 Task: Search one way flight ticket for 1 adult, 6 children, 1 infant in seat and 1 infant on lap in business from Palm Springs: Palm Springs International Airport to New Bern: Coastal Carolina Regional Airport (was Craven County Regional) on 5-4-2023. Choice of flights is Westjet. Number of bags: 2 carry on bags. Price is upto 90000. Outbound departure time preference is 23:00.
Action: Mouse moved to (349, 325)
Screenshot: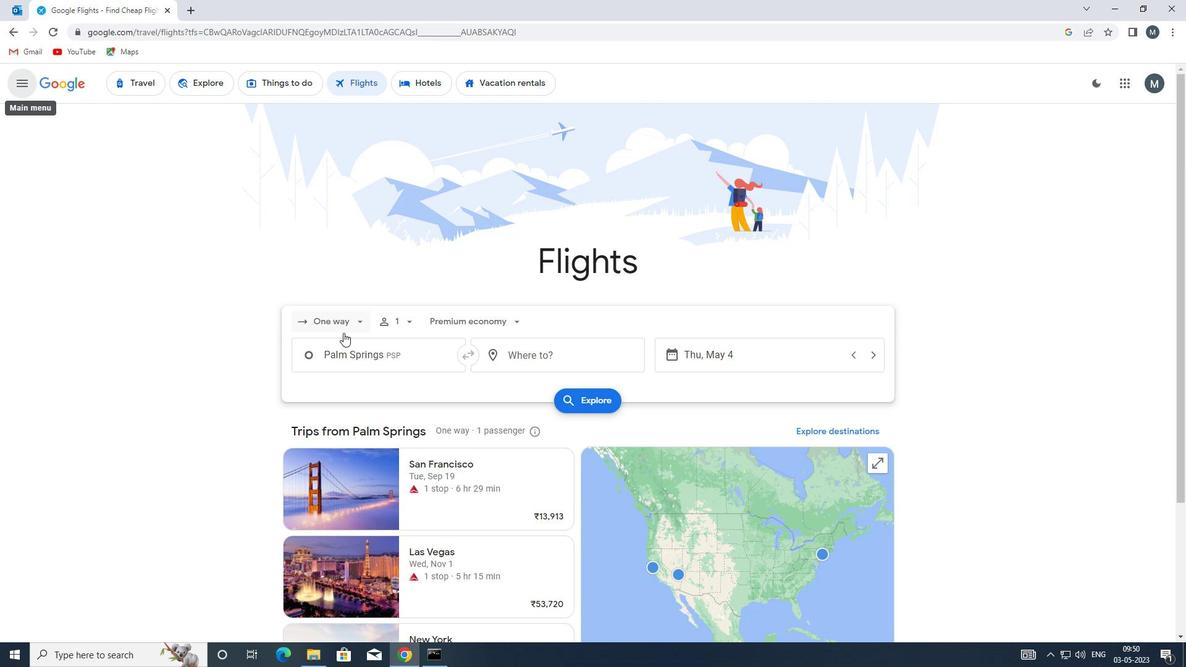 
Action: Mouse pressed left at (349, 325)
Screenshot: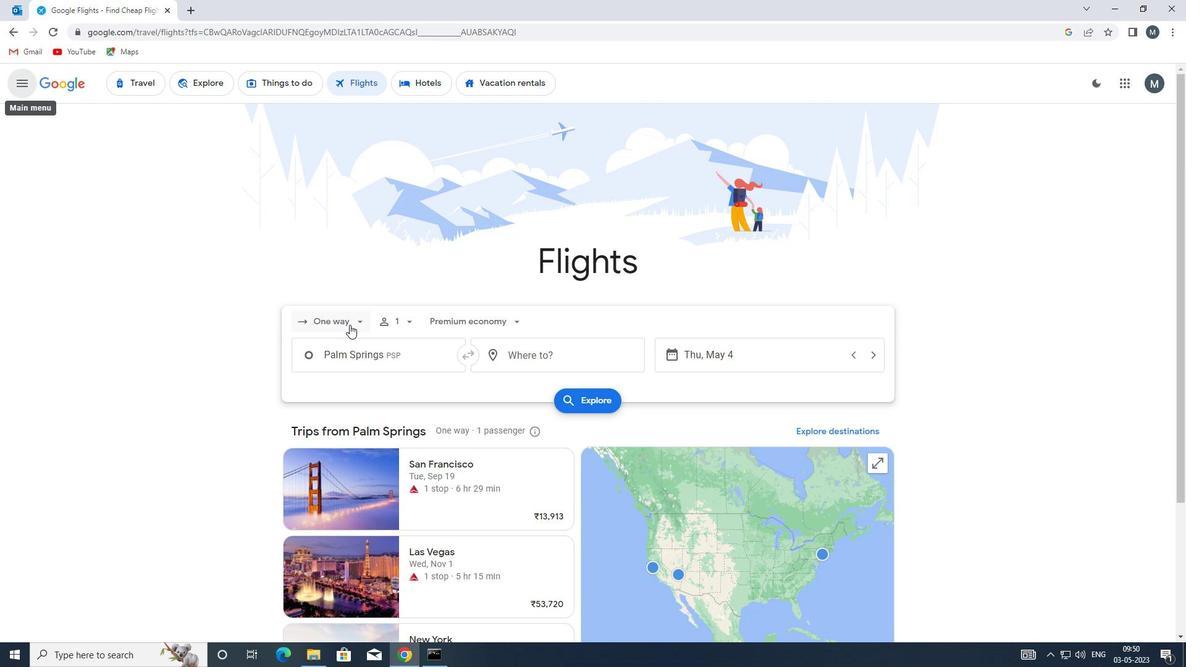 
Action: Mouse moved to (359, 378)
Screenshot: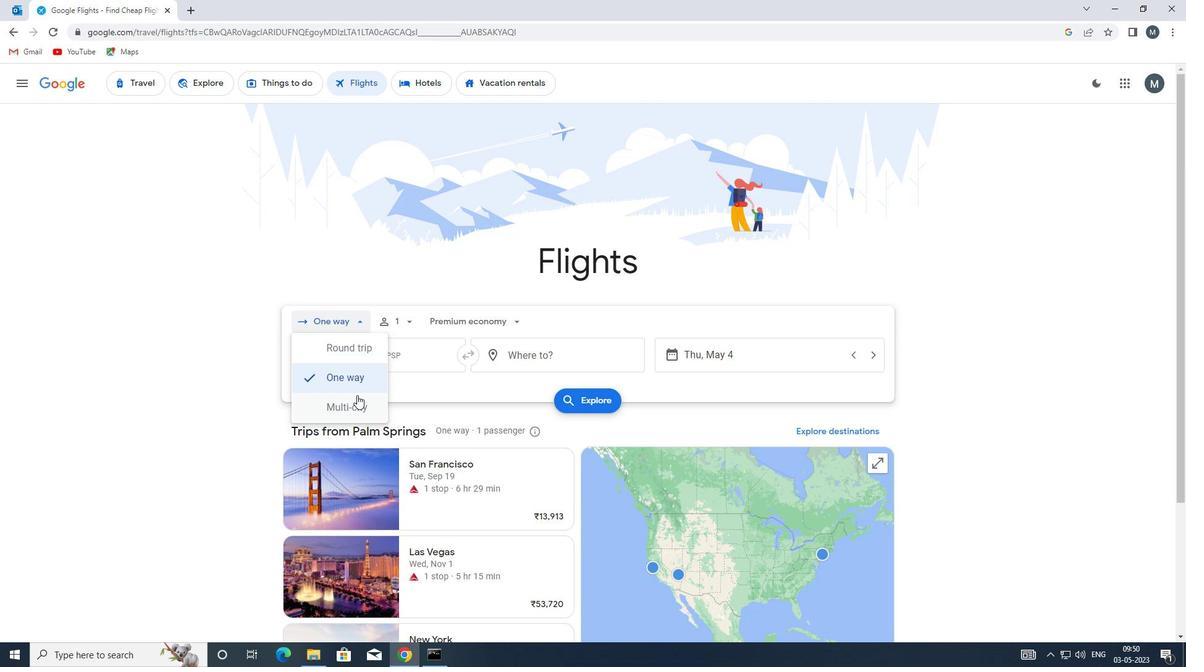 
Action: Mouse pressed left at (359, 378)
Screenshot: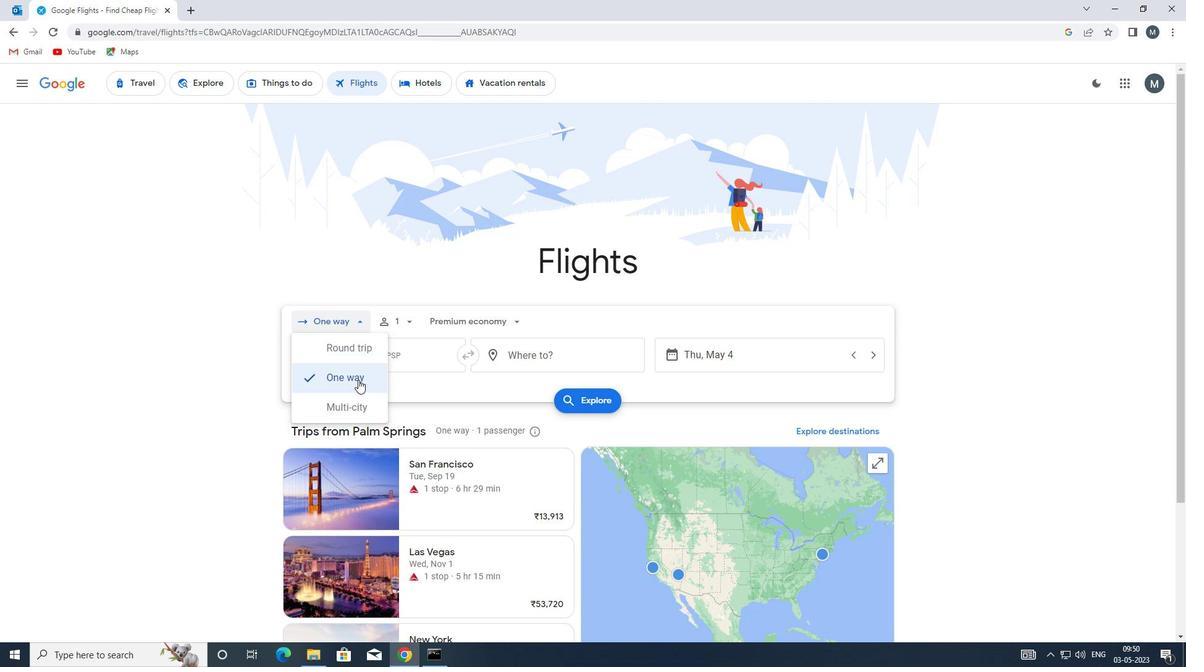 
Action: Mouse moved to (409, 324)
Screenshot: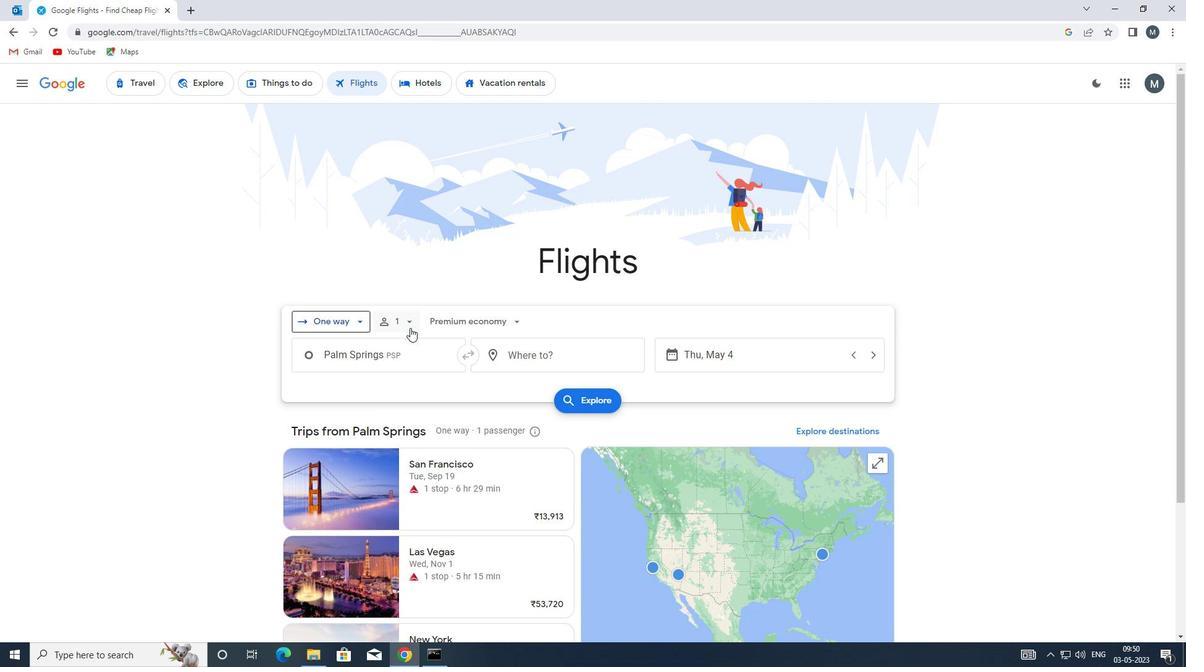 
Action: Mouse pressed left at (409, 324)
Screenshot: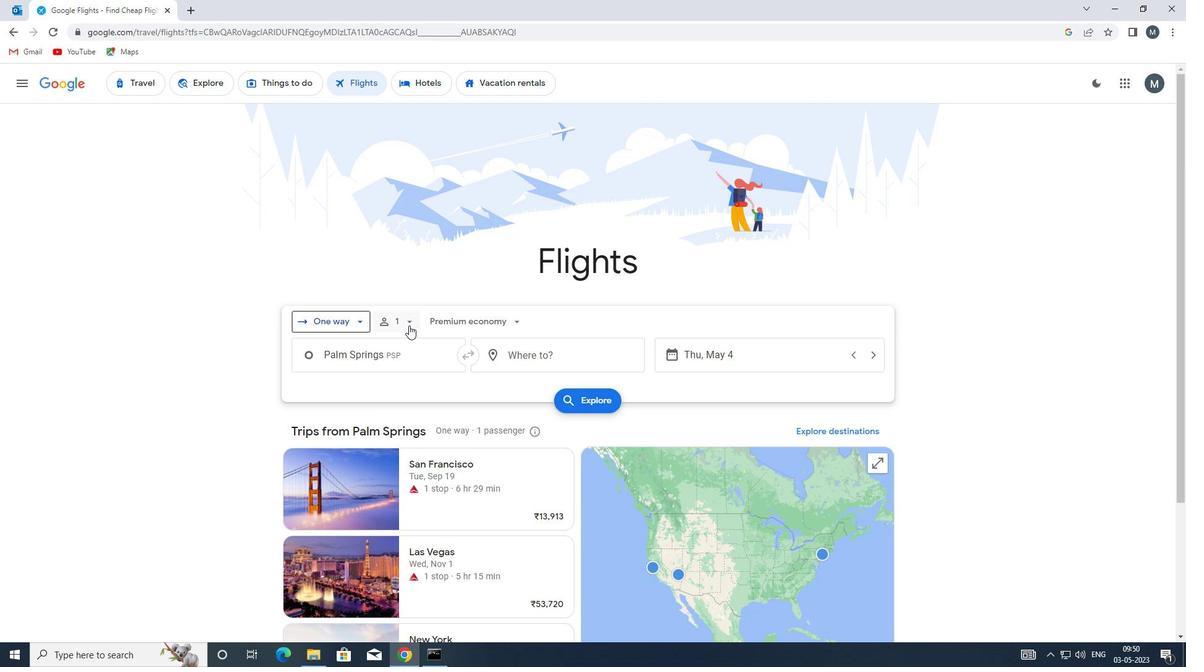 
Action: Mouse moved to (507, 386)
Screenshot: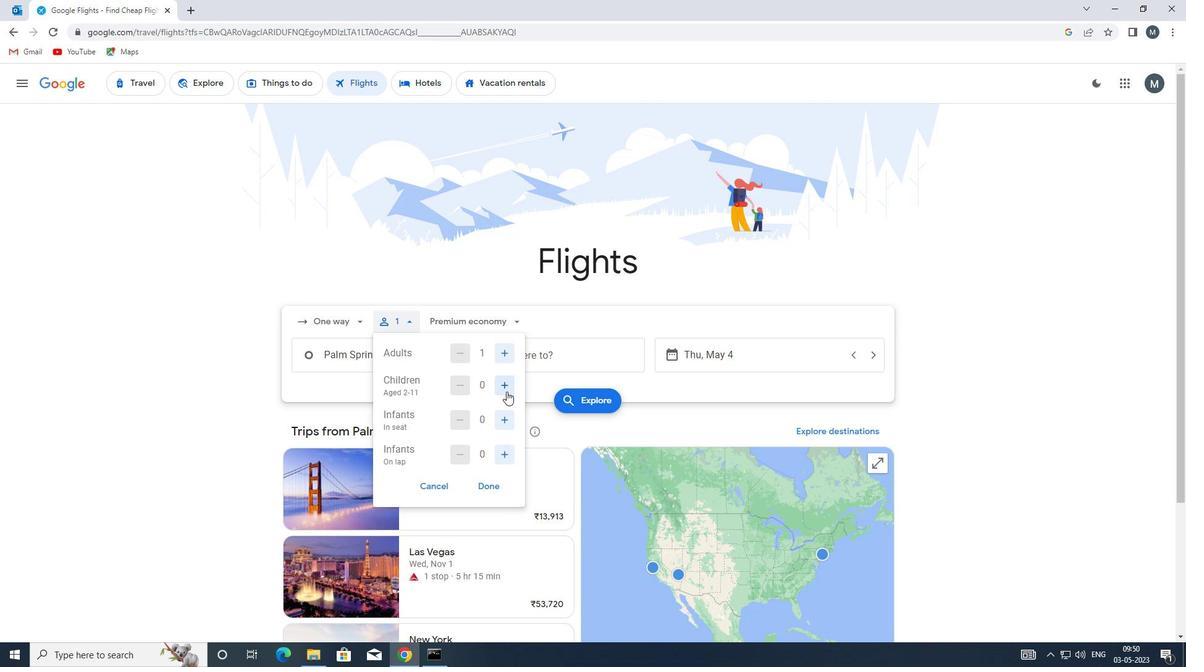 
Action: Mouse pressed left at (507, 386)
Screenshot: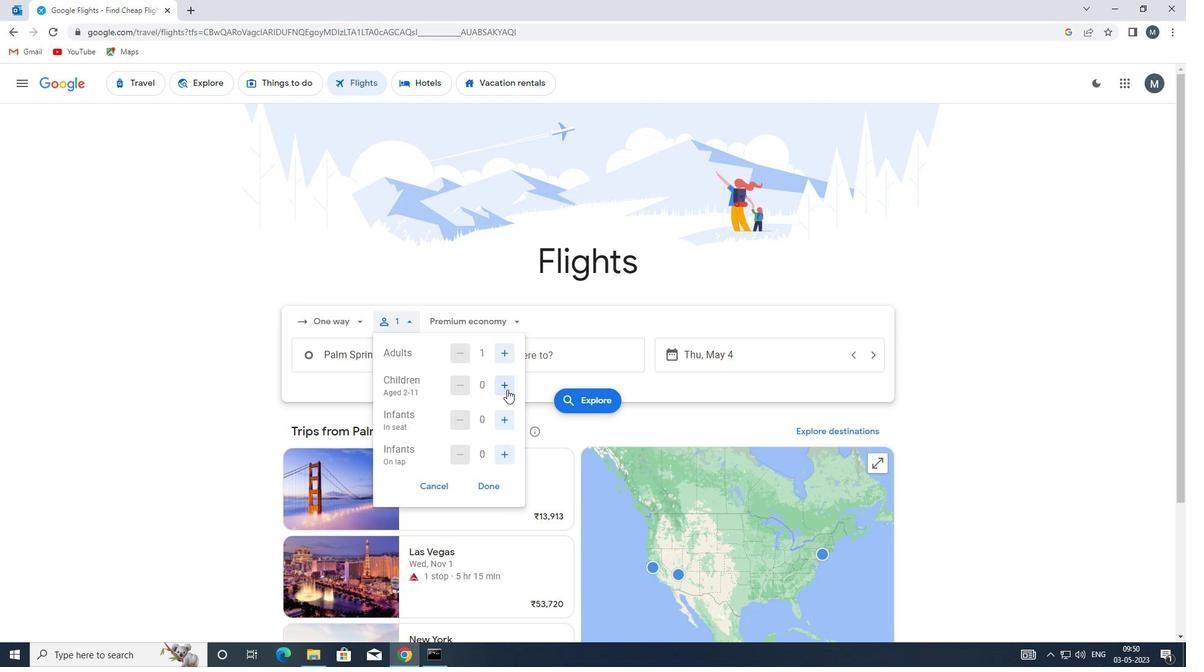
Action: Mouse pressed left at (507, 386)
Screenshot: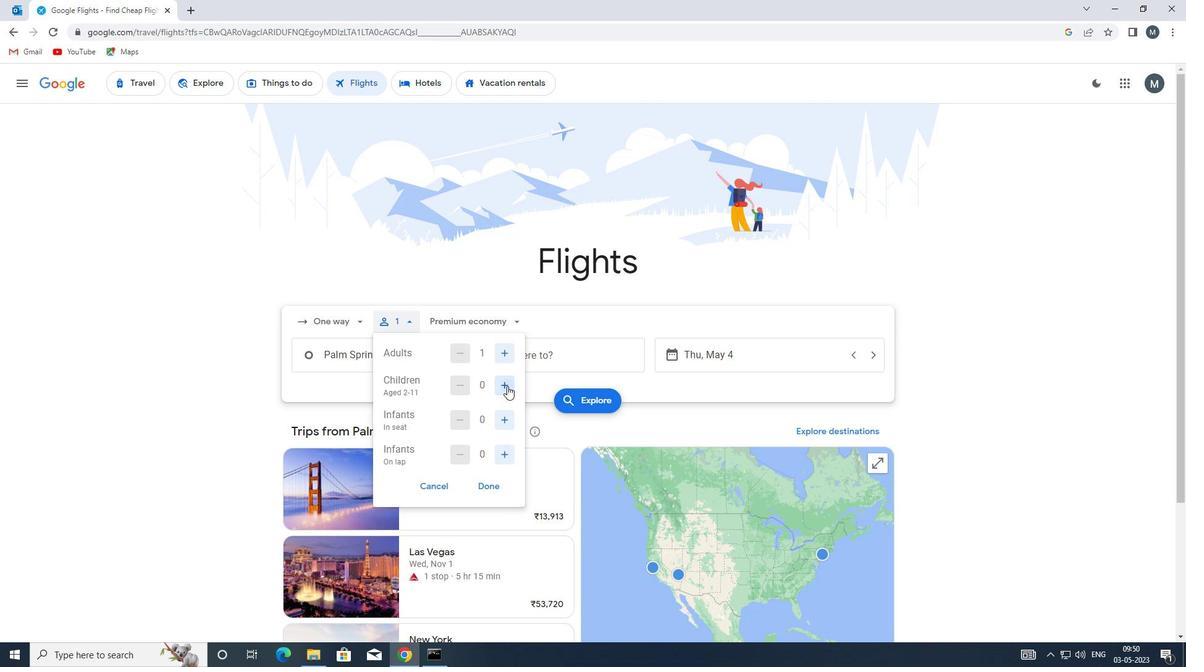 
Action: Mouse pressed left at (507, 386)
Screenshot: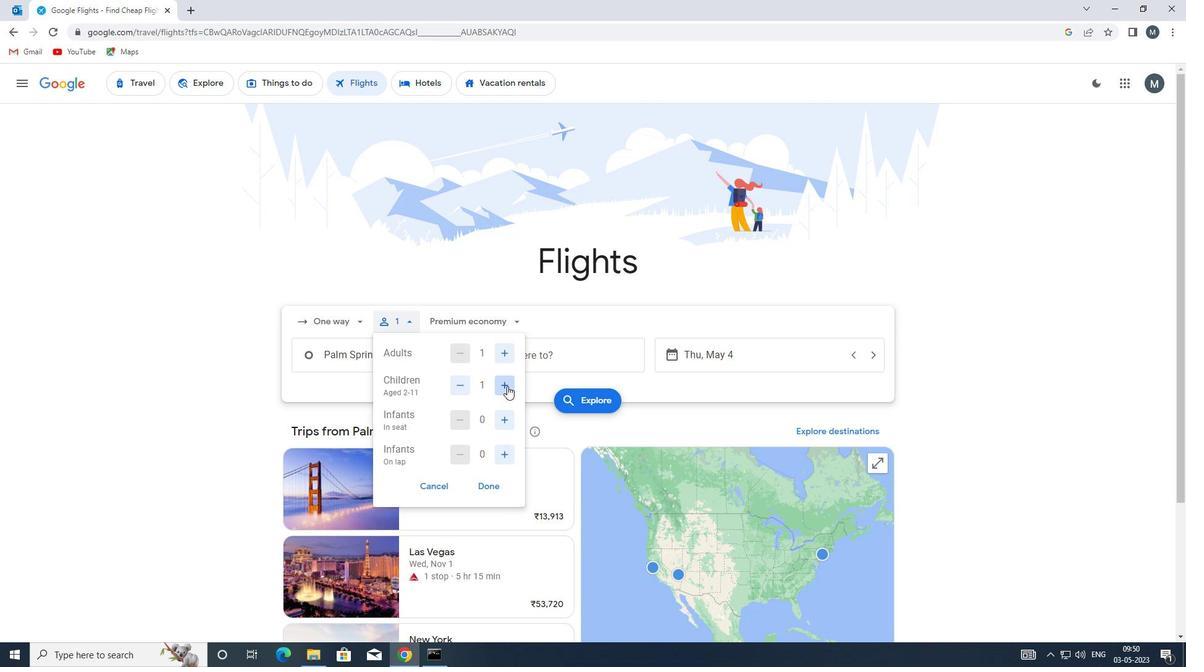 
Action: Mouse pressed left at (507, 386)
Screenshot: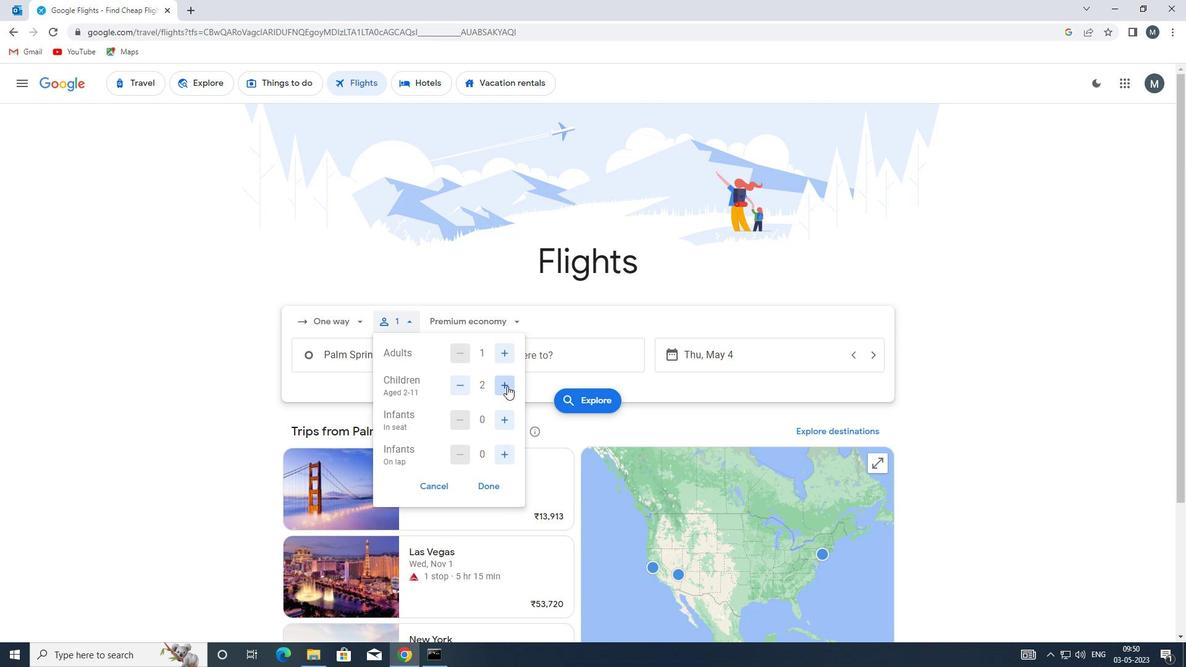 
Action: Mouse pressed left at (507, 386)
Screenshot: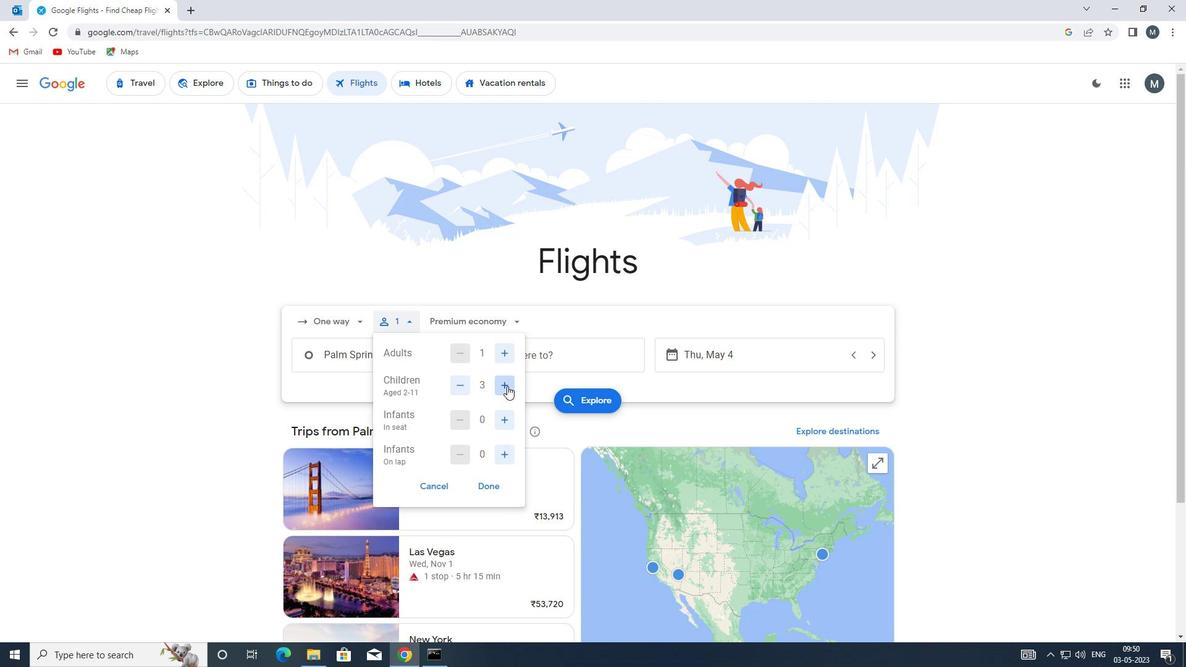 
Action: Mouse pressed left at (507, 386)
Screenshot: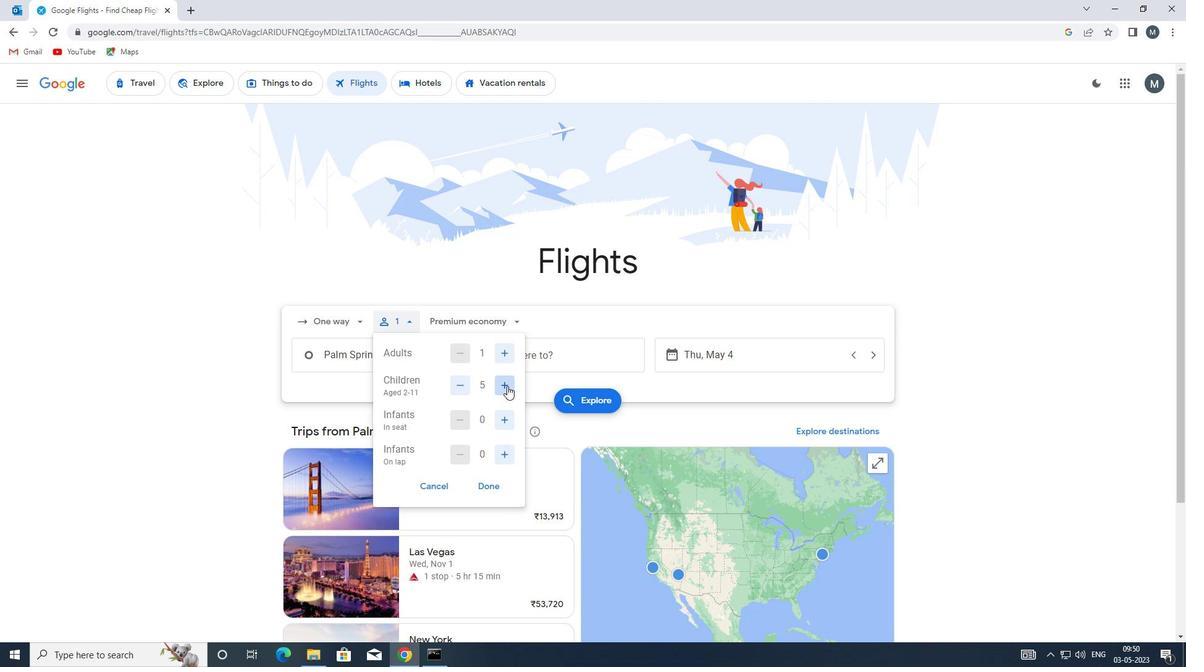 
Action: Mouse moved to (506, 420)
Screenshot: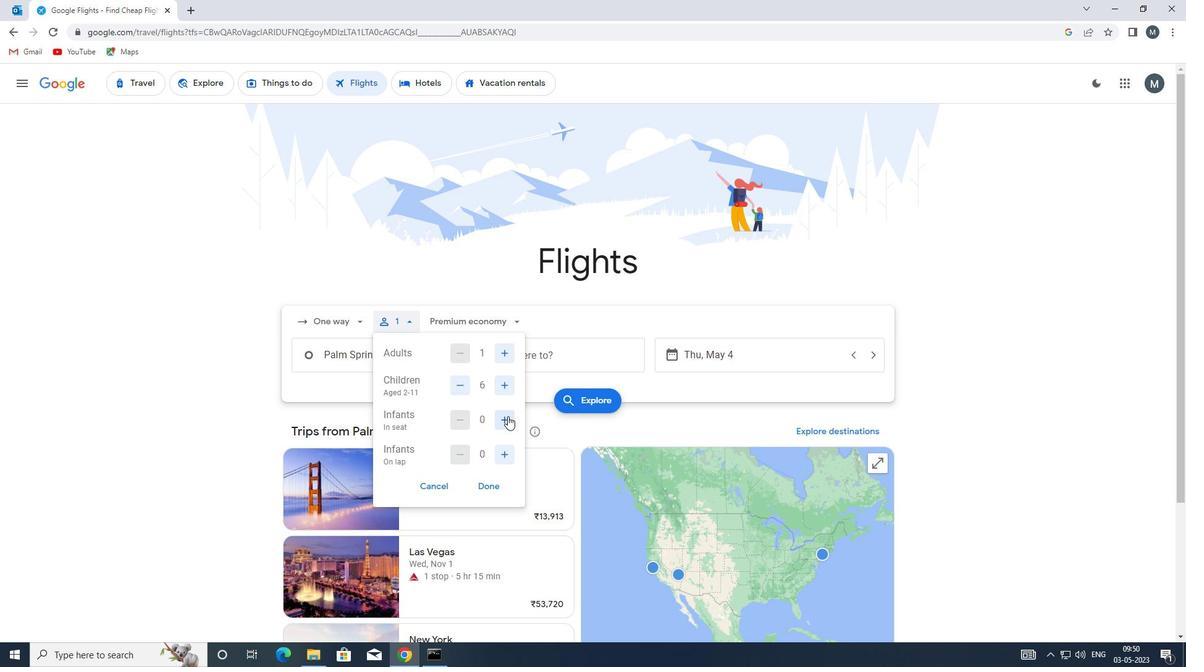 
Action: Mouse pressed left at (506, 420)
Screenshot: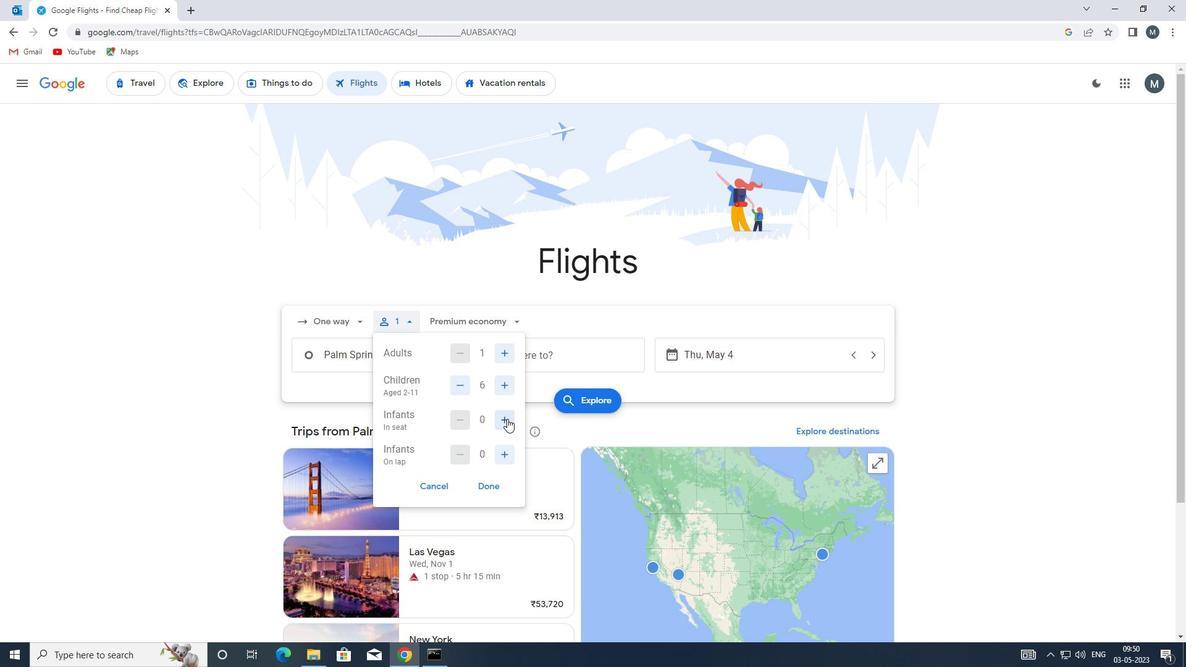 
Action: Mouse moved to (501, 454)
Screenshot: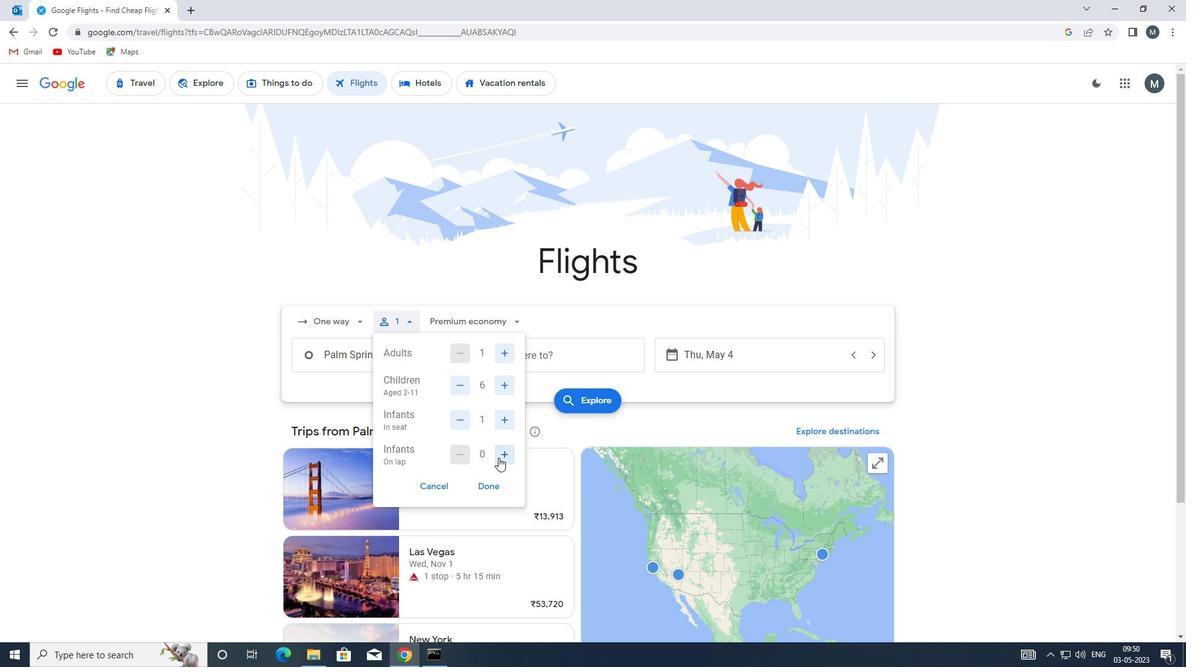 
Action: Mouse pressed left at (501, 454)
Screenshot: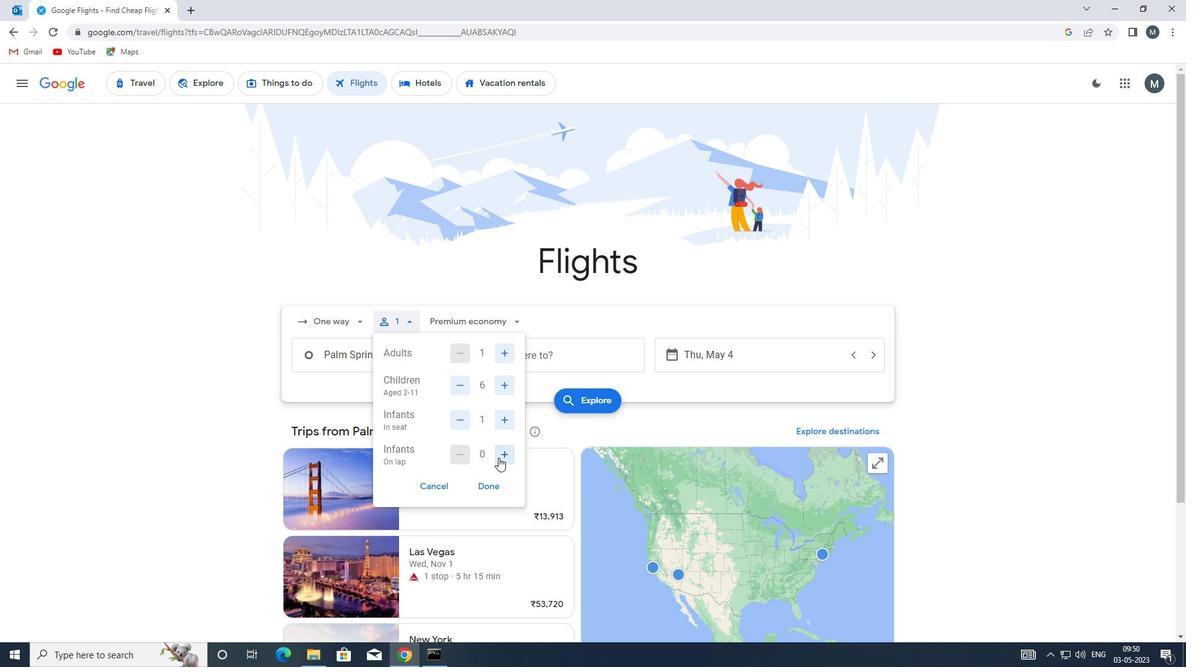 
Action: Mouse moved to (498, 483)
Screenshot: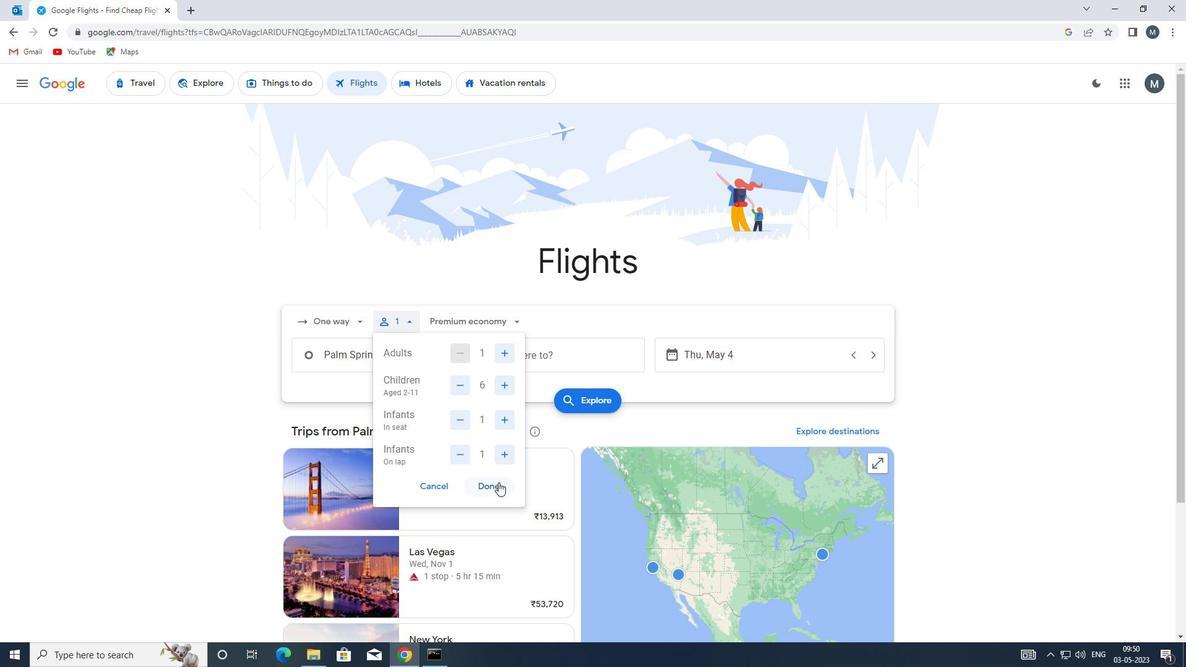 
Action: Mouse pressed left at (498, 483)
Screenshot: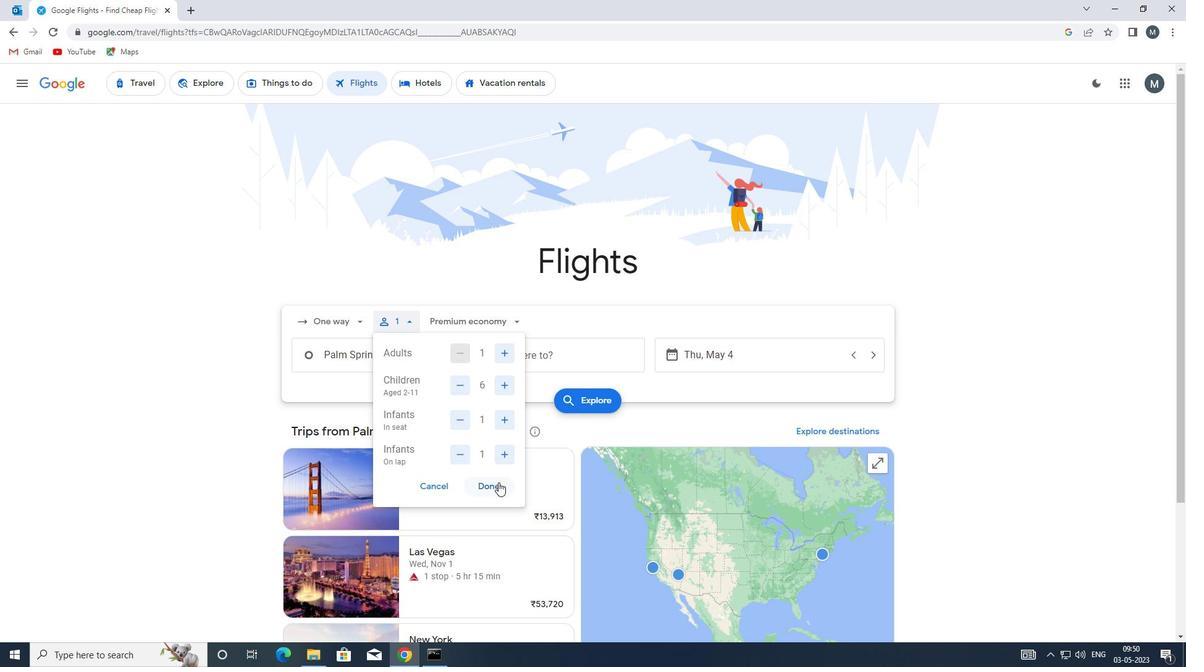 
Action: Mouse moved to (483, 323)
Screenshot: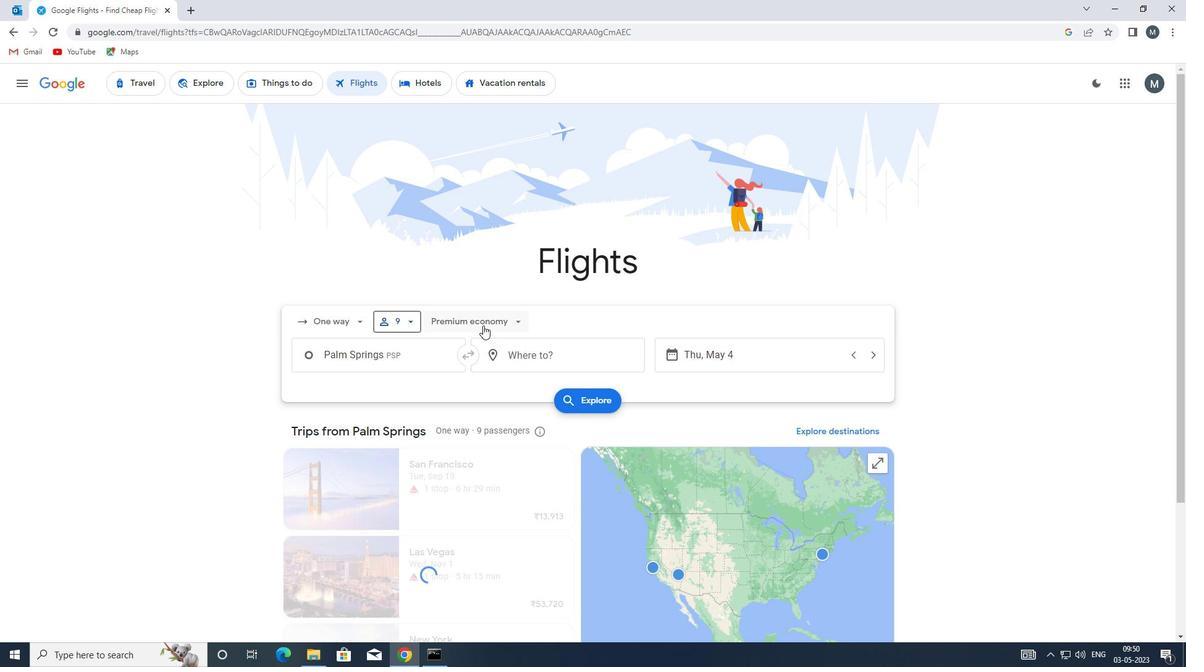 
Action: Mouse pressed left at (483, 323)
Screenshot: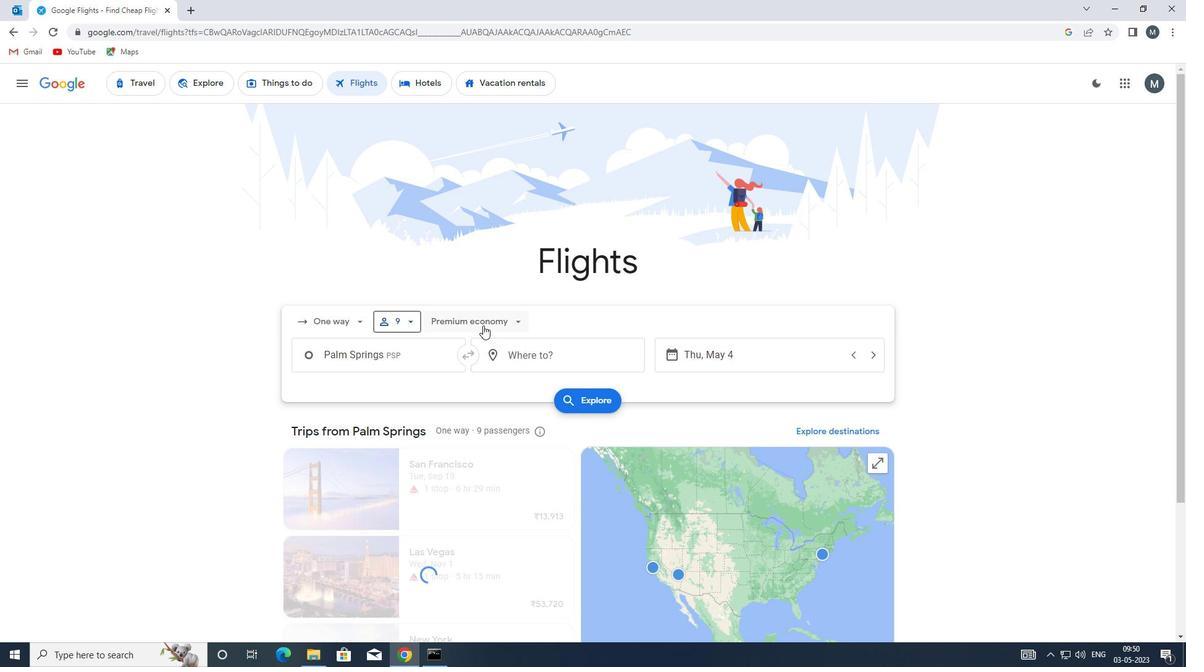 
Action: Mouse moved to (495, 408)
Screenshot: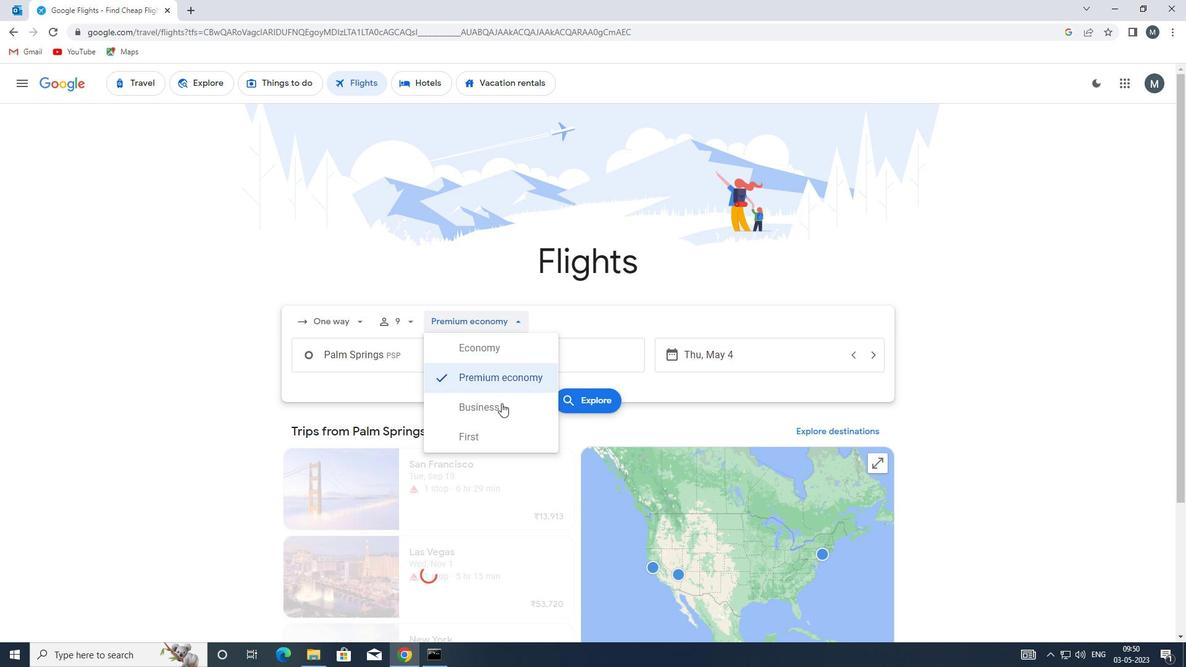 
Action: Mouse pressed left at (495, 408)
Screenshot: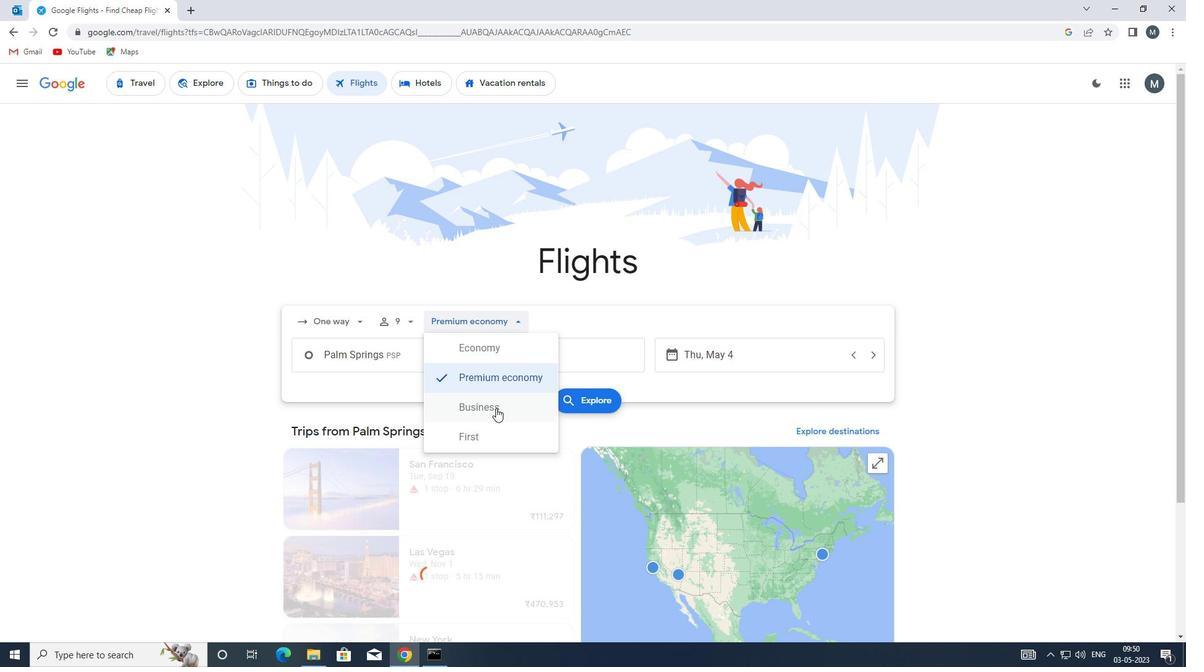 
Action: Mouse moved to (405, 358)
Screenshot: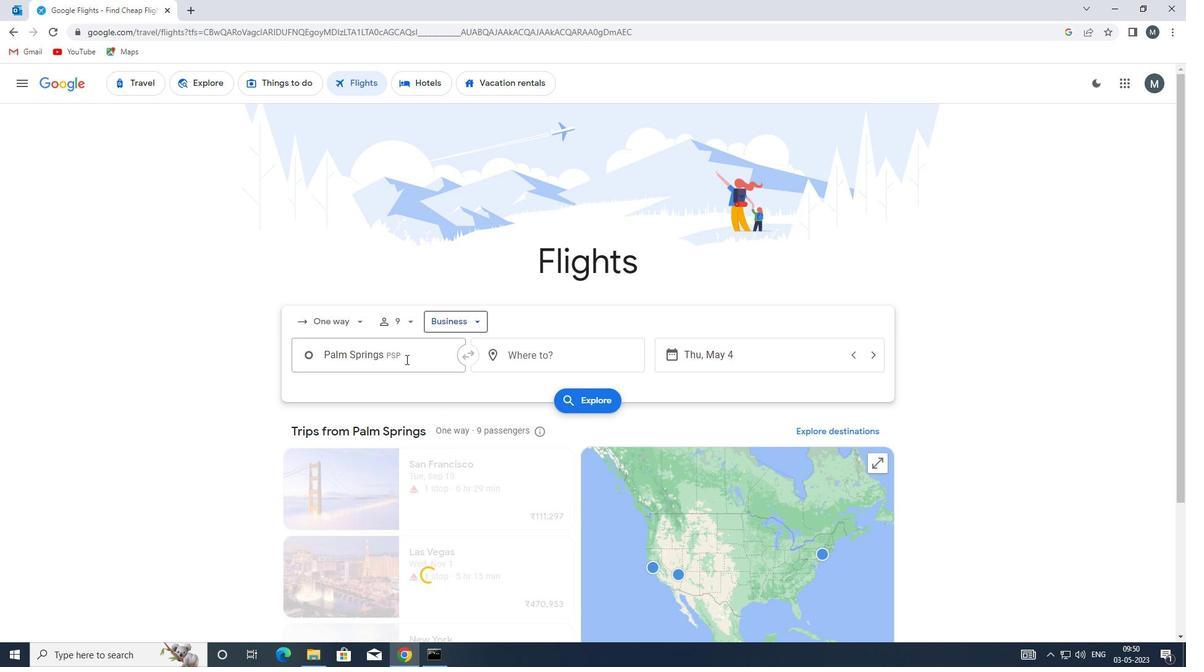 
Action: Mouse pressed left at (405, 358)
Screenshot: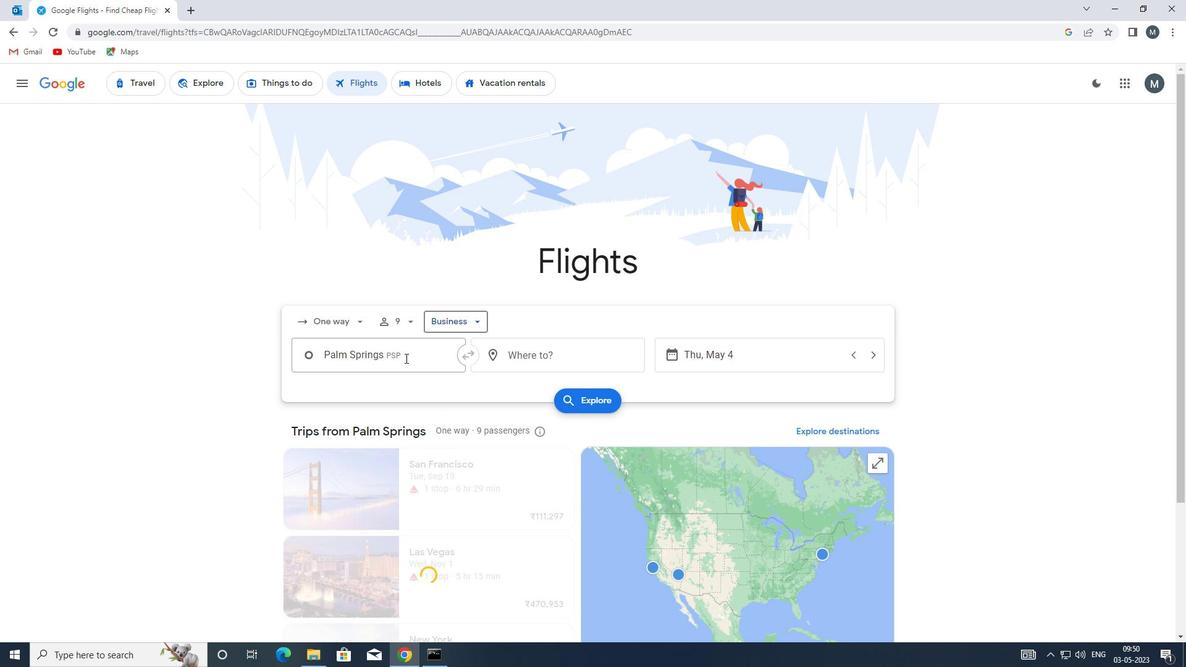 
Action: Mouse moved to (408, 357)
Screenshot: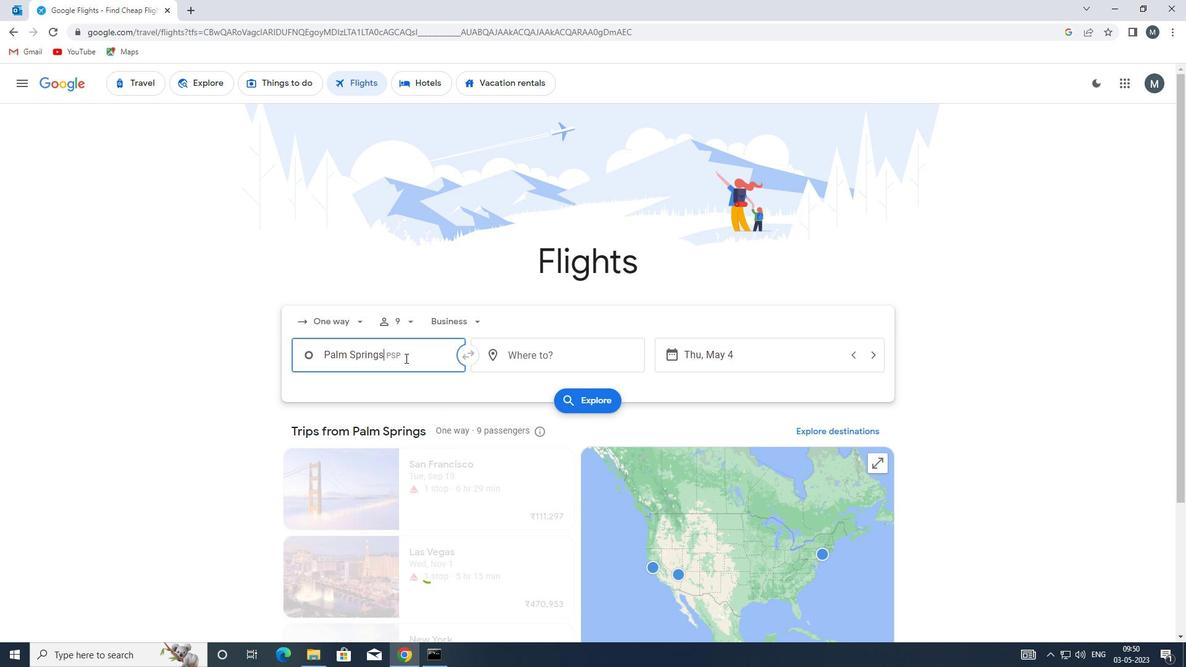 
Action: Key pressed <Key.enter>
Screenshot: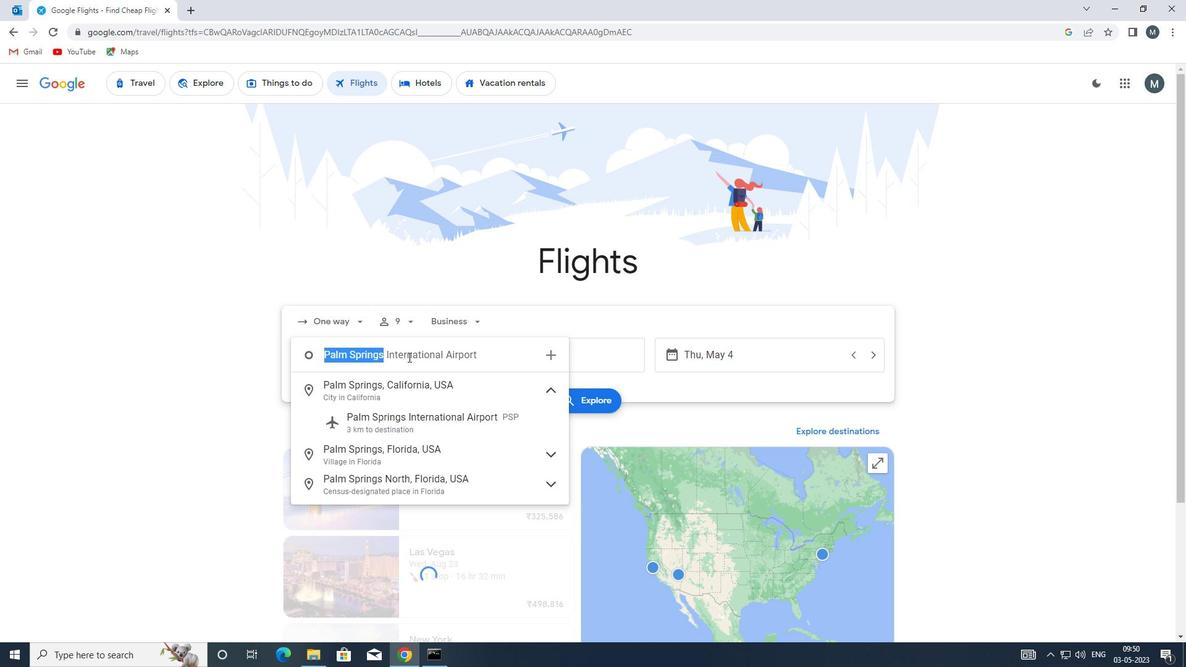 
Action: Mouse moved to (512, 352)
Screenshot: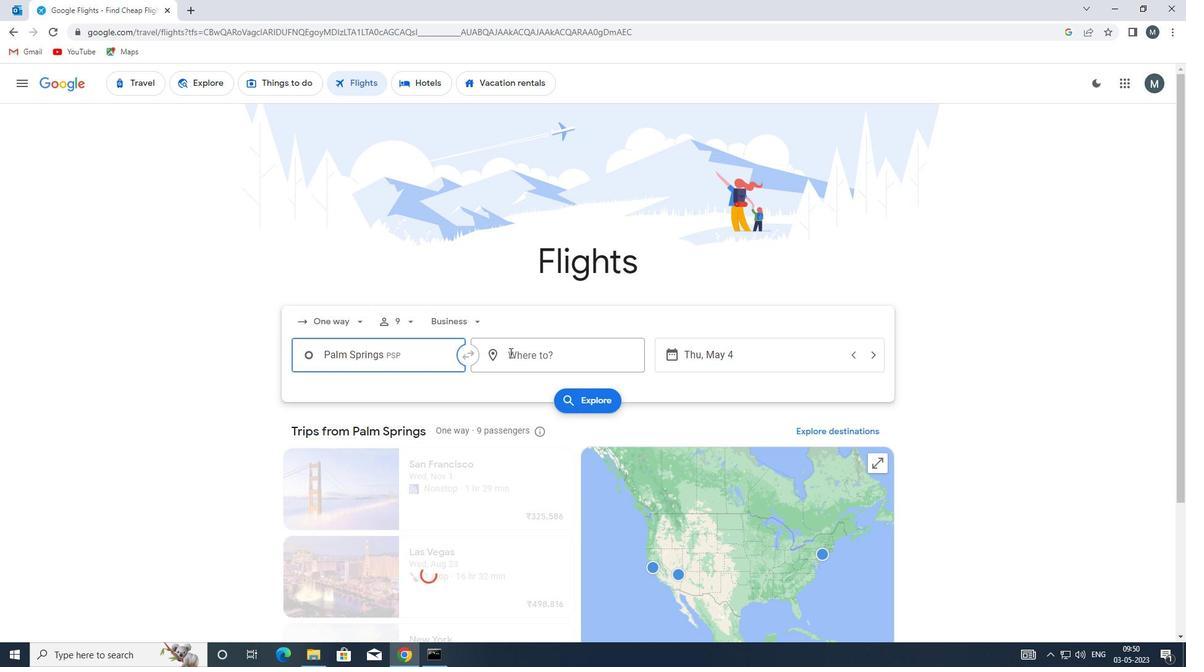 
Action: Mouse pressed left at (512, 352)
Screenshot: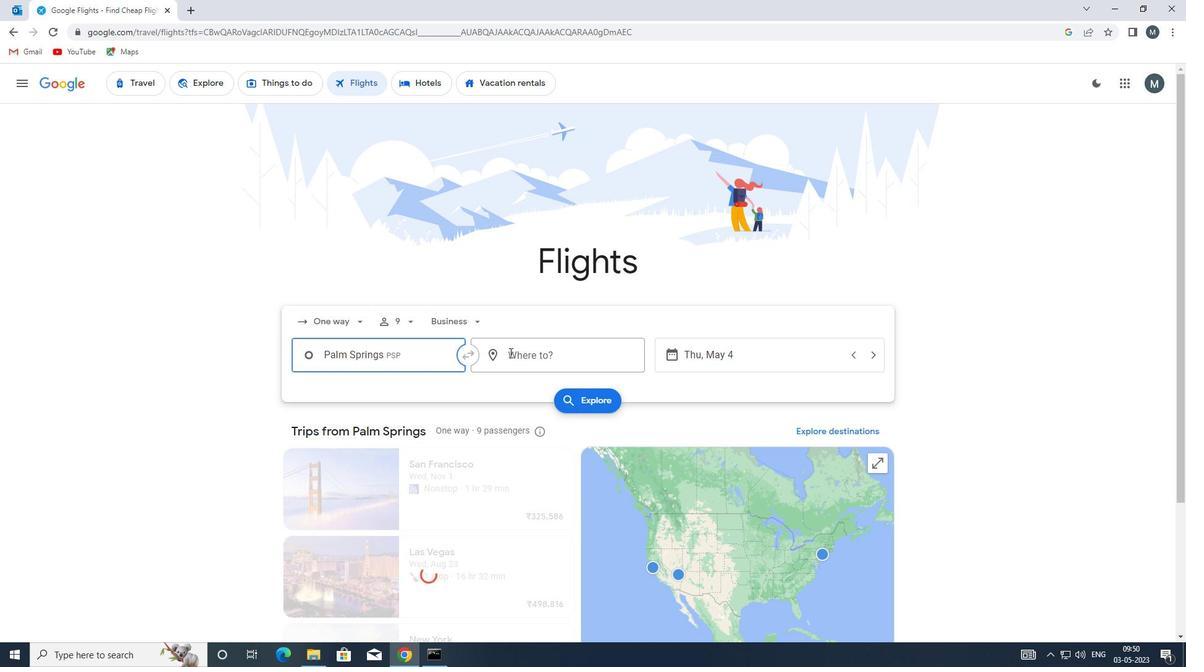 
Action: Mouse moved to (512, 351)
Screenshot: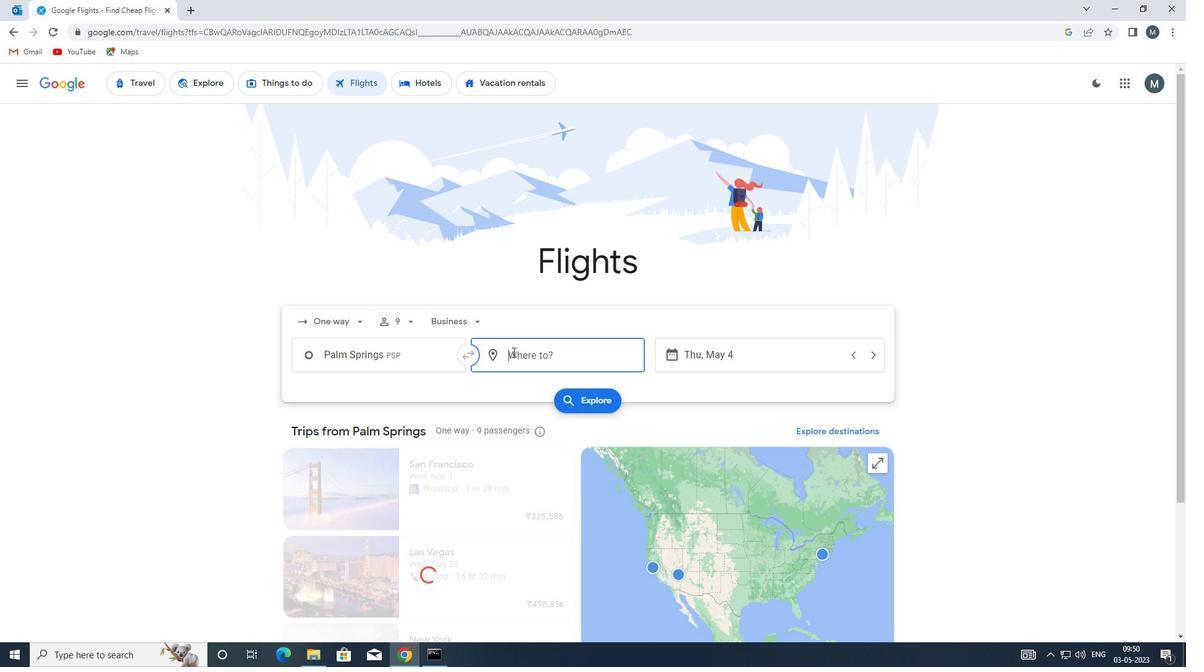 
Action: Key pressed ewn
Screenshot: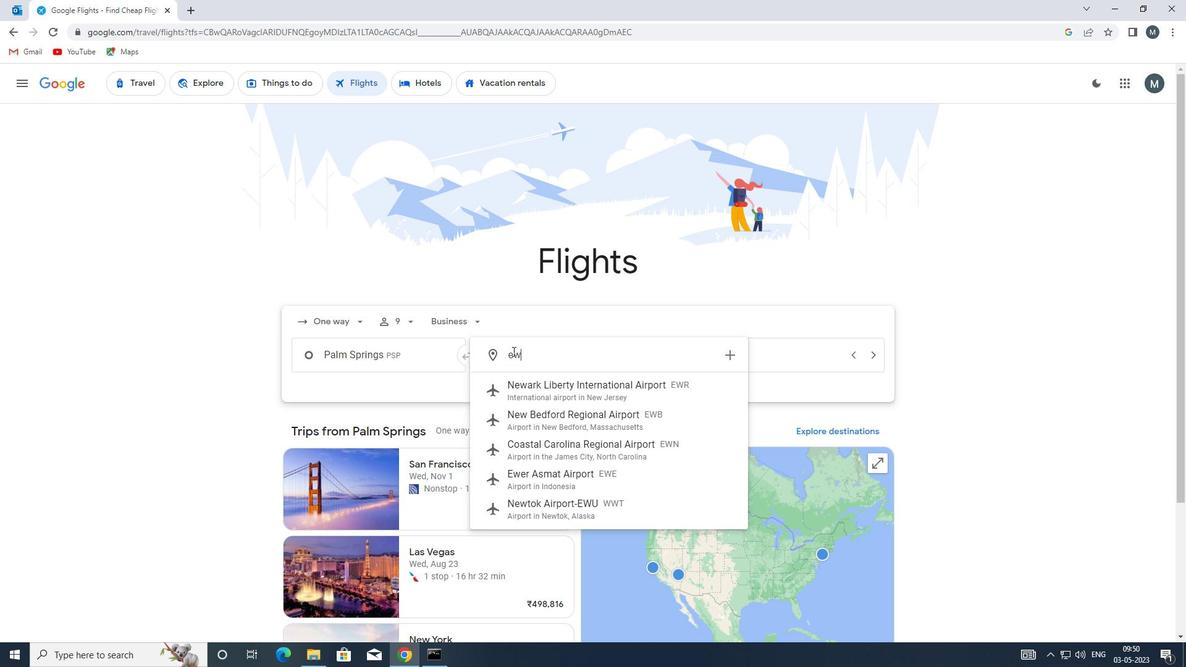 
Action: Mouse moved to (584, 389)
Screenshot: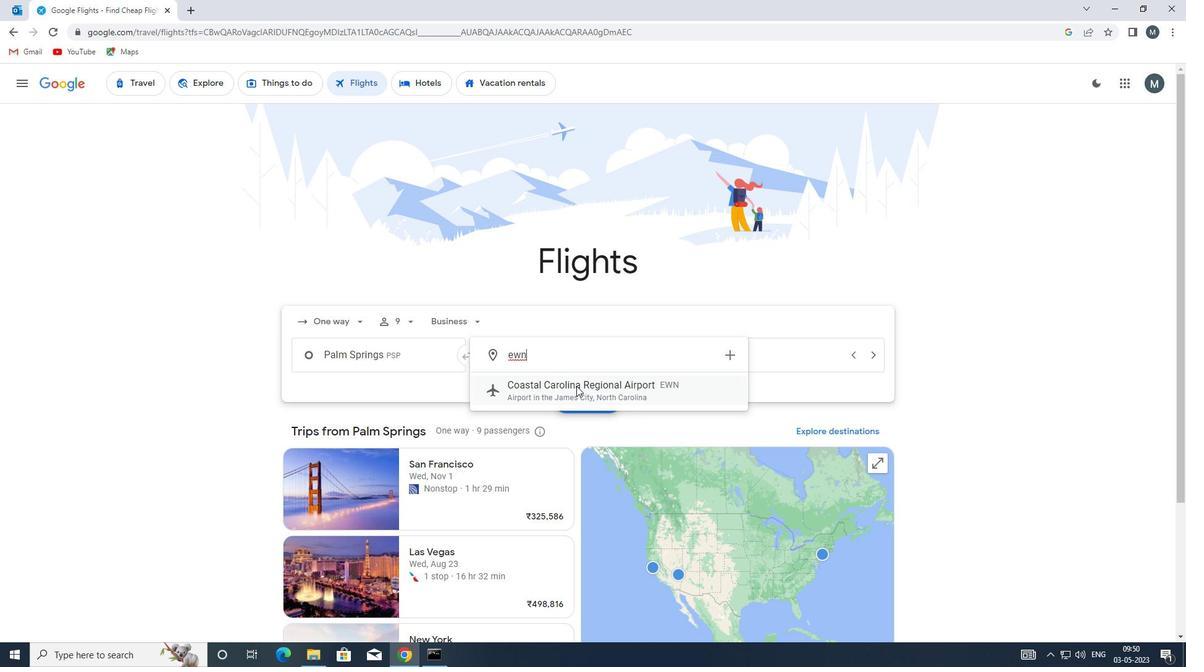 
Action: Mouse pressed left at (584, 389)
Screenshot: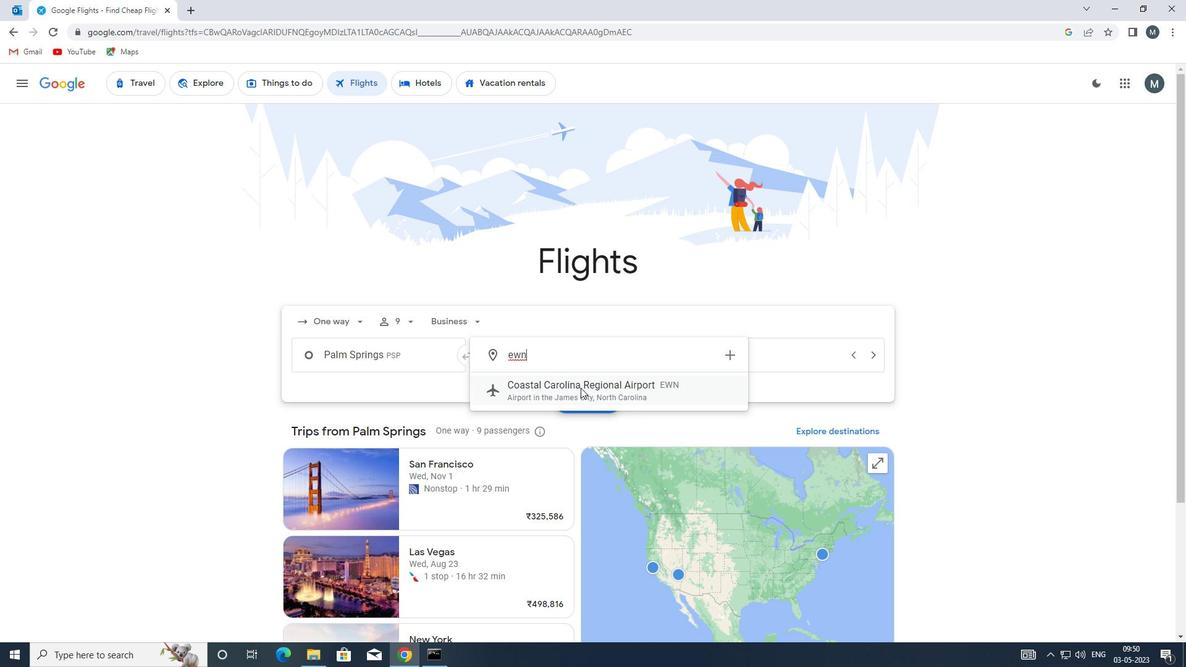 
Action: Mouse moved to (723, 347)
Screenshot: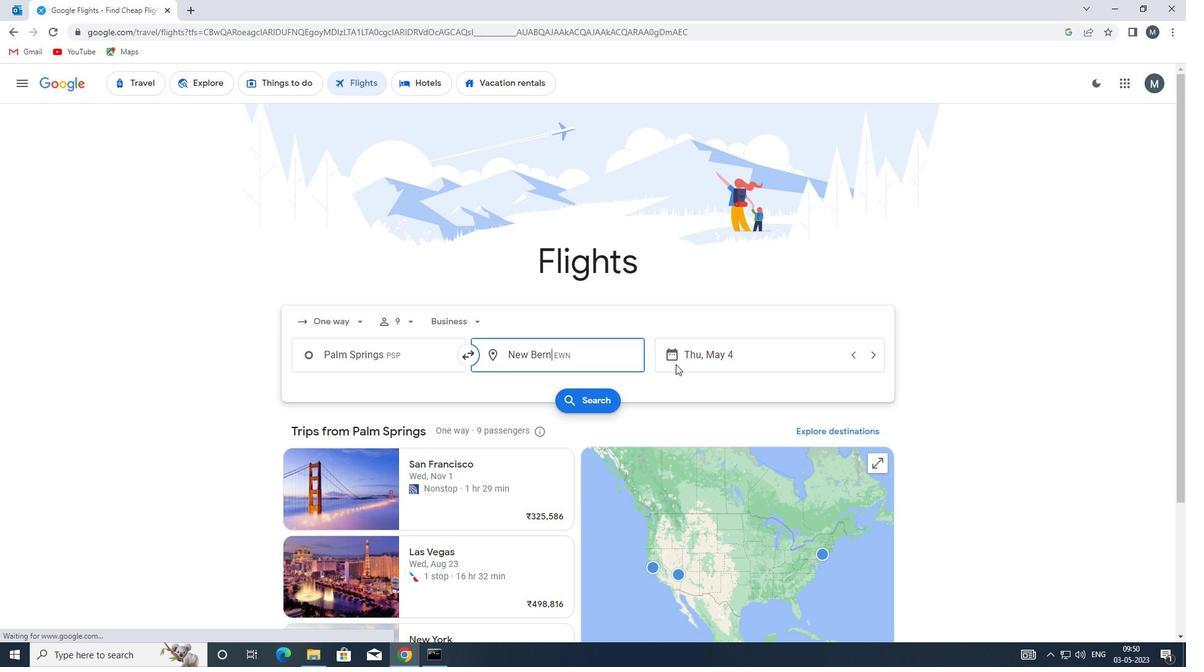 
Action: Mouse pressed left at (723, 347)
Screenshot: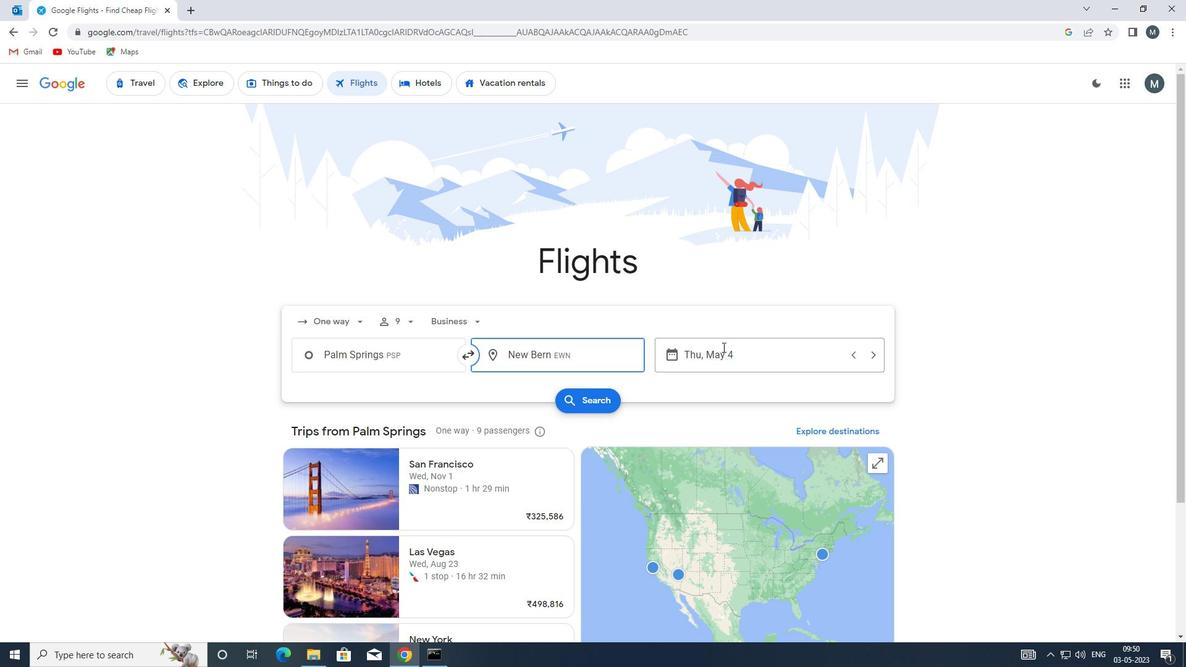 
Action: Mouse moved to (564, 419)
Screenshot: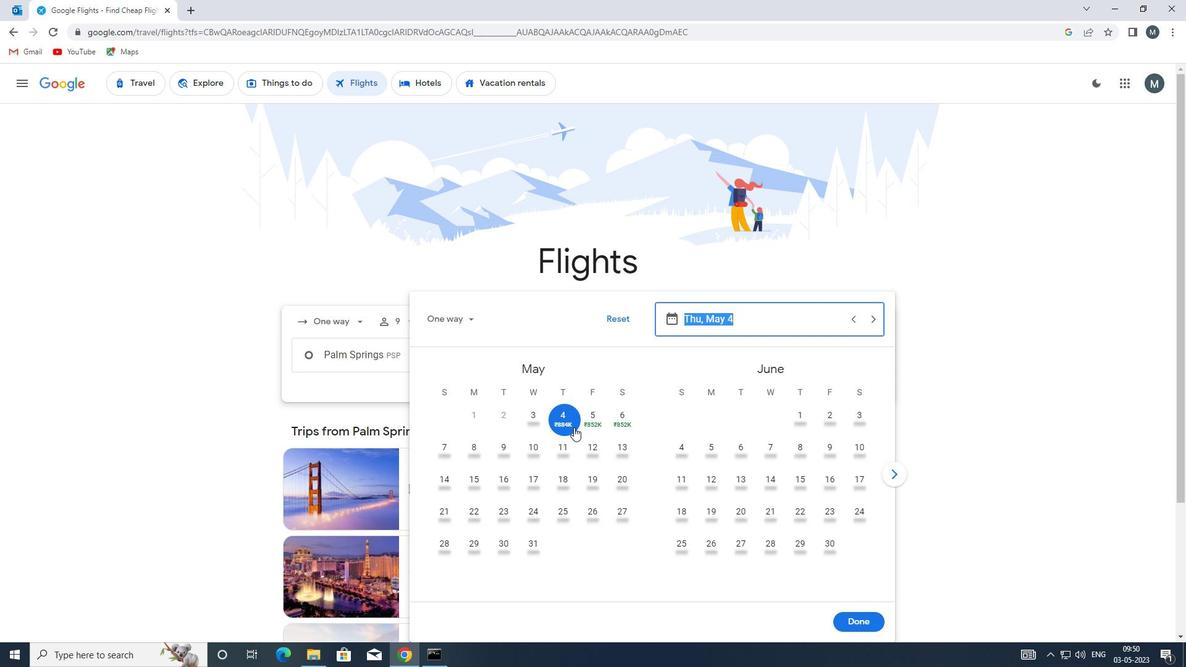 
Action: Mouse pressed left at (564, 419)
Screenshot: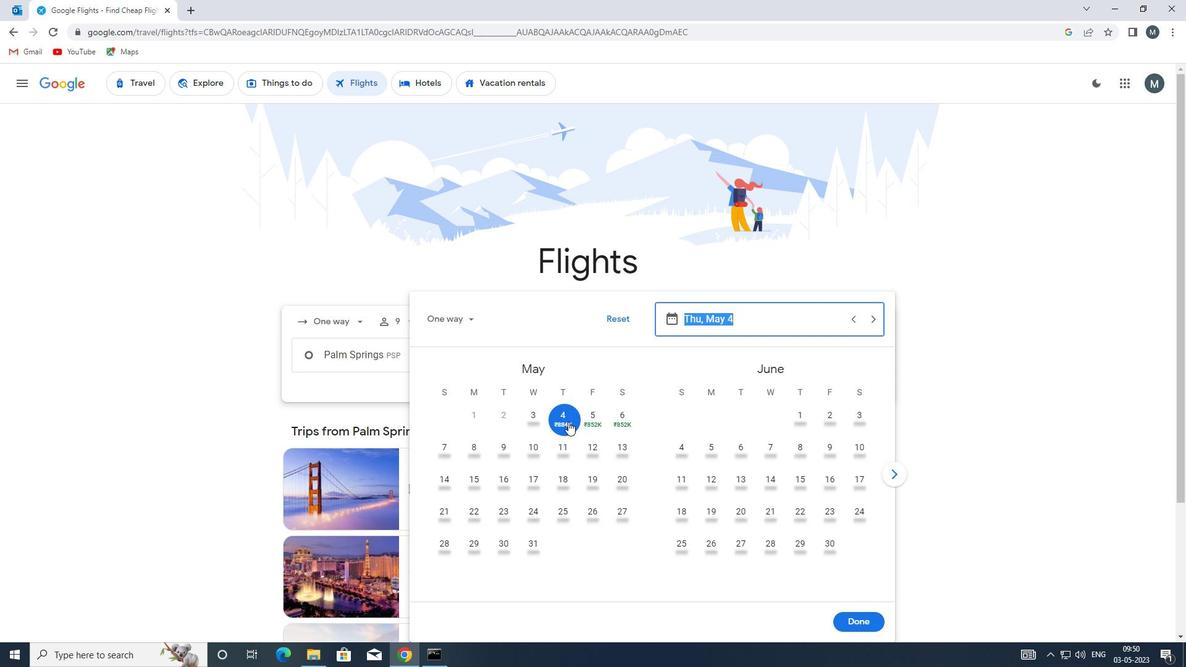 
Action: Mouse moved to (852, 622)
Screenshot: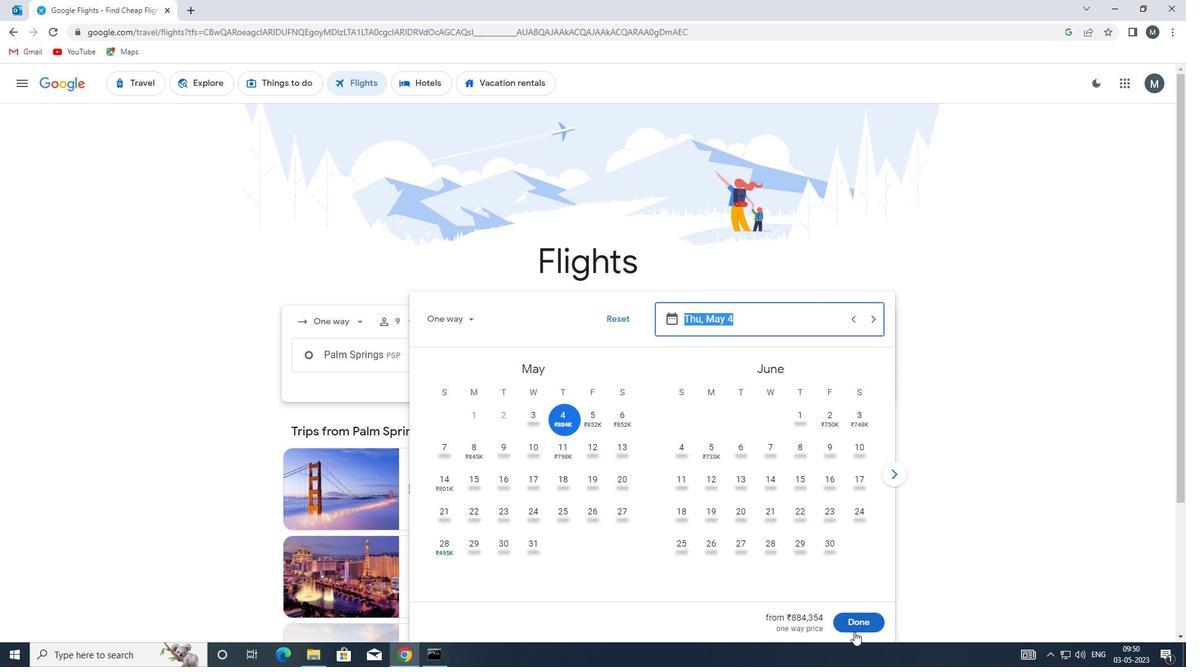 
Action: Mouse pressed left at (852, 622)
Screenshot: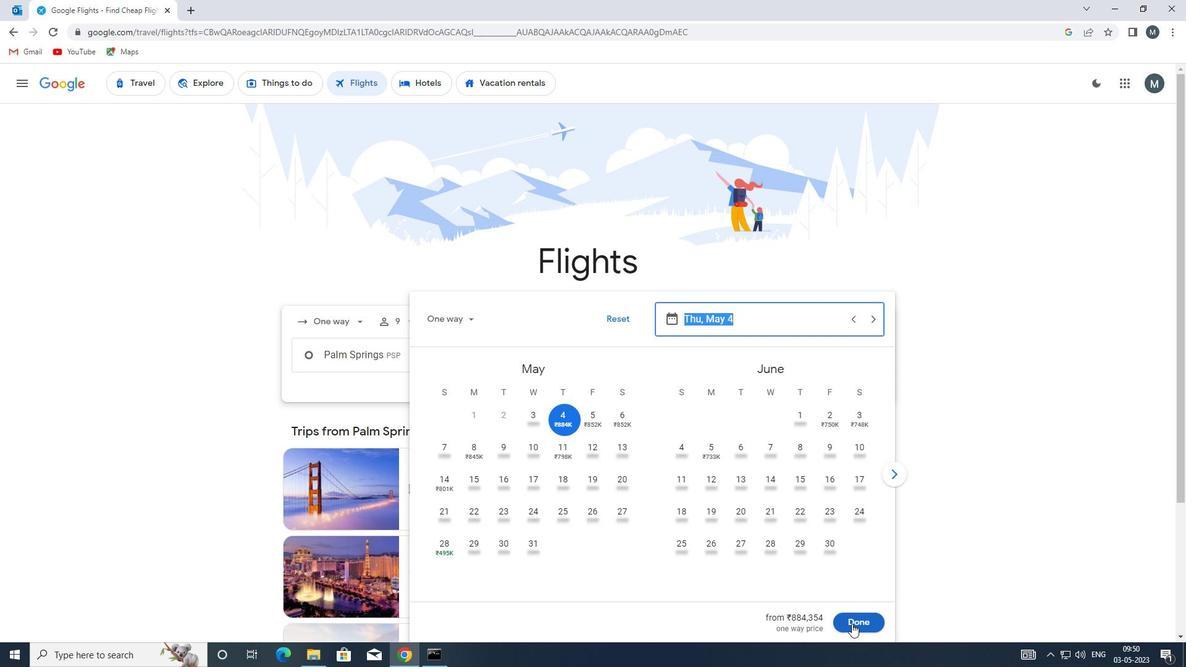 
Action: Mouse moved to (592, 398)
Screenshot: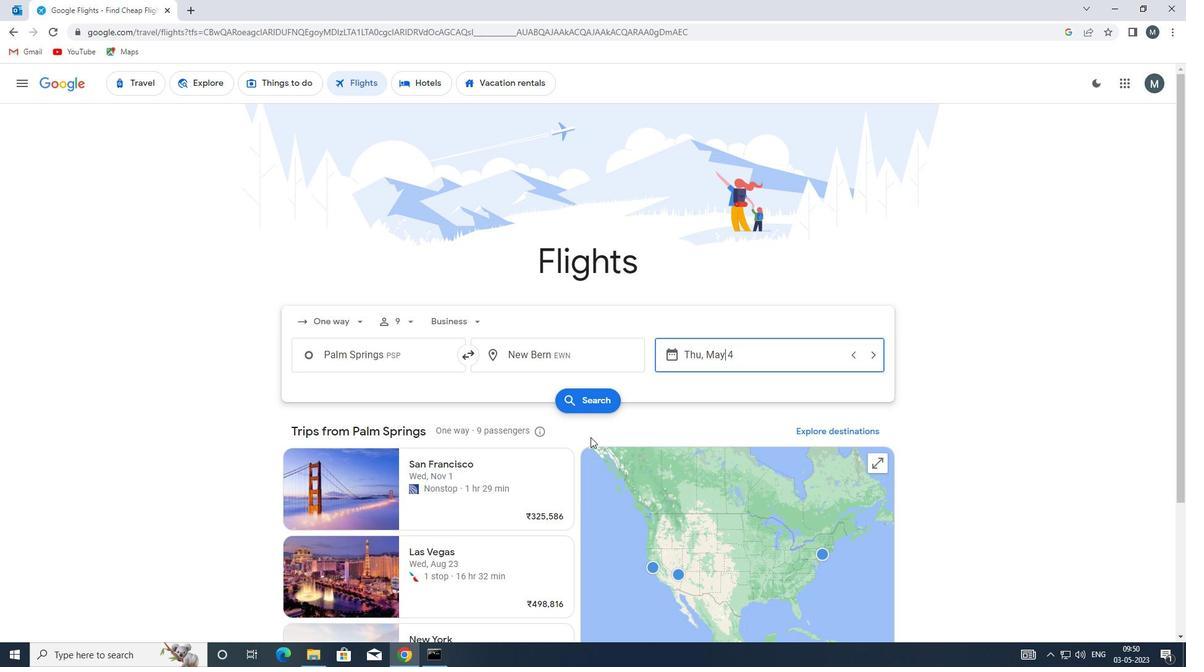 
Action: Mouse pressed left at (592, 398)
Screenshot: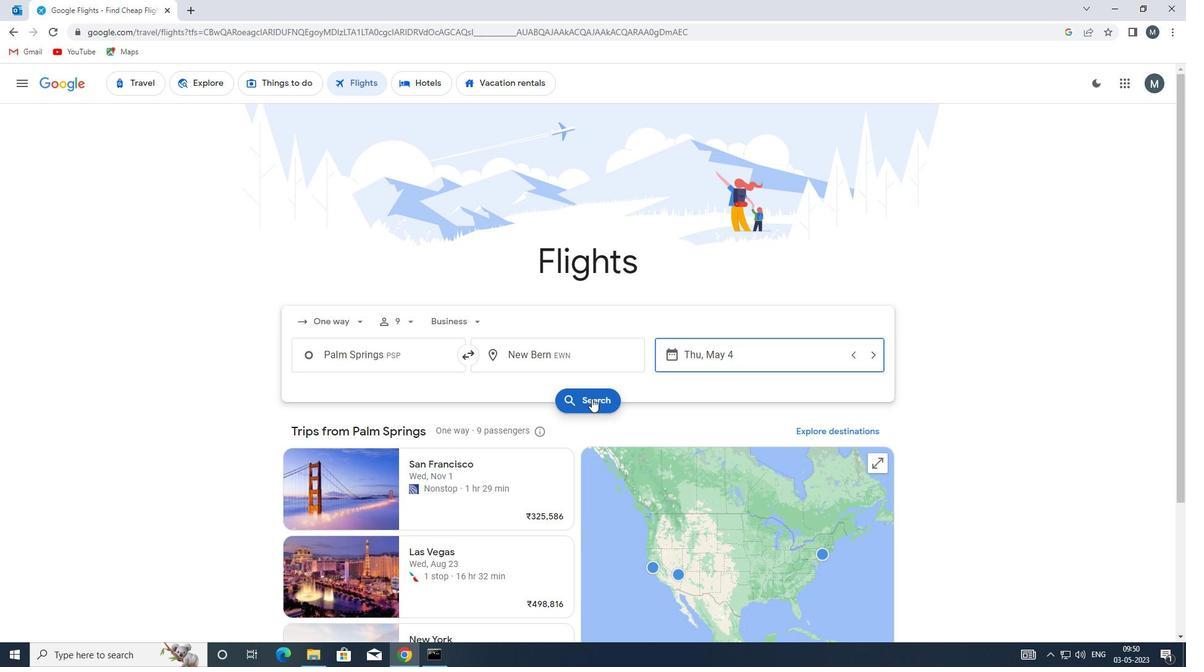 
Action: Mouse moved to (308, 192)
Screenshot: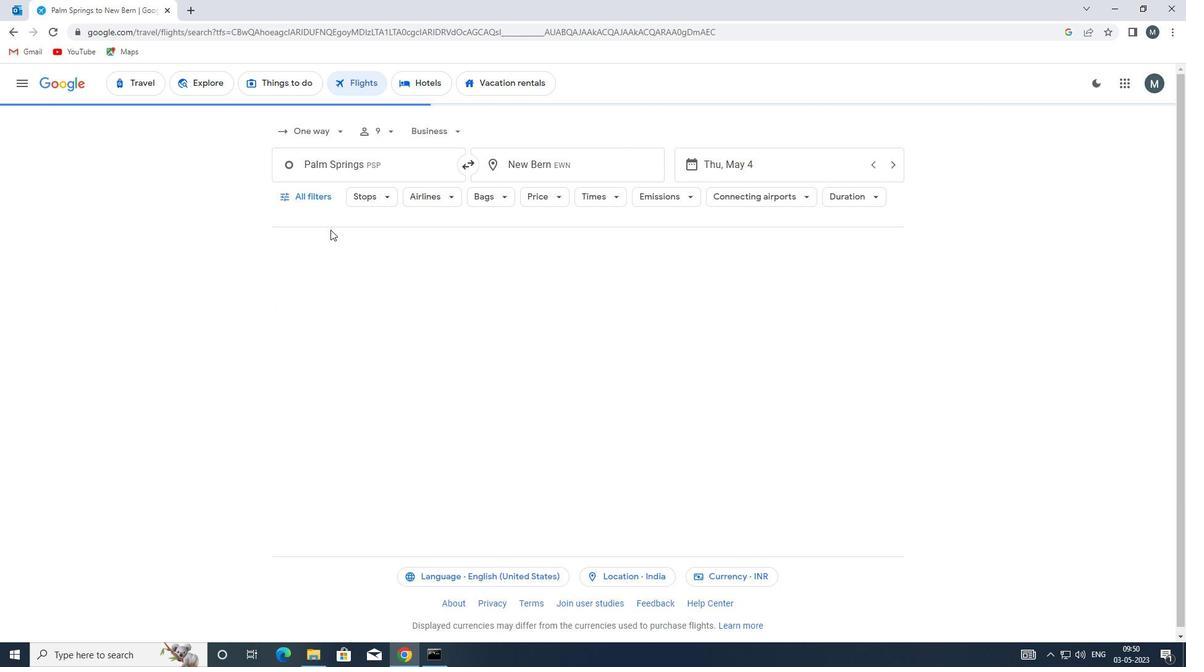 
Action: Mouse pressed left at (308, 192)
Screenshot: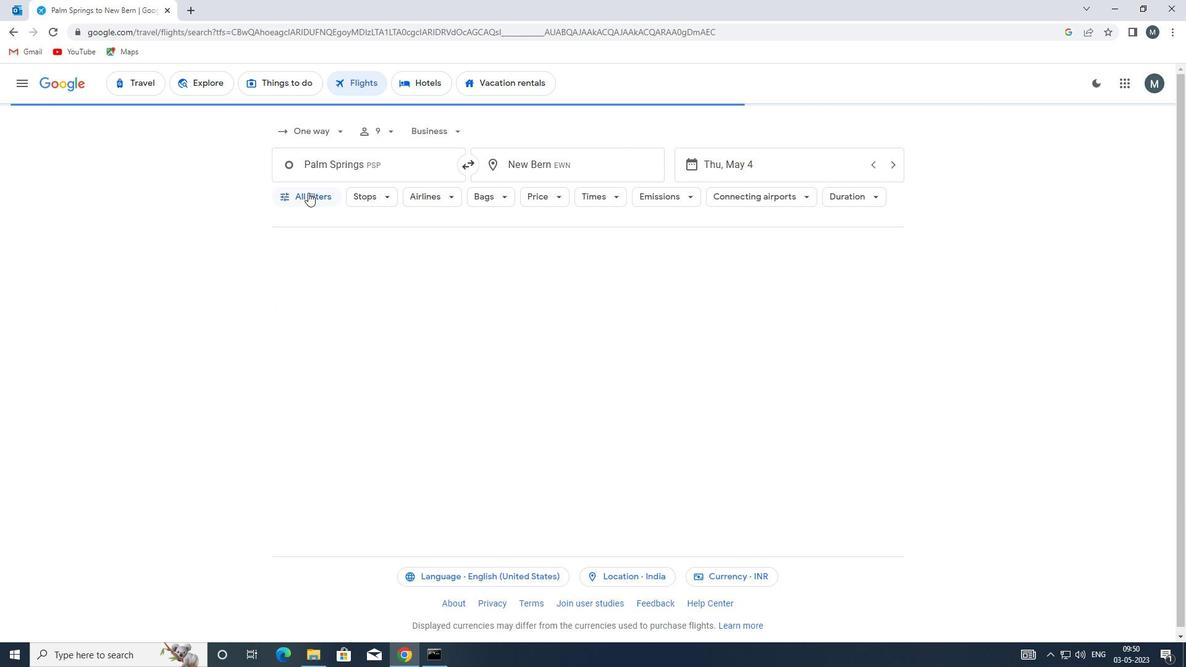 
Action: Mouse moved to (317, 299)
Screenshot: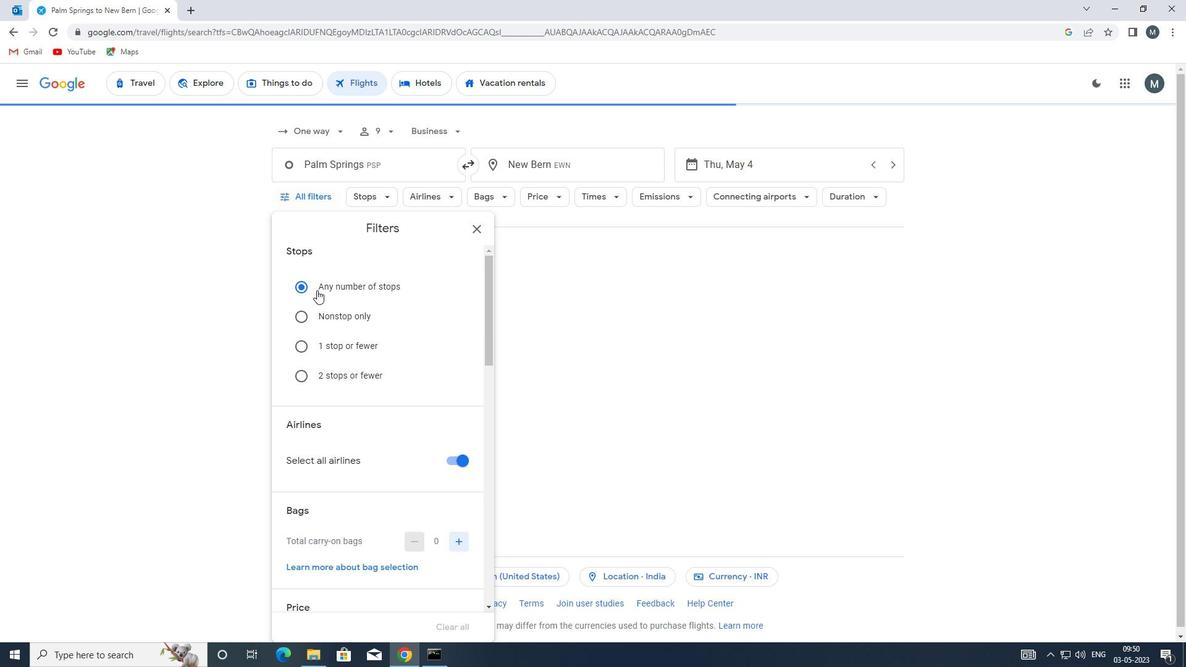 
Action: Mouse scrolled (317, 299) with delta (0, 0)
Screenshot: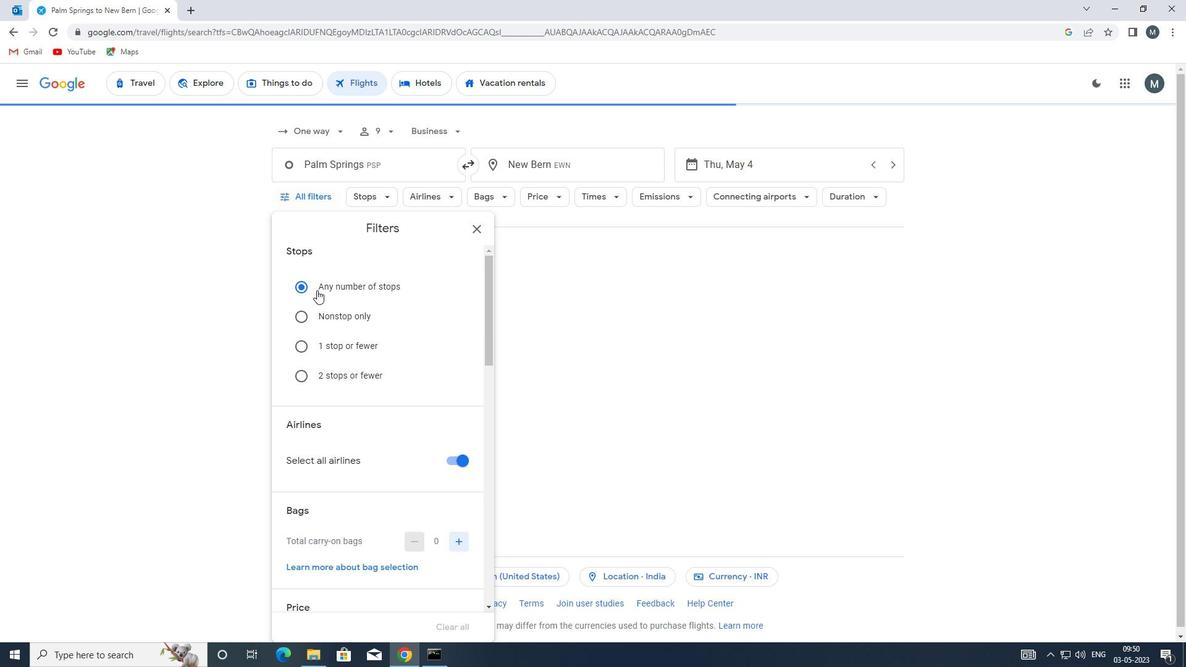 
Action: Mouse moved to (317, 300)
Screenshot: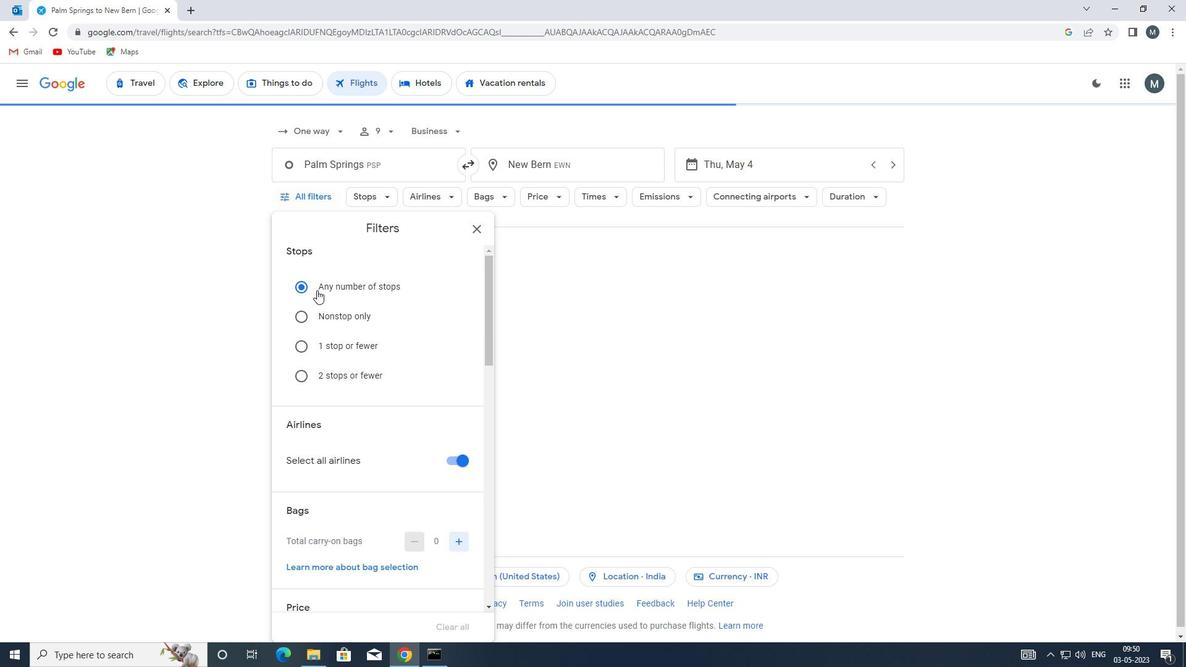 
Action: Mouse scrolled (317, 299) with delta (0, 0)
Screenshot: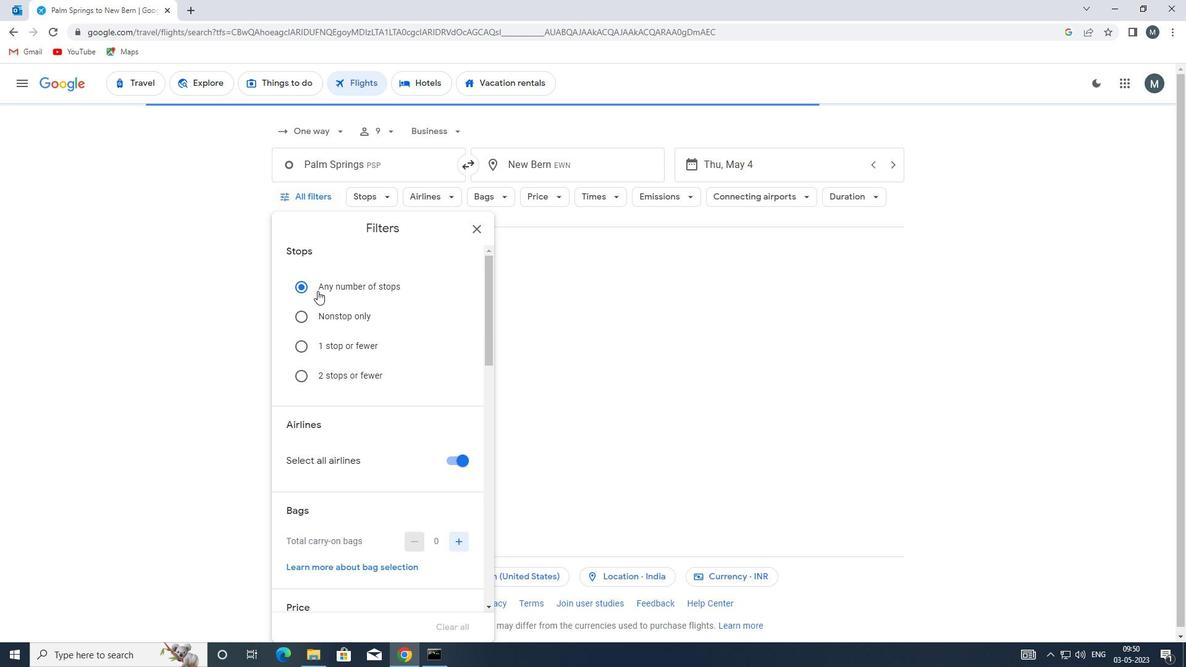
Action: Mouse moved to (459, 336)
Screenshot: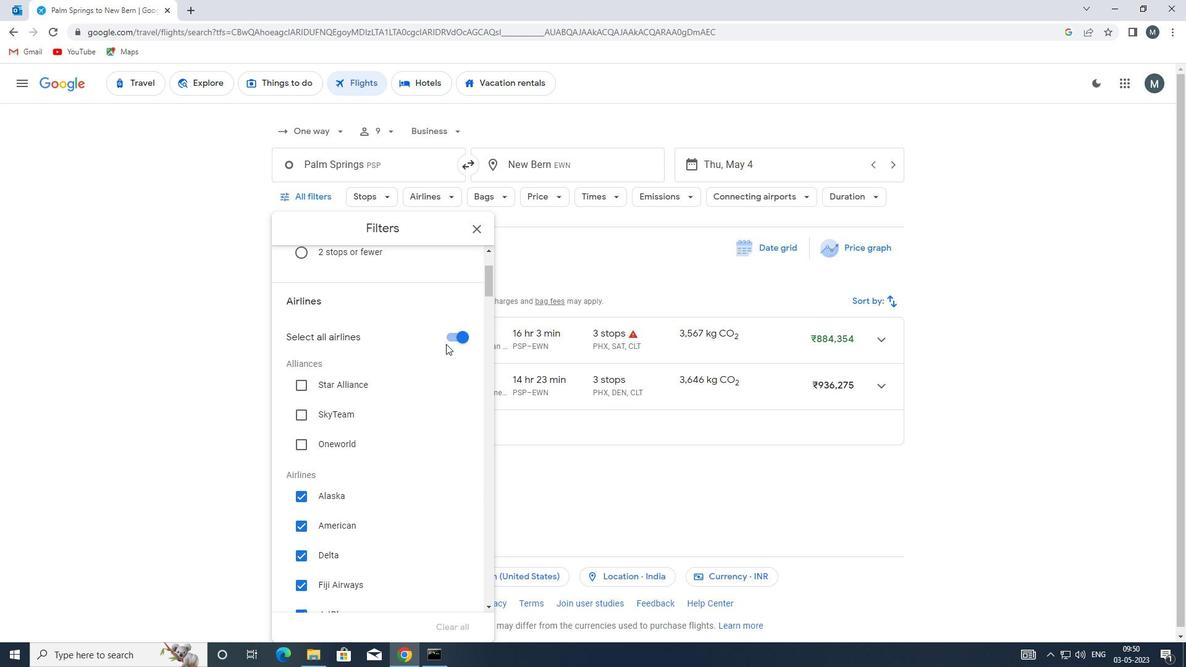 
Action: Mouse pressed left at (459, 336)
Screenshot: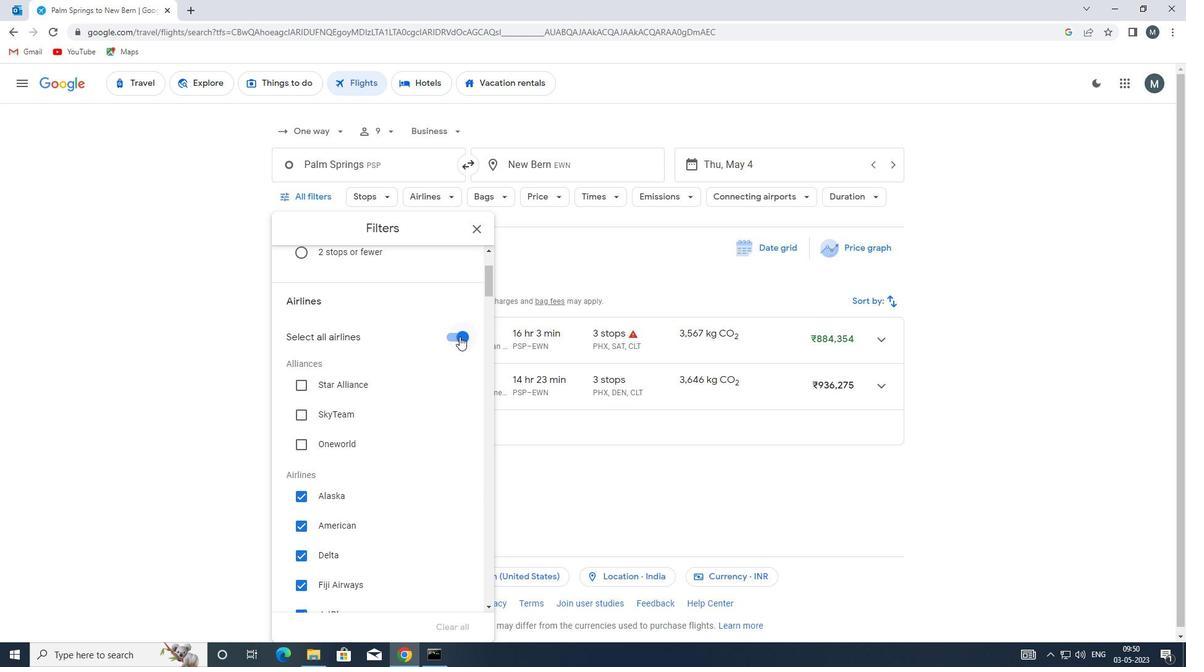 
Action: Mouse moved to (409, 348)
Screenshot: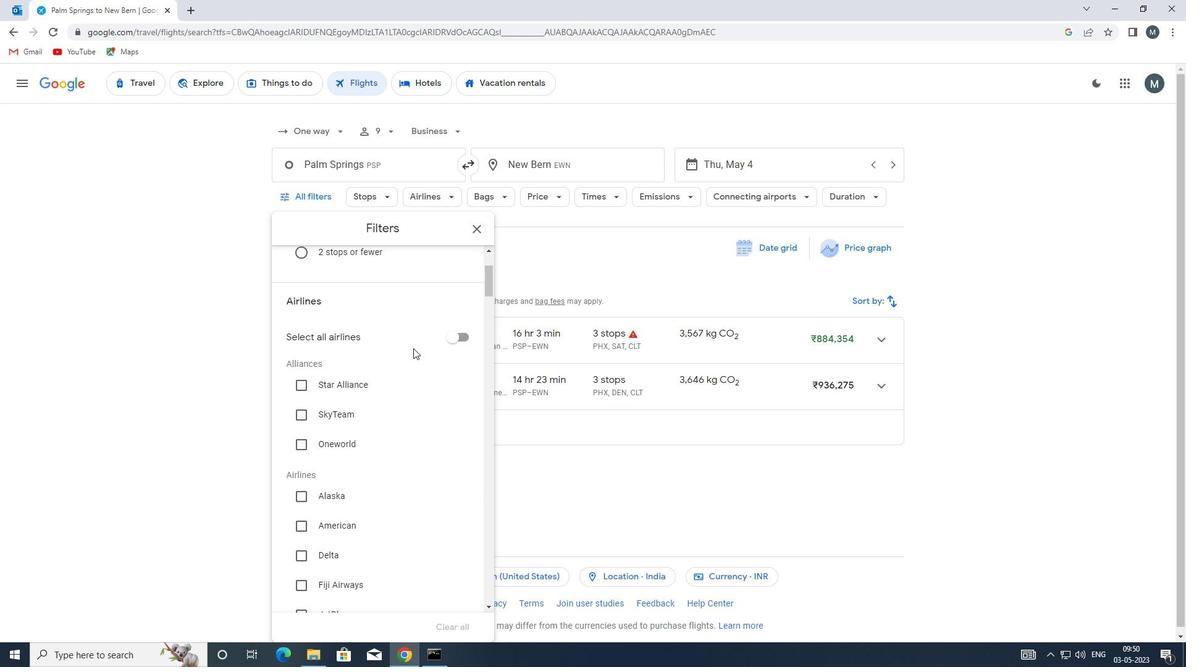 
Action: Mouse scrolled (409, 347) with delta (0, 0)
Screenshot: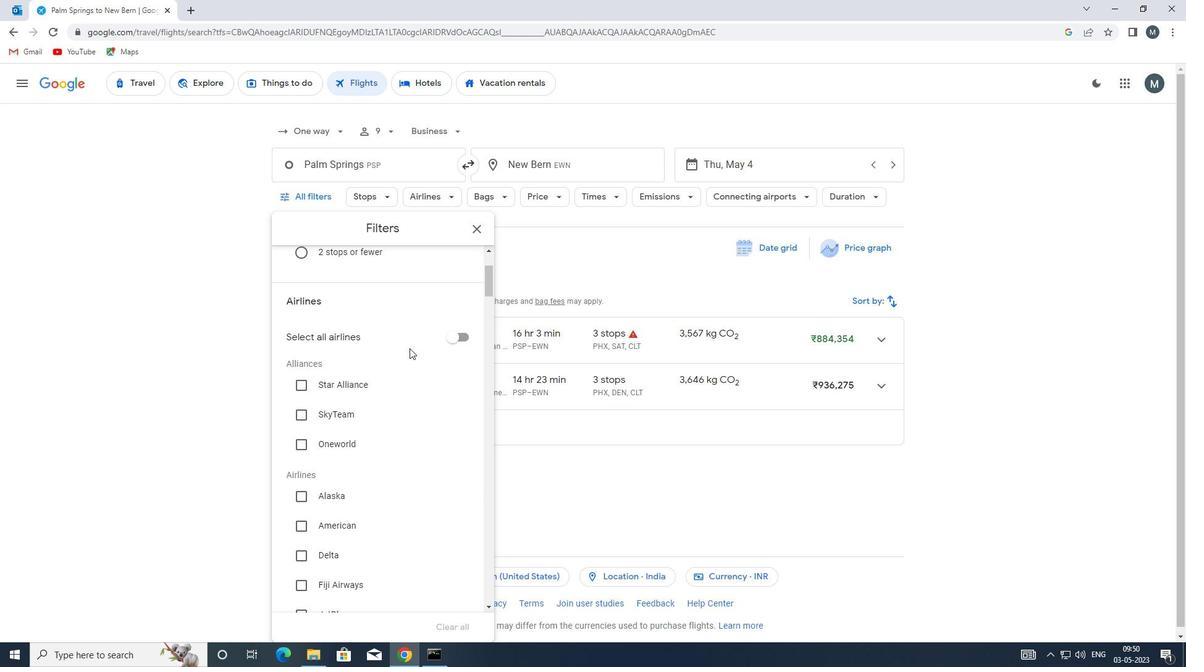 
Action: Mouse moved to (409, 349)
Screenshot: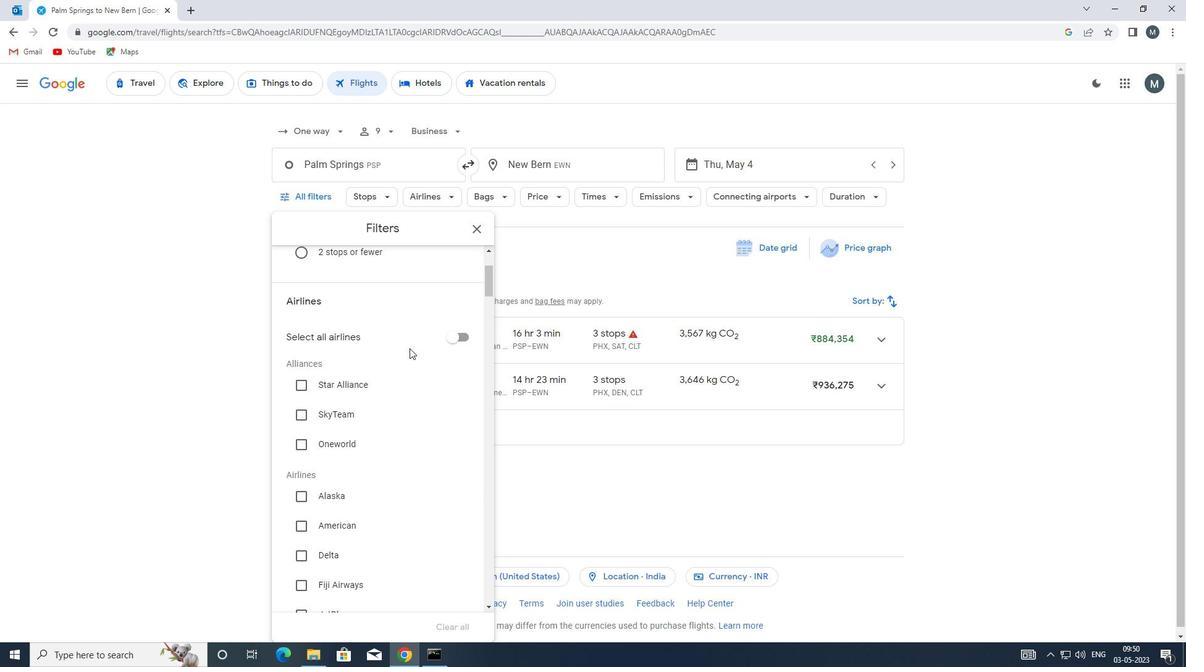 
Action: Mouse scrolled (409, 349) with delta (0, 0)
Screenshot: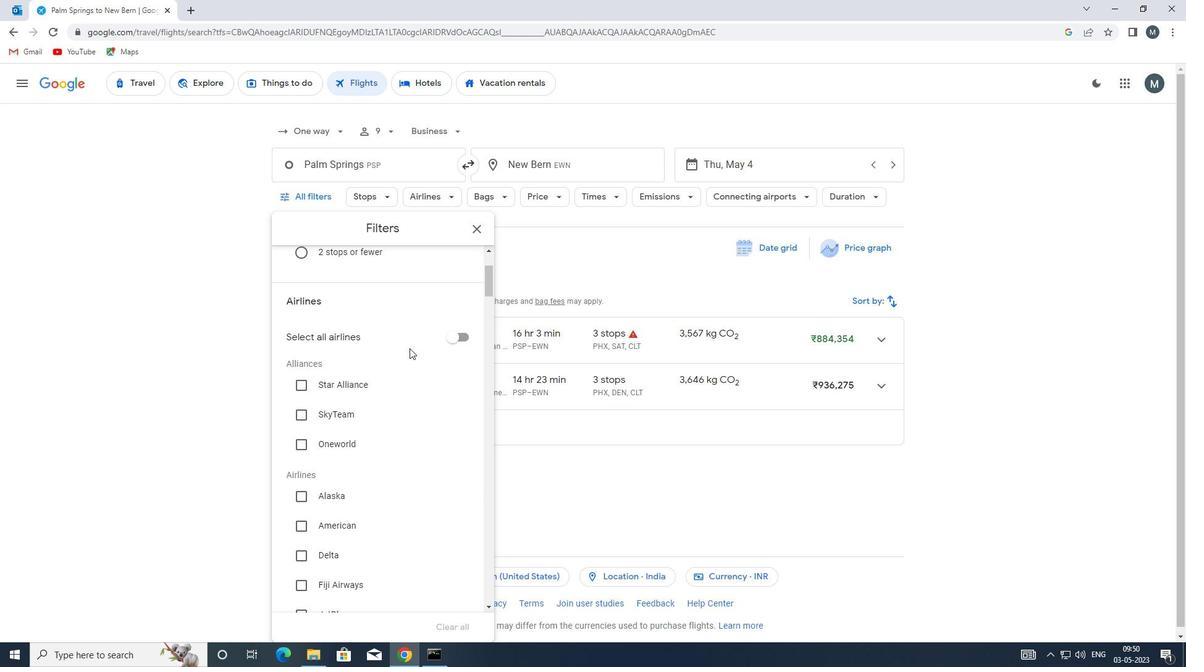 
Action: Mouse scrolled (409, 349) with delta (0, 0)
Screenshot: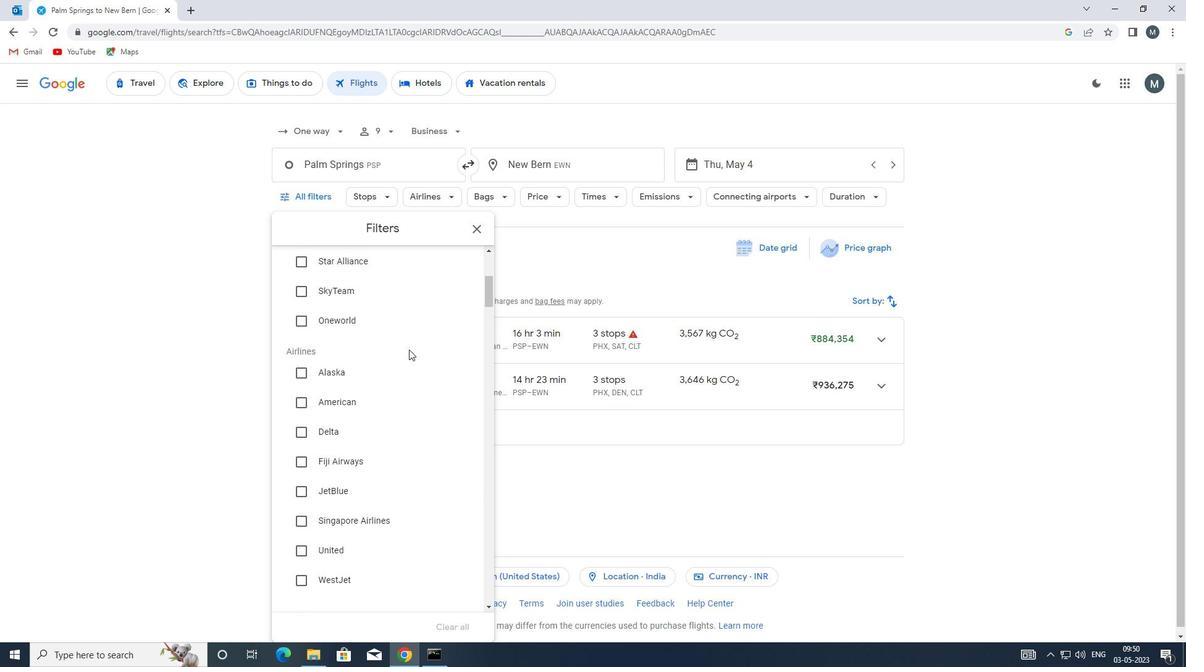 
Action: Mouse moved to (409, 351)
Screenshot: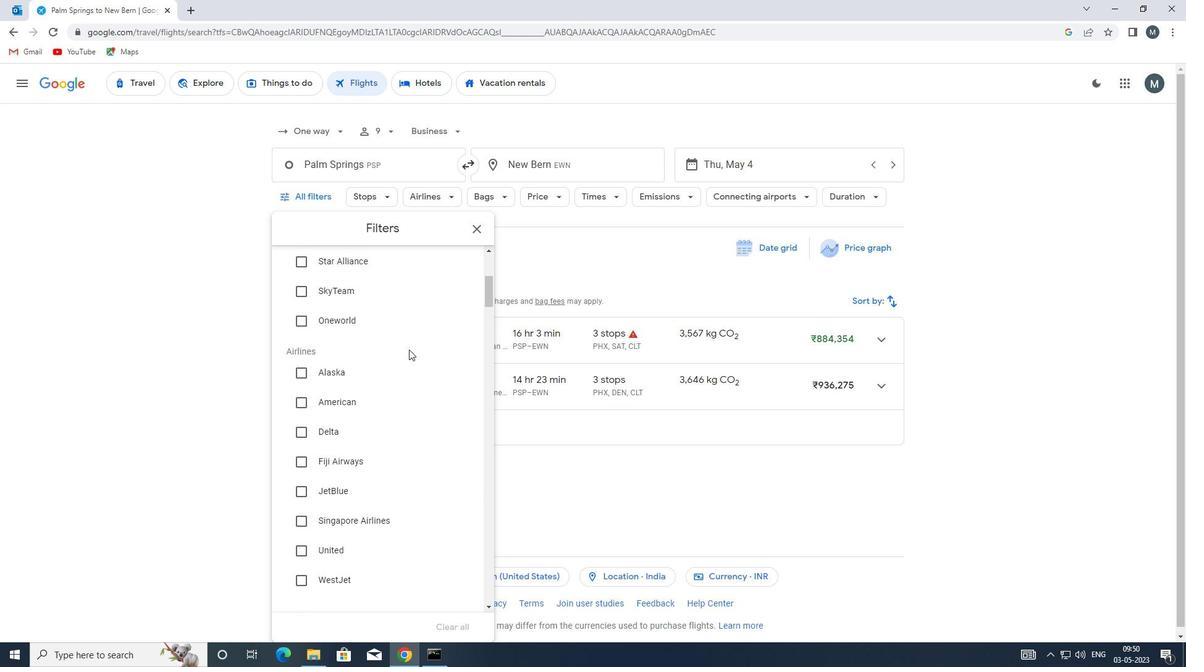
Action: Mouse scrolled (409, 351) with delta (0, 0)
Screenshot: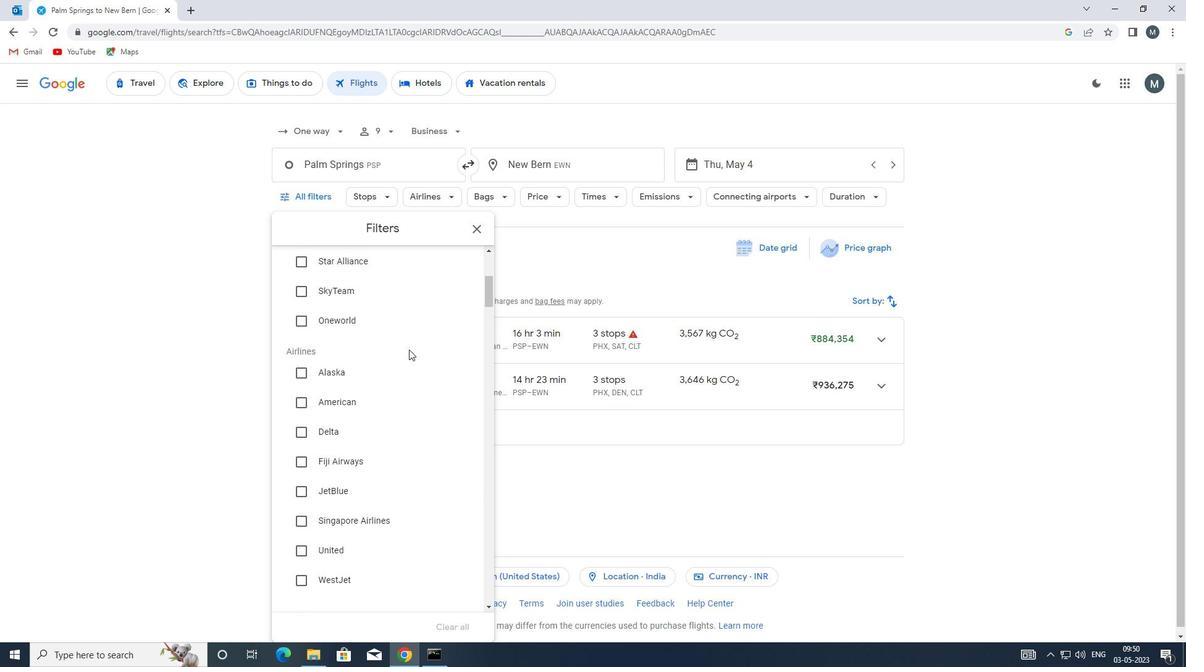 
Action: Mouse moved to (301, 451)
Screenshot: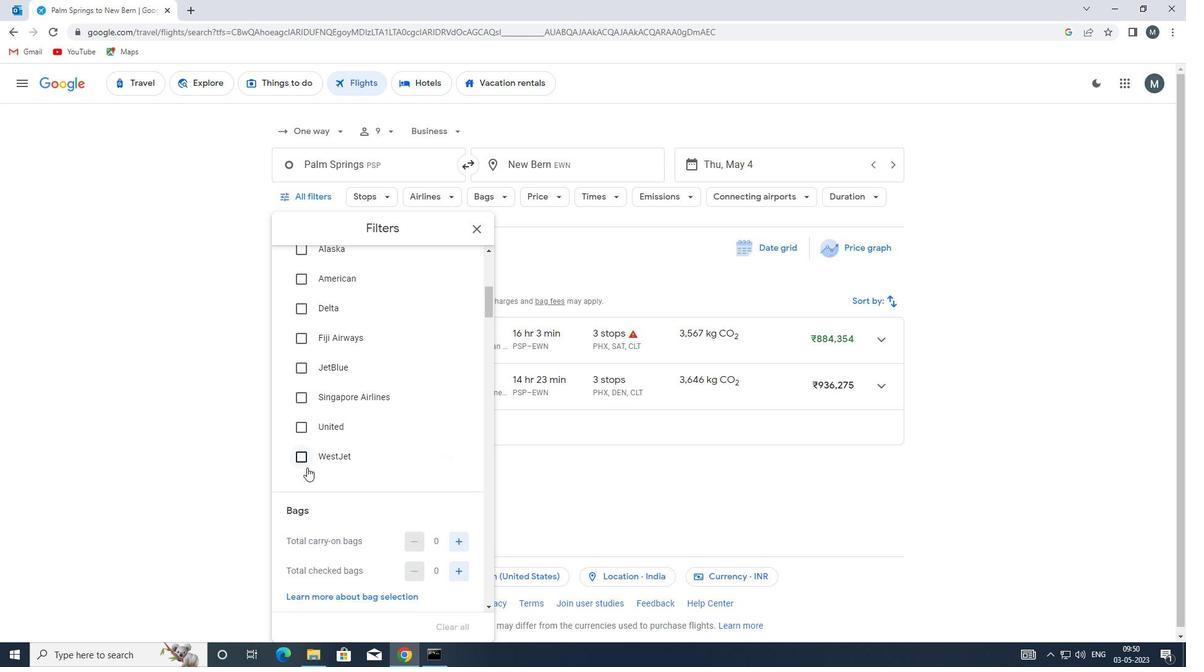 
Action: Mouse pressed left at (301, 451)
Screenshot: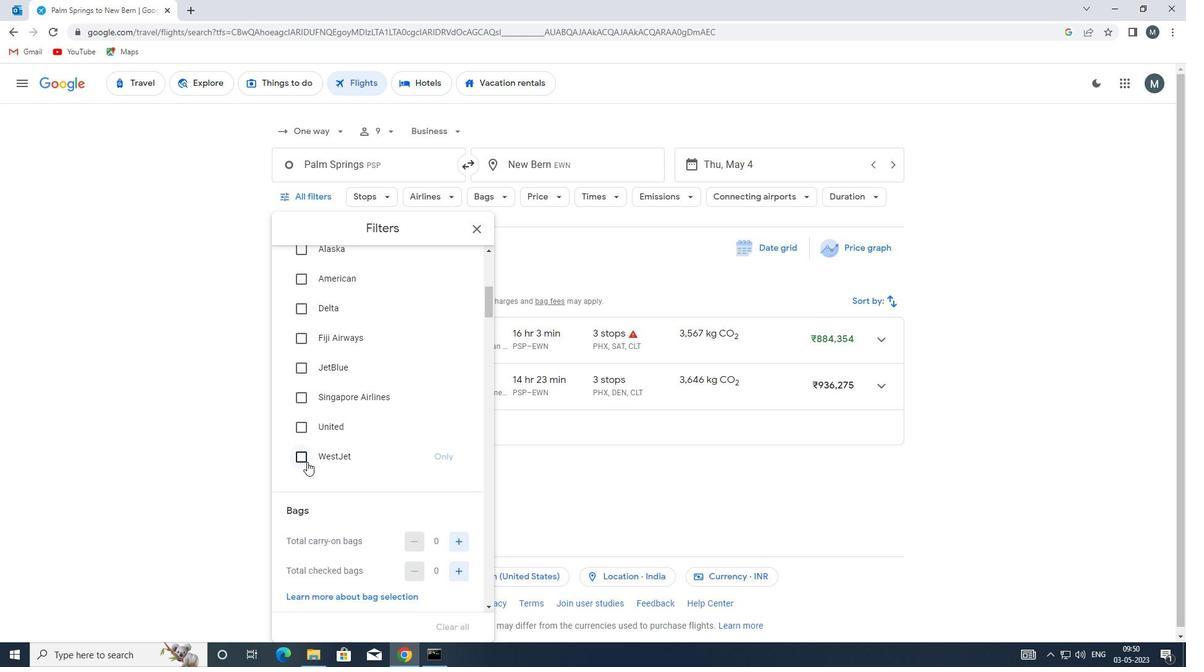
Action: Mouse moved to (364, 433)
Screenshot: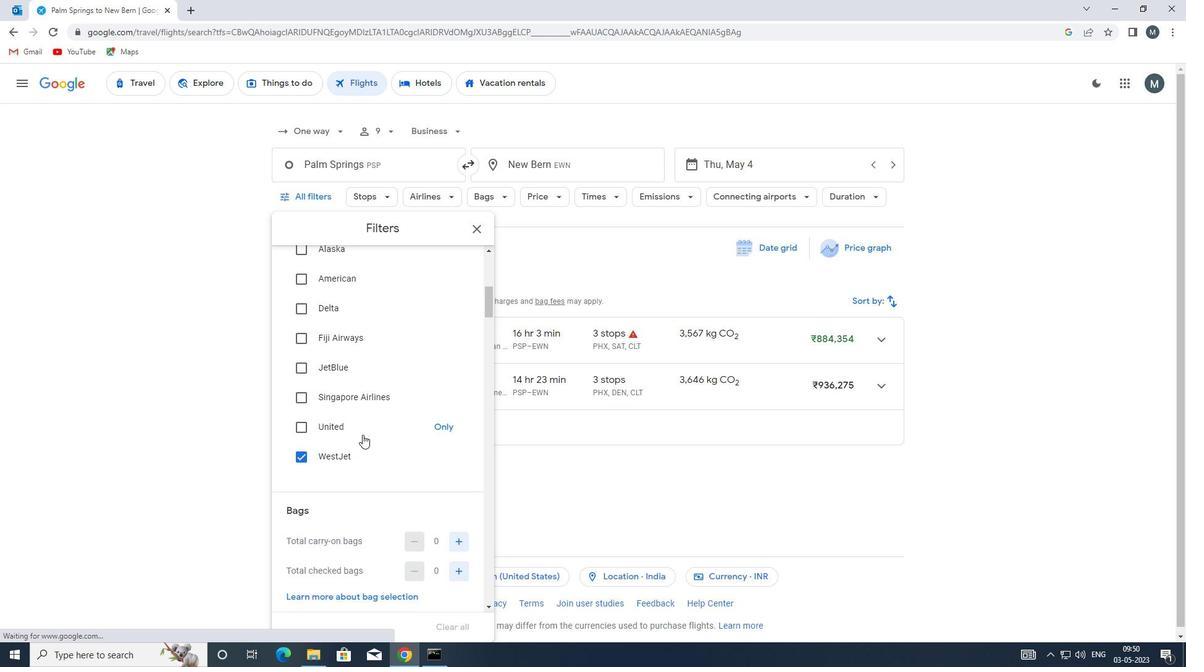 
Action: Mouse scrolled (364, 433) with delta (0, 0)
Screenshot: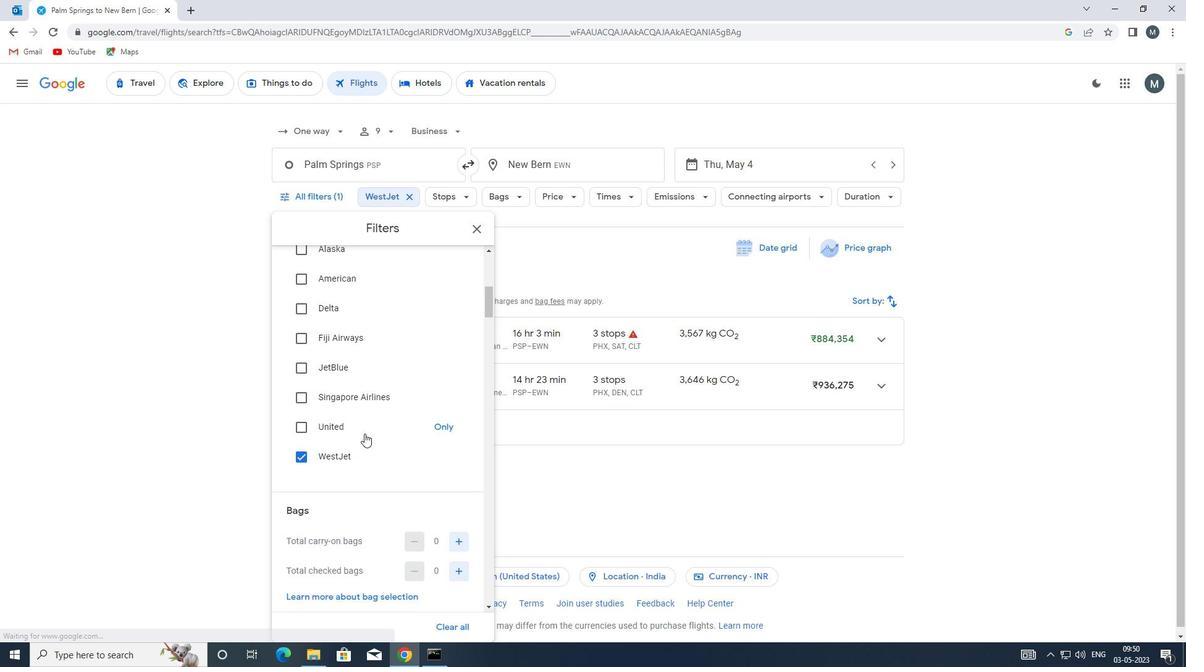 
Action: Mouse scrolled (364, 433) with delta (0, 0)
Screenshot: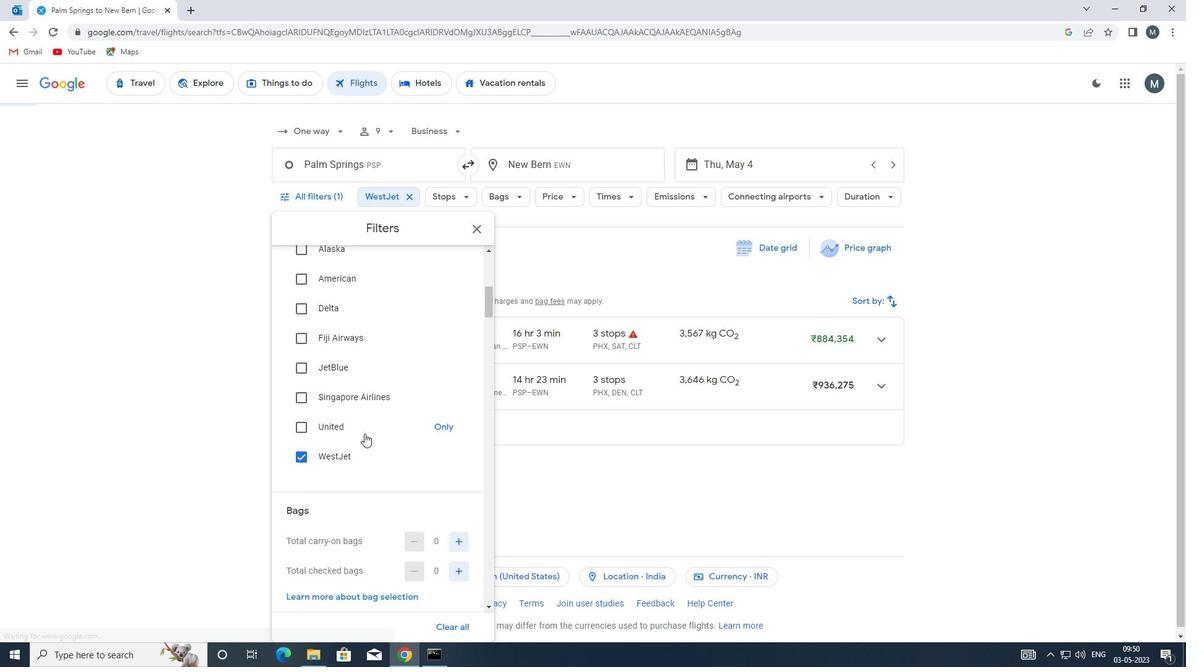 
Action: Mouse moved to (457, 414)
Screenshot: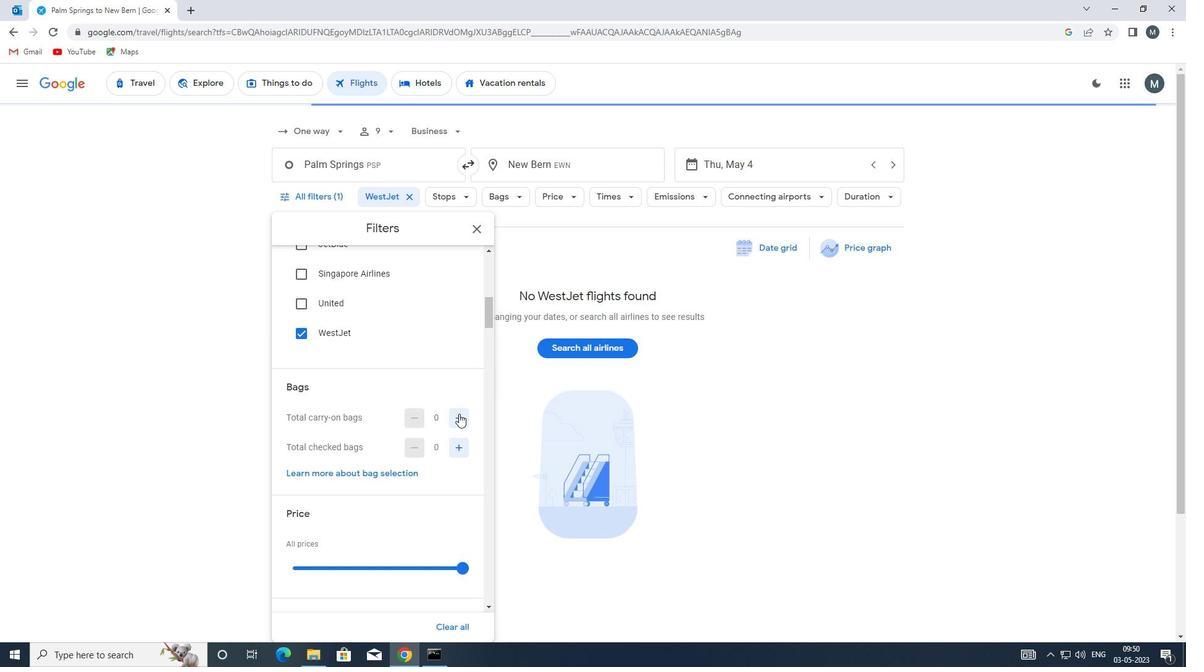 
Action: Mouse pressed left at (457, 414)
Screenshot: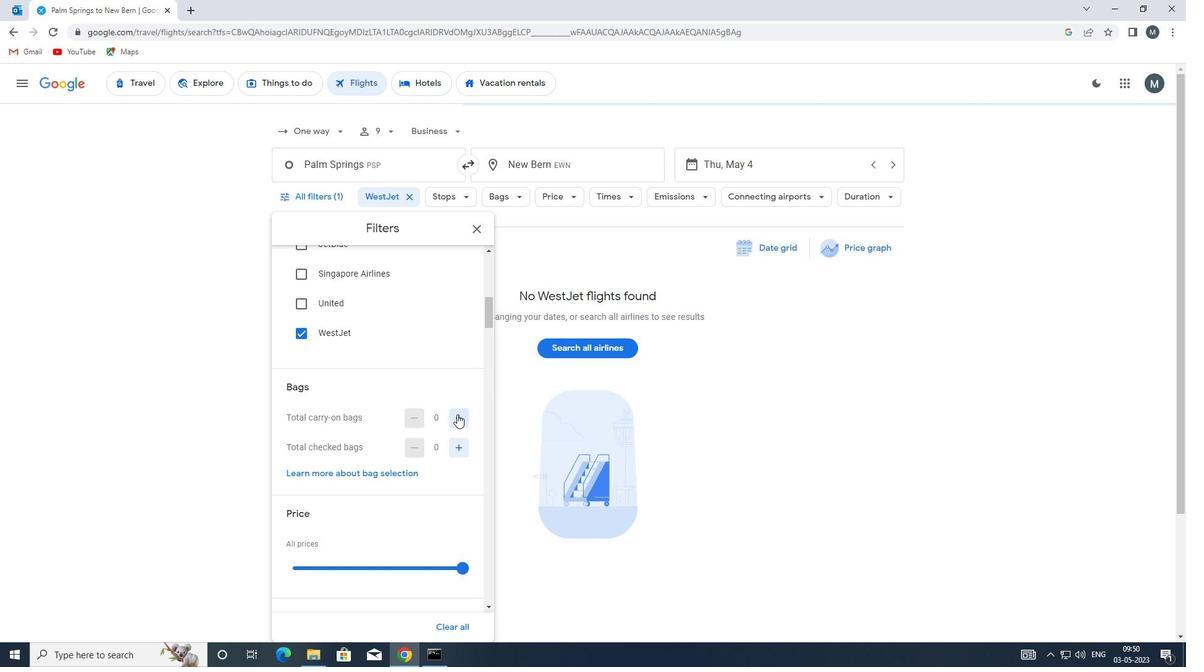 
Action: Mouse moved to (456, 414)
Screenshot: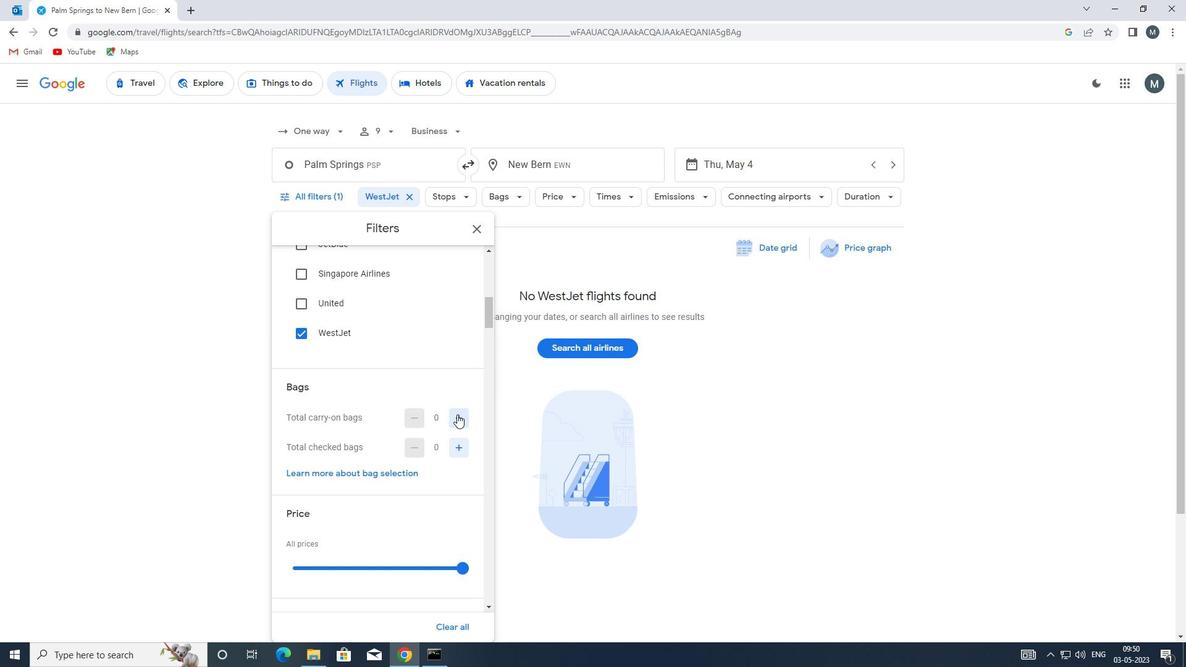 
Action: Mouse pressed left at (456, 414)
Screenshot: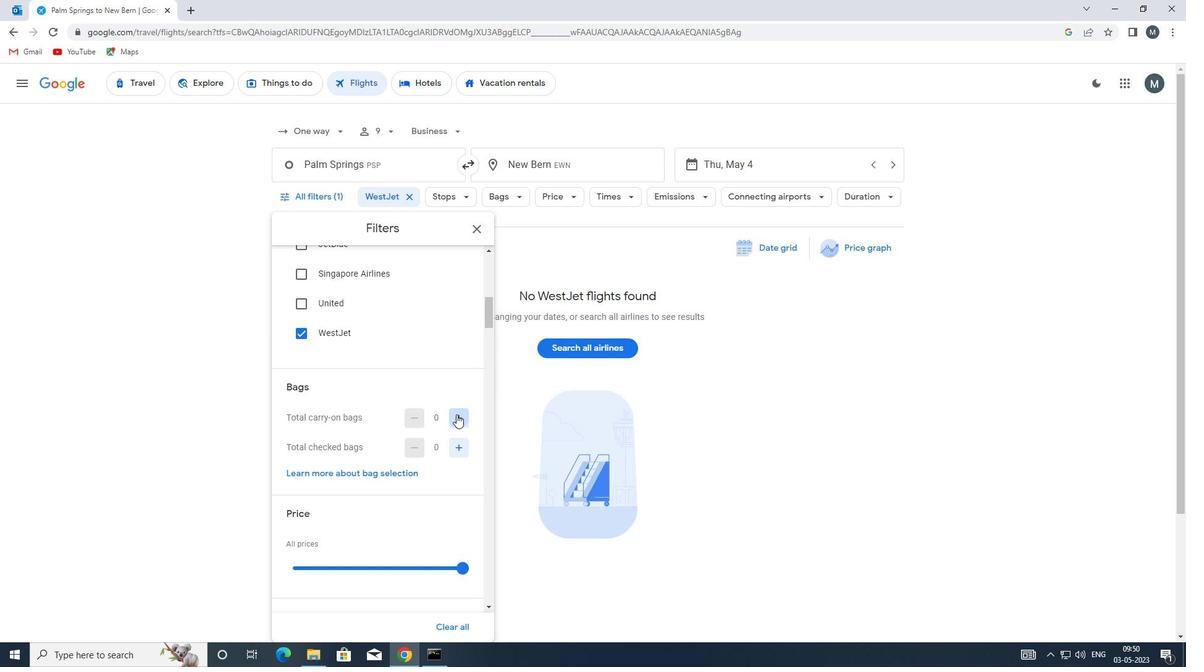 
Action: Mouse moved to (357, 409)
Screenshot: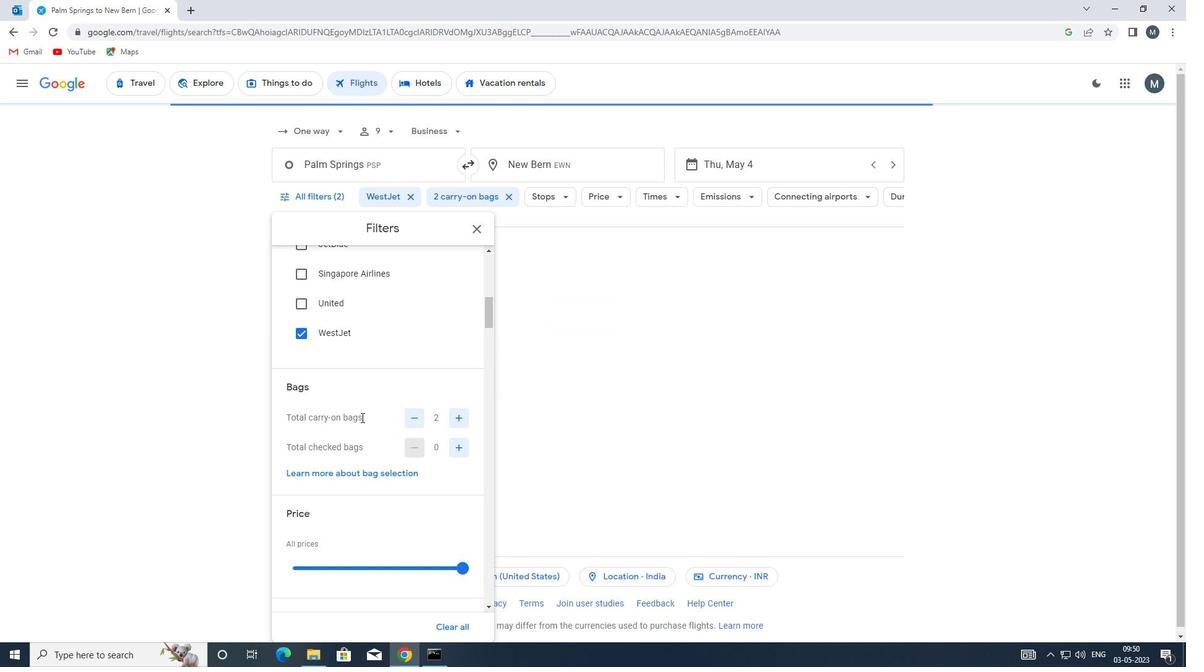 
Action: Mouse scrolled (357, 408) with delta (0, 0)
Screenshot: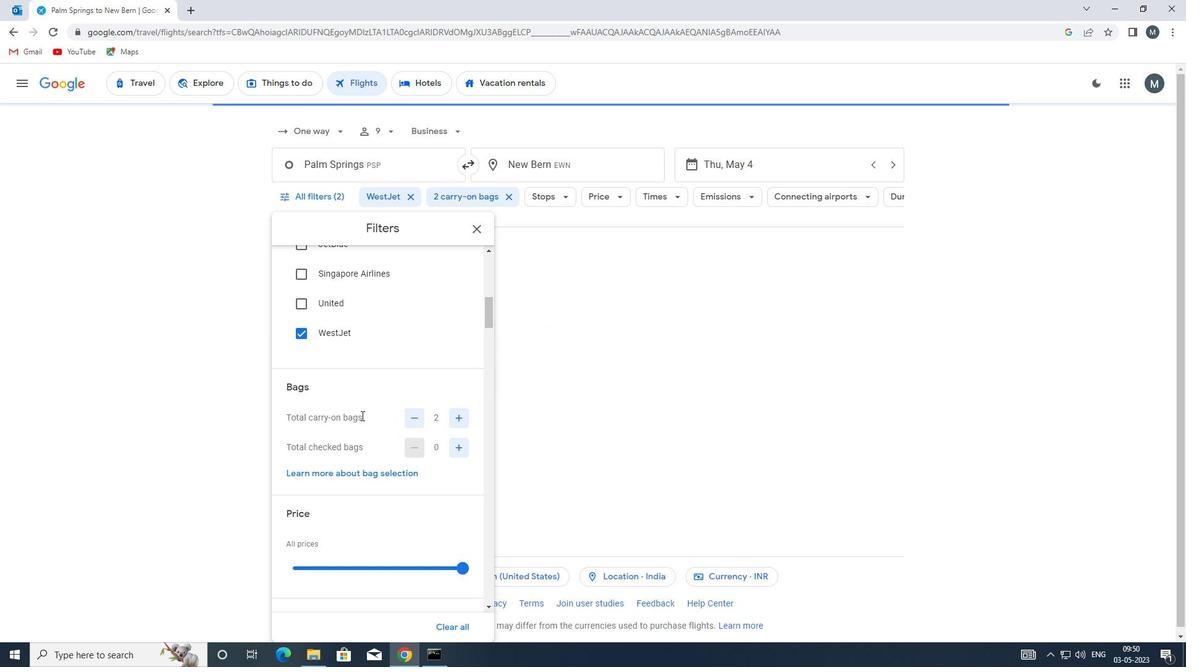 
Action: Mouse moved to (357, 409)
Screenshot: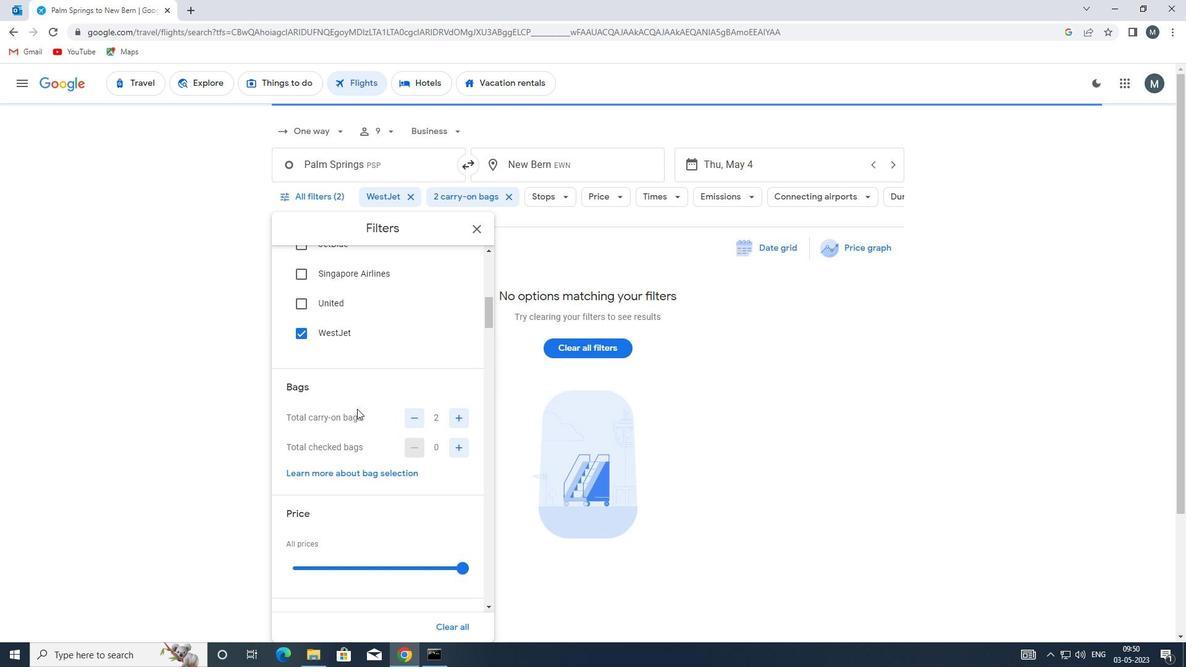 
Action: Mouse scrolled (357, 408) with delta (0, 0)
Screenshot: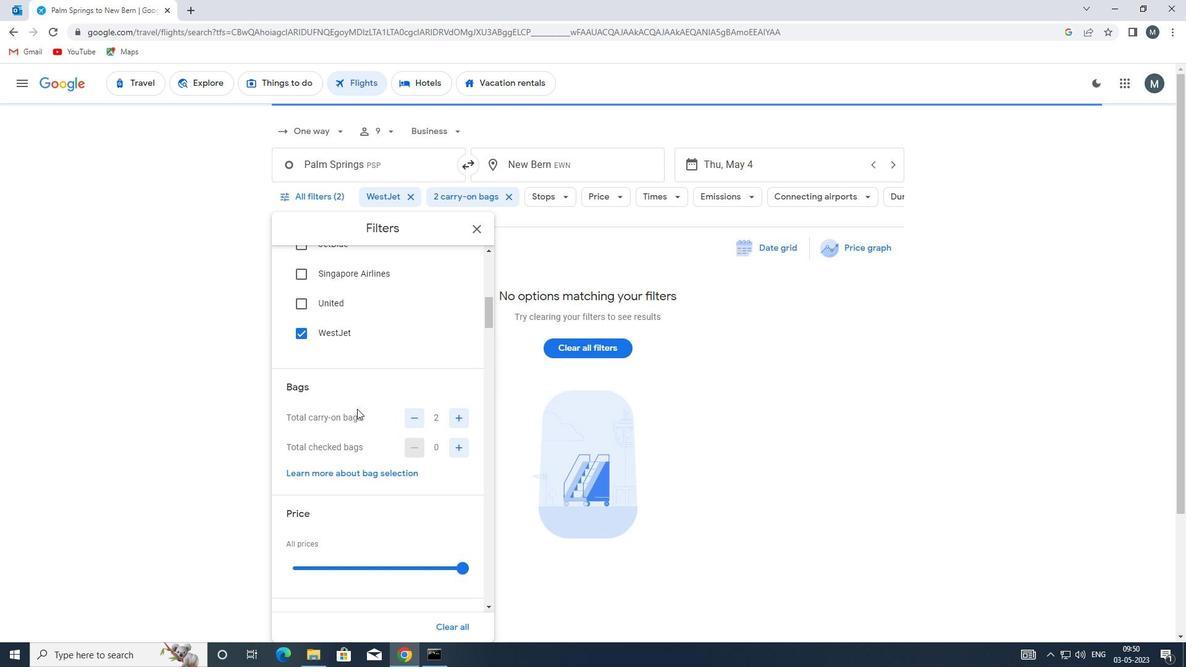 
Action: Mouse moved to (355, 409)
Screenshot: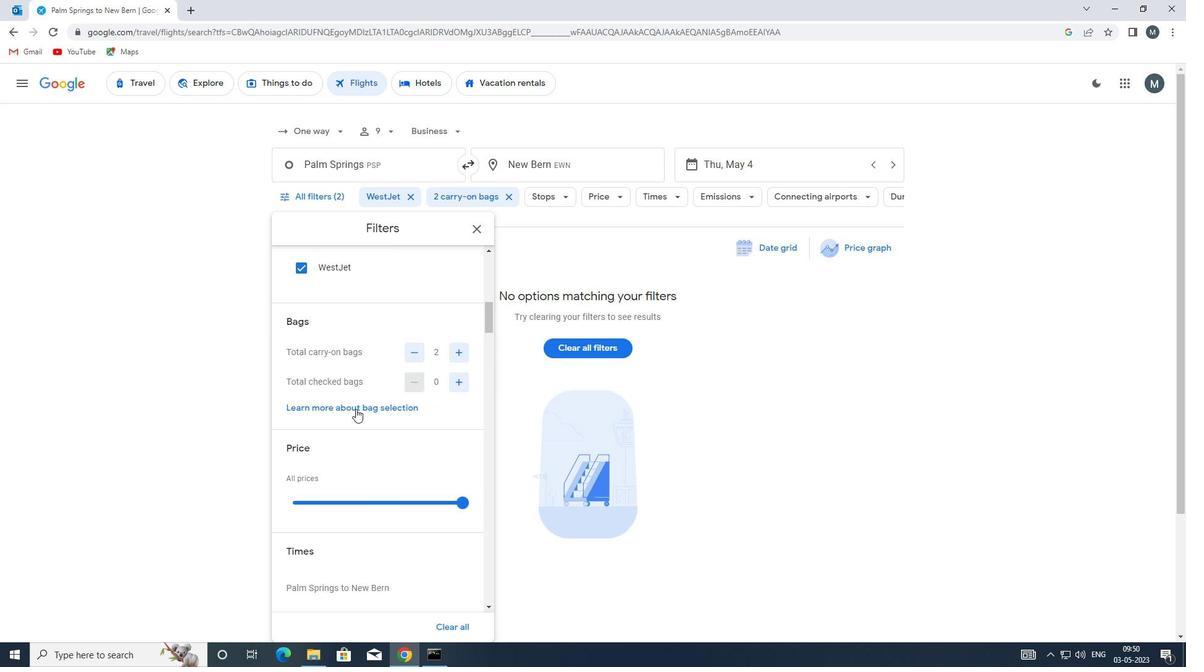 
Action: Mouse scrolled (355, 409) with delta (0, 0)
Screenshot: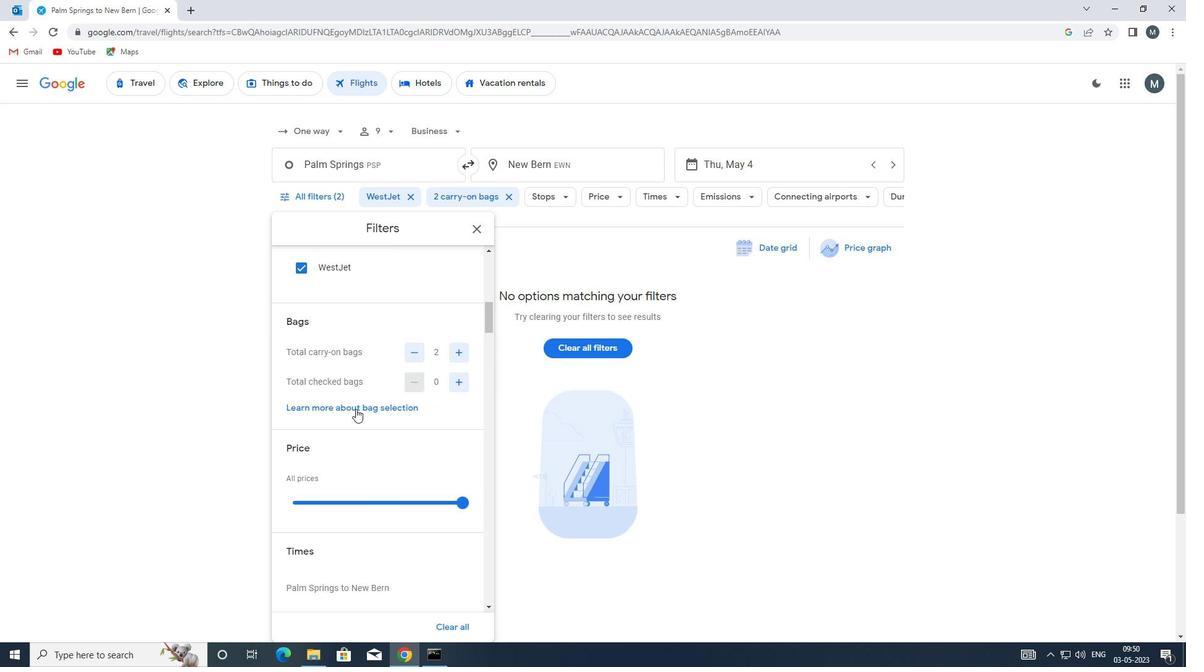 
Action: Mouse moved to (336, 381)
Screenshot: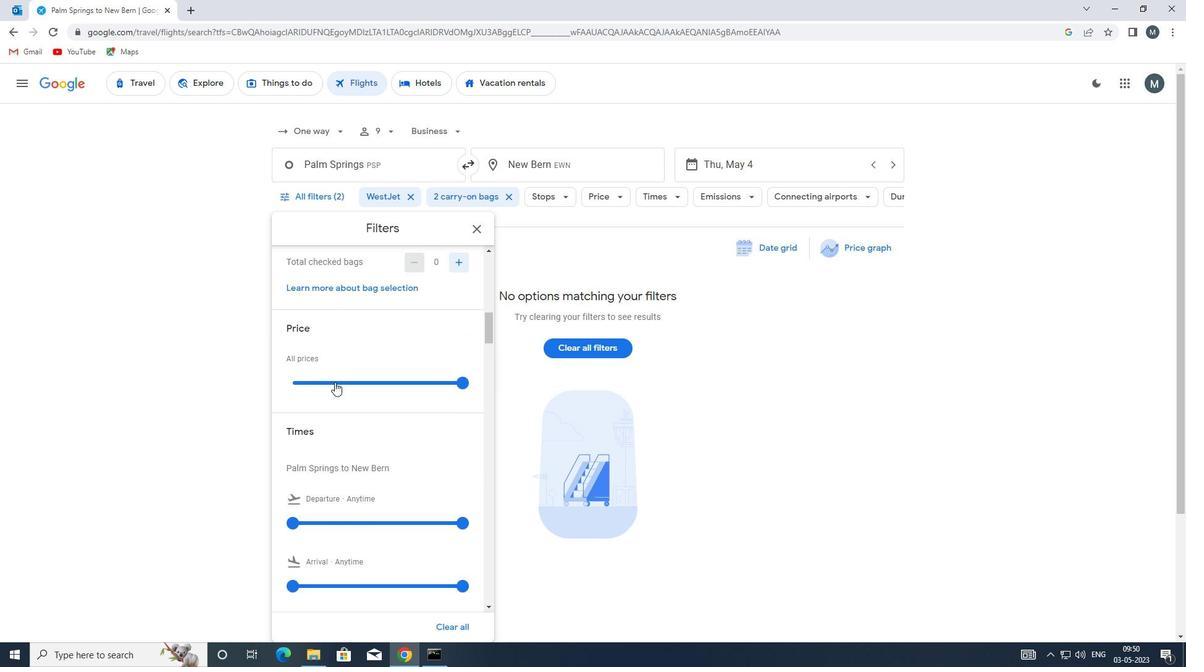 
Action: Mouse pressed left at (336, 381)
Screenshot: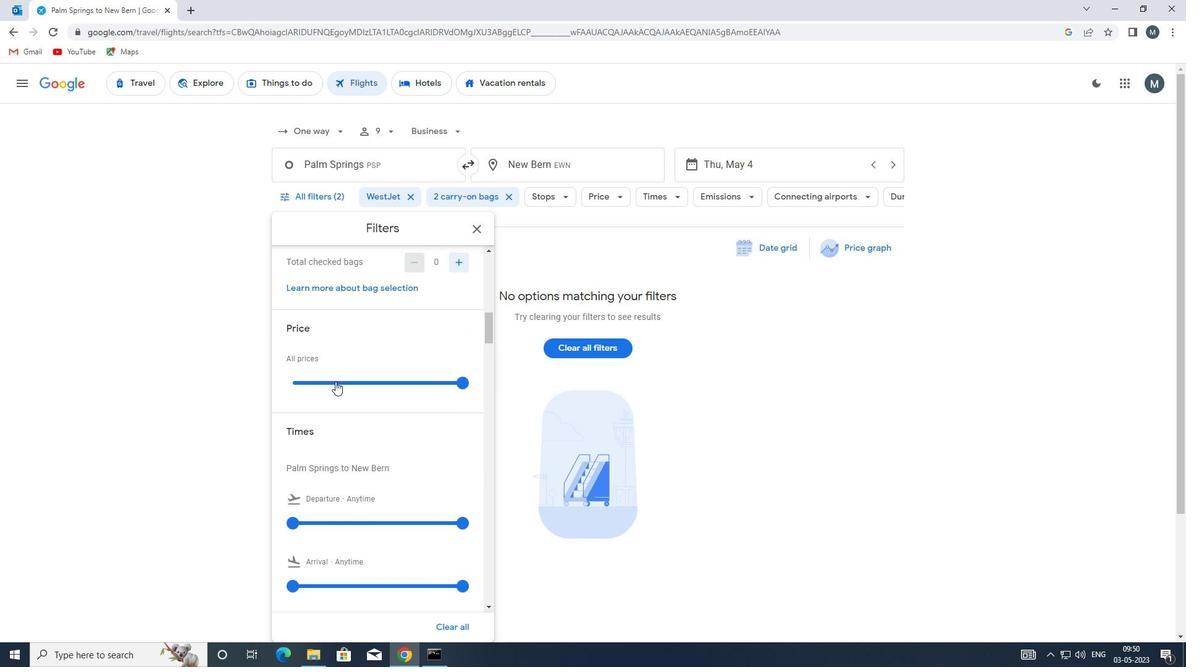
Action: Mouse moved to (336, 381)
Screenshot: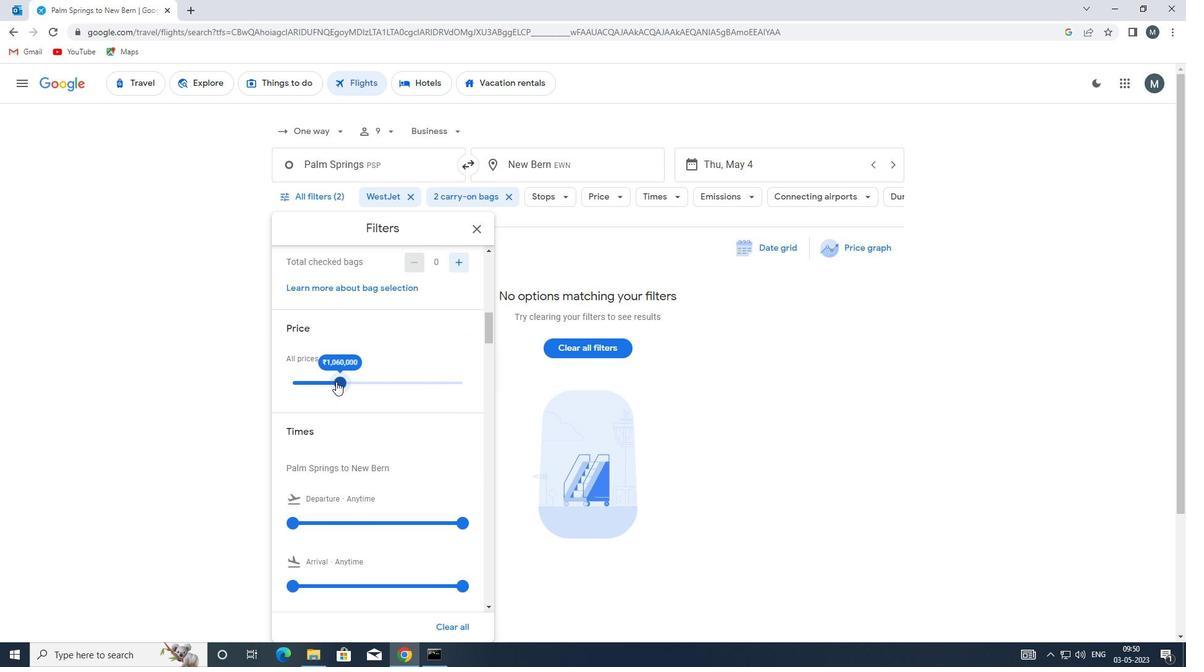 
Action: Mouse pressed left at (336, 381)
Screenshot: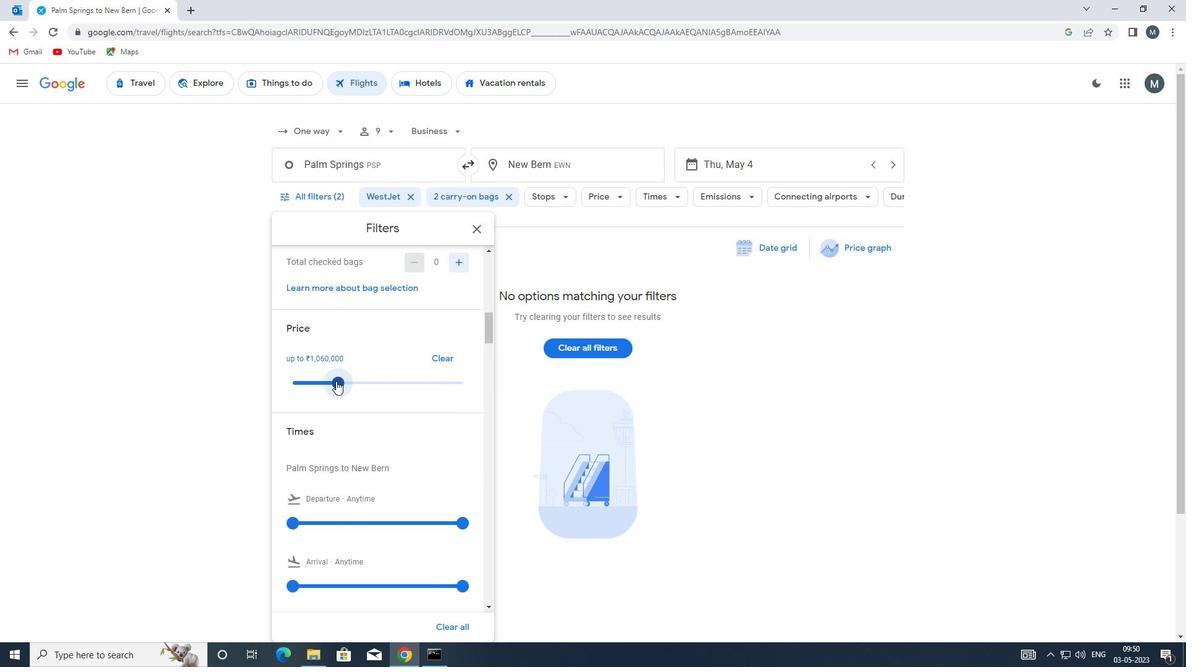 
Action: Mouse moved to (343, 370)
Screenshot: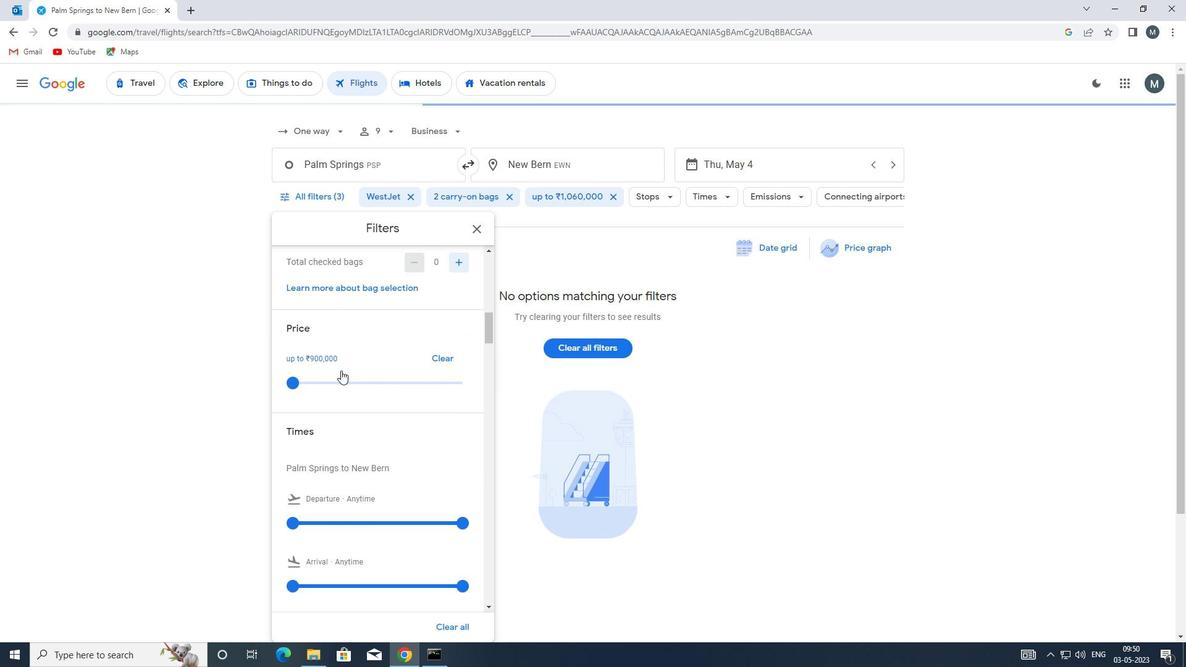 
Action: Mouse scrolled (343, 369) with delta (0, 0)
Screenshot: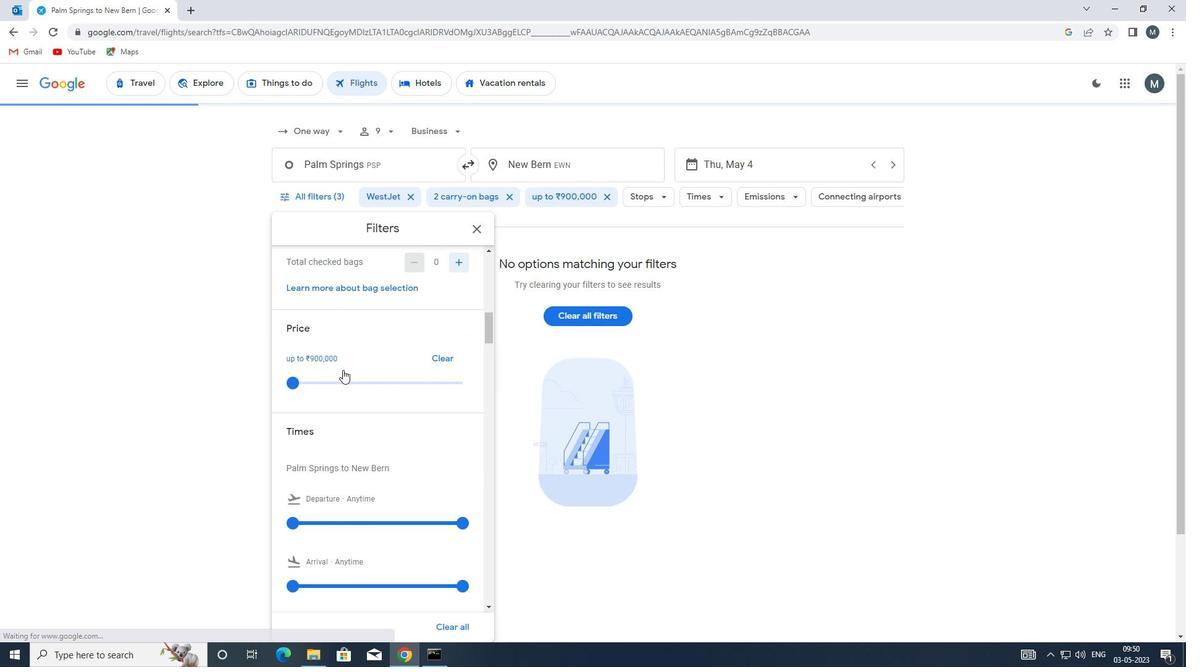 
Action: Mouse moved to (345, 367)
Screenshot: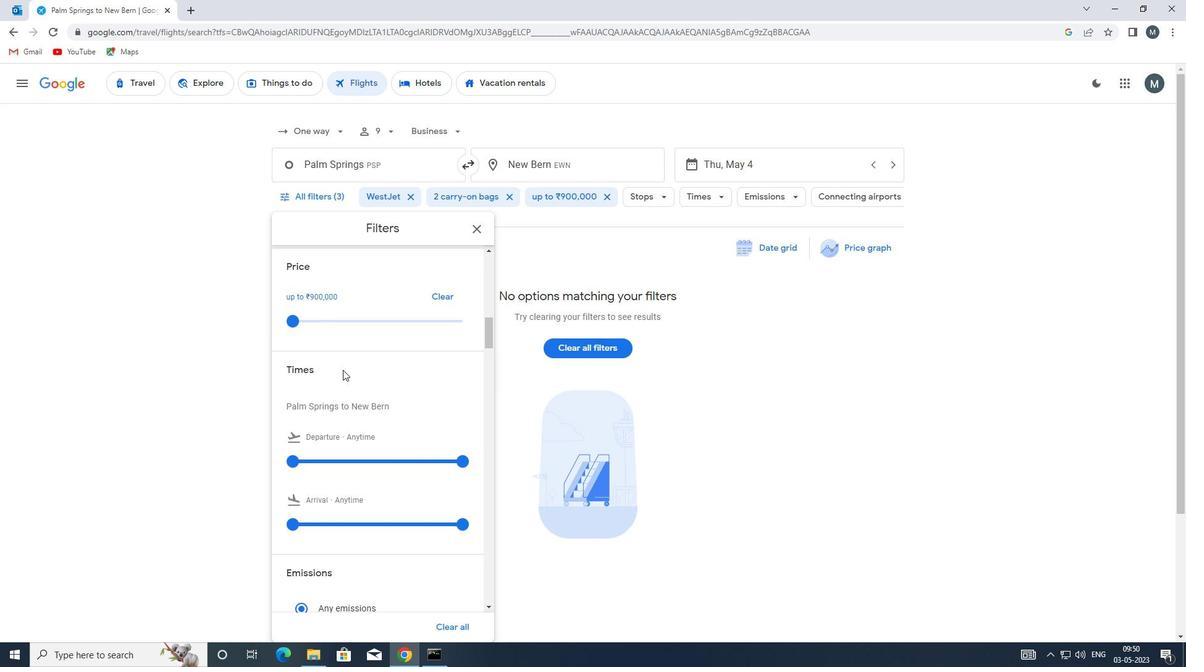 
Action: Mouse scrolled (345, 367) with delta (0, 0)
Screenshot: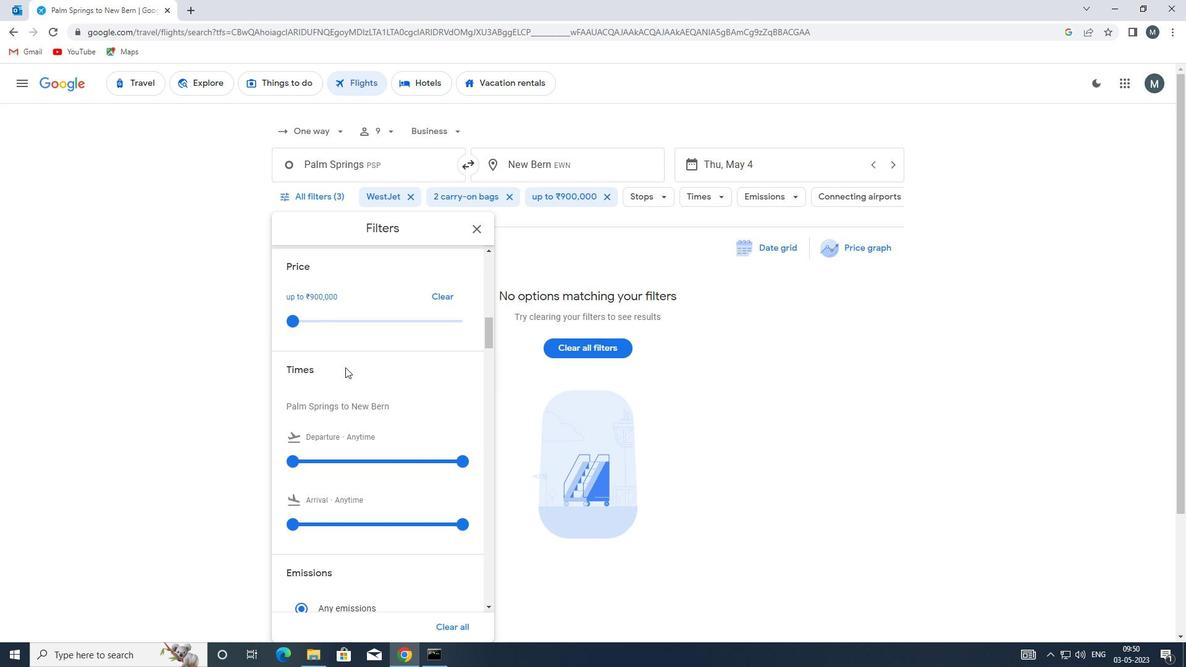 
Action: Mouse scrolled (345, 367) with delta (0, 0)
Screenshot: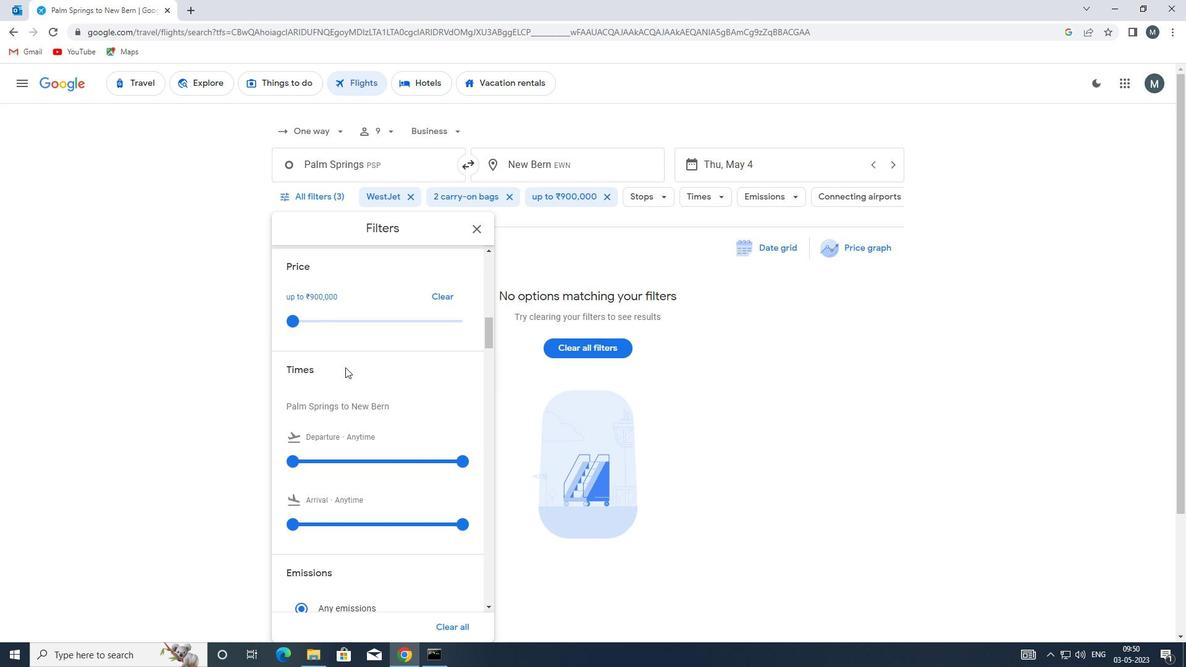 
Action: Mouse moved to (287, 333)
Screenshot: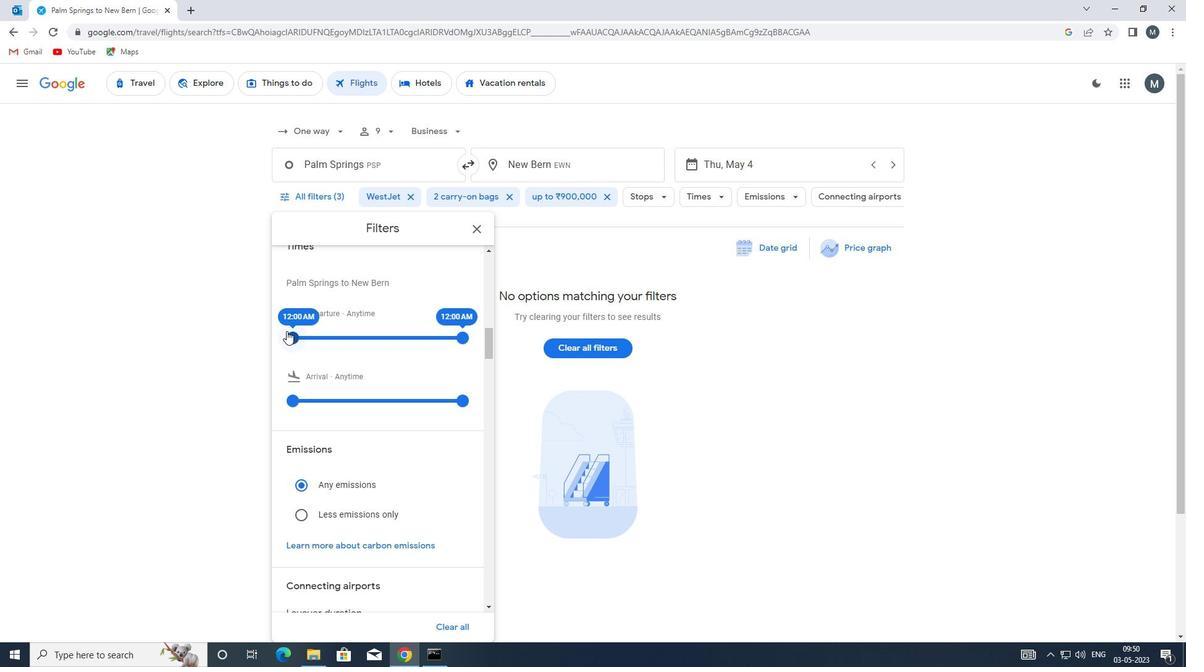 
Action: Mouse pressed left at (287, 333)
Screenshot: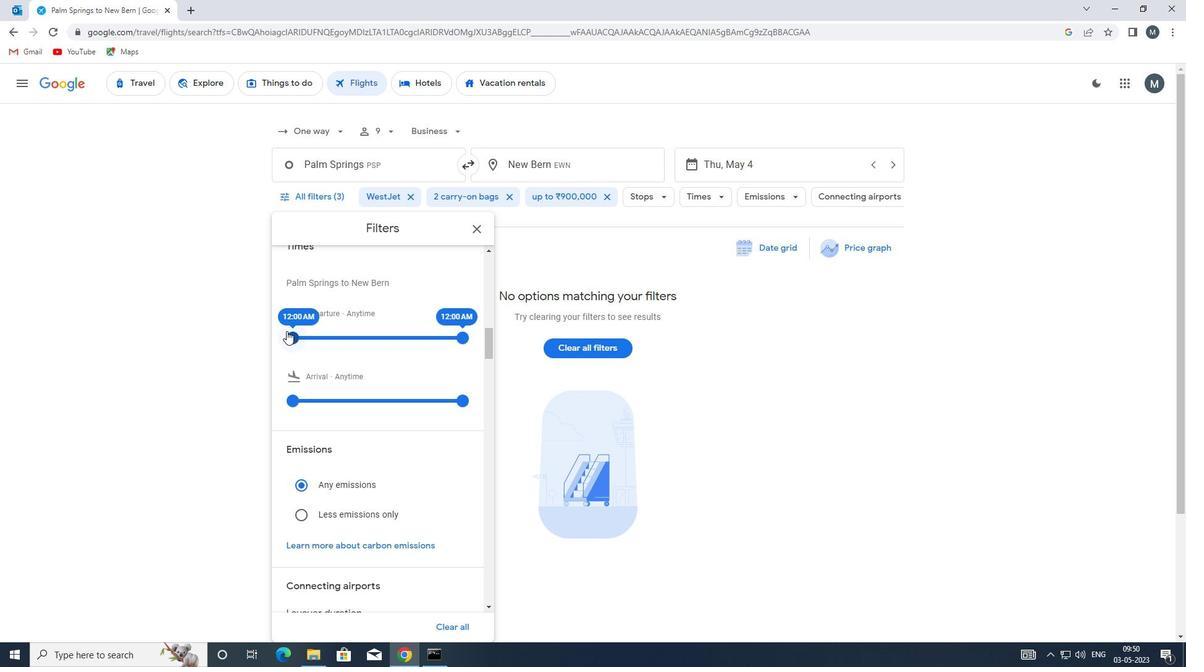 
Action: Mouse moved to (421, 340)
Screenshot: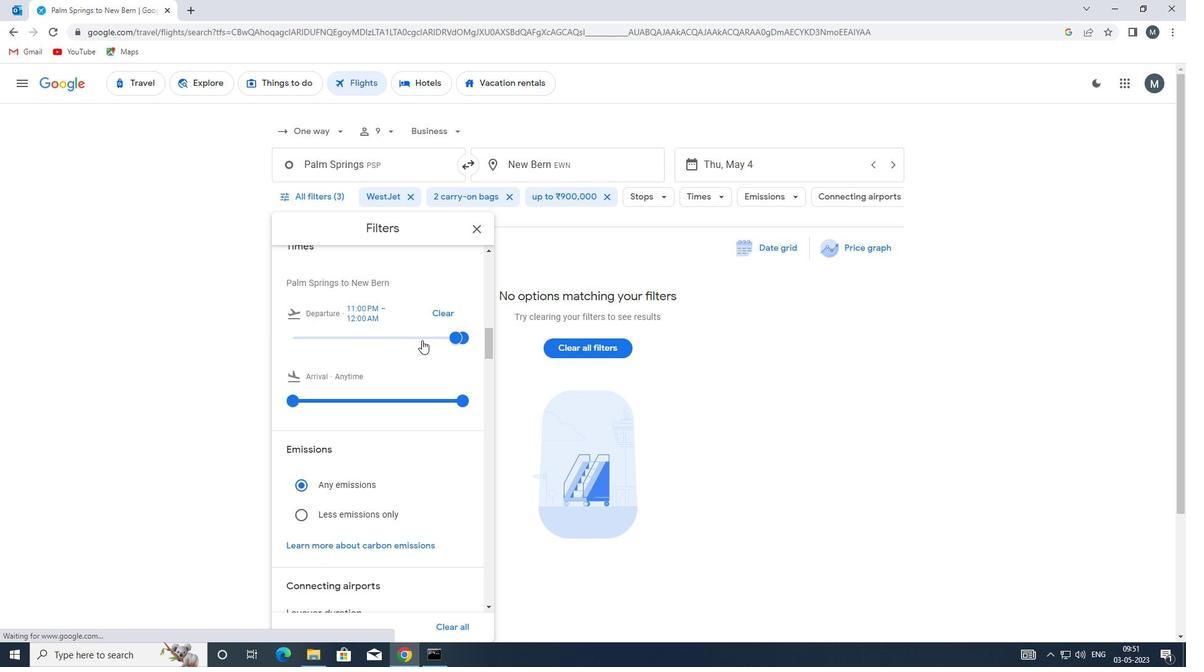 
Action: Mouse scrolled (421, 339) with delta (0, 0)
Screenshot: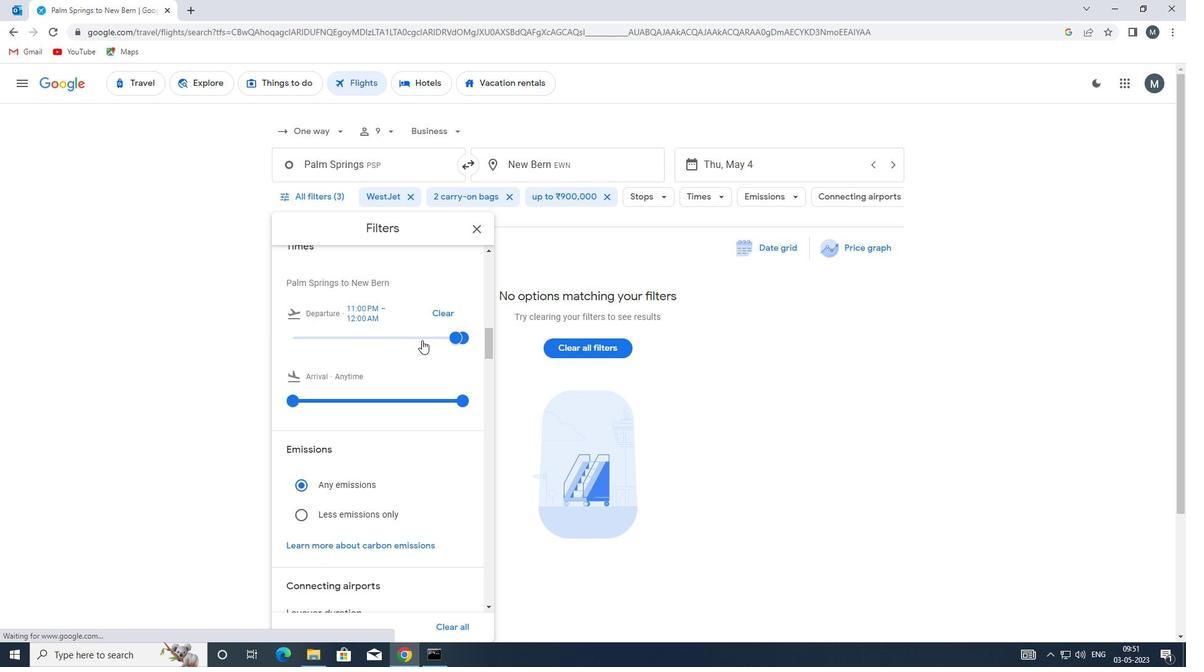 
Action: Mouse moved to (420, 340)
Screenshot: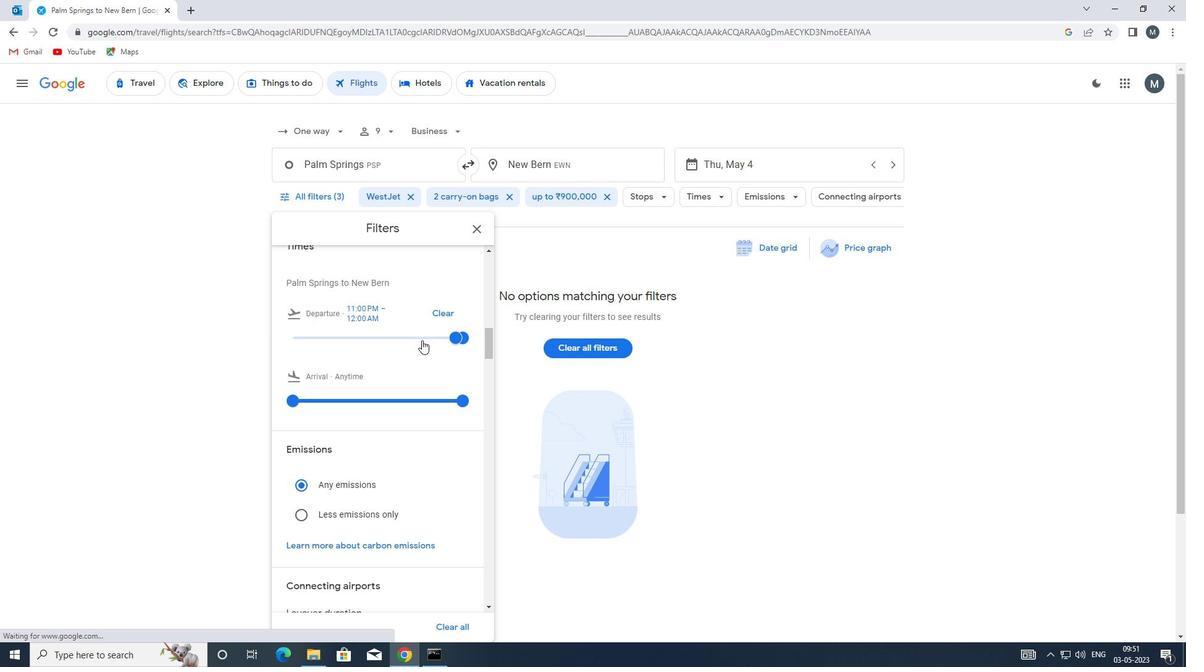 
Action: Mouse scrolled (420, 339) with delta (0, 0)
Screenshot: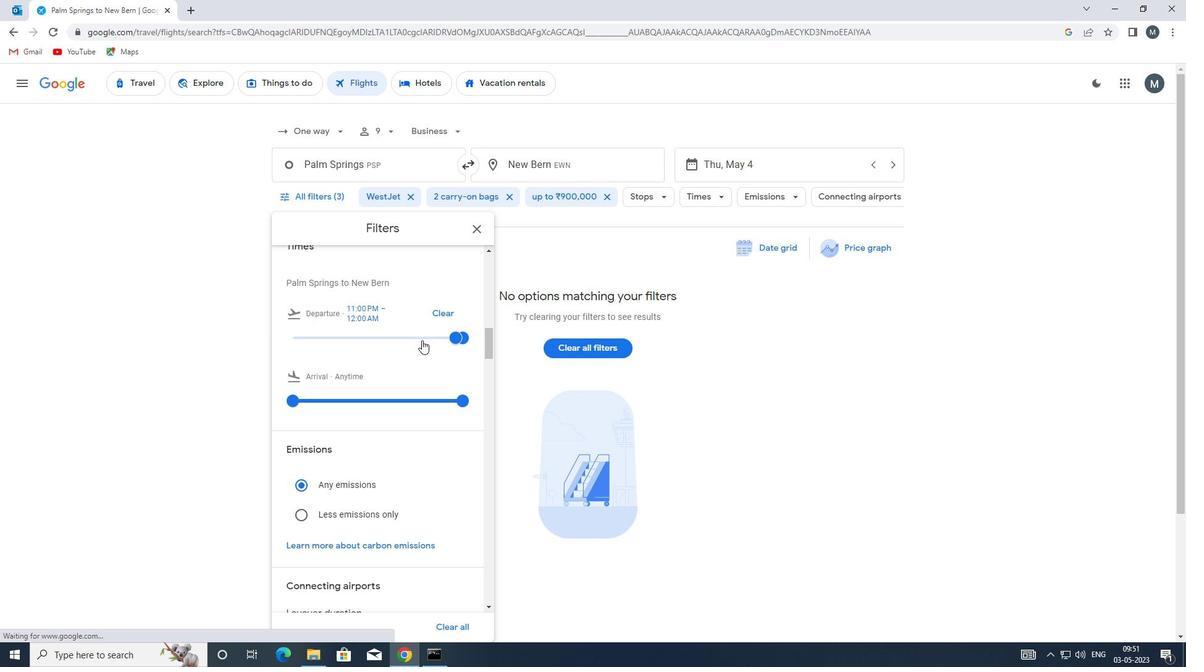 
Action: Mouse moved to (477, 229)
Screenshot: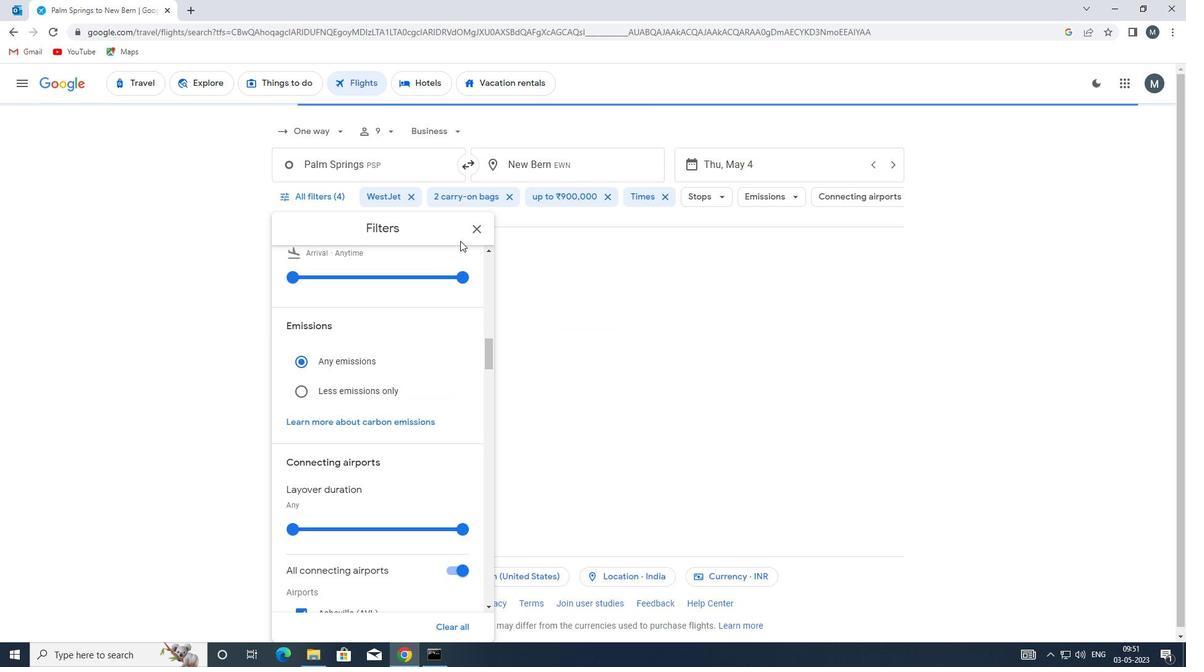 
Action: Mouse pressed left at (477, 229)
Screenshot: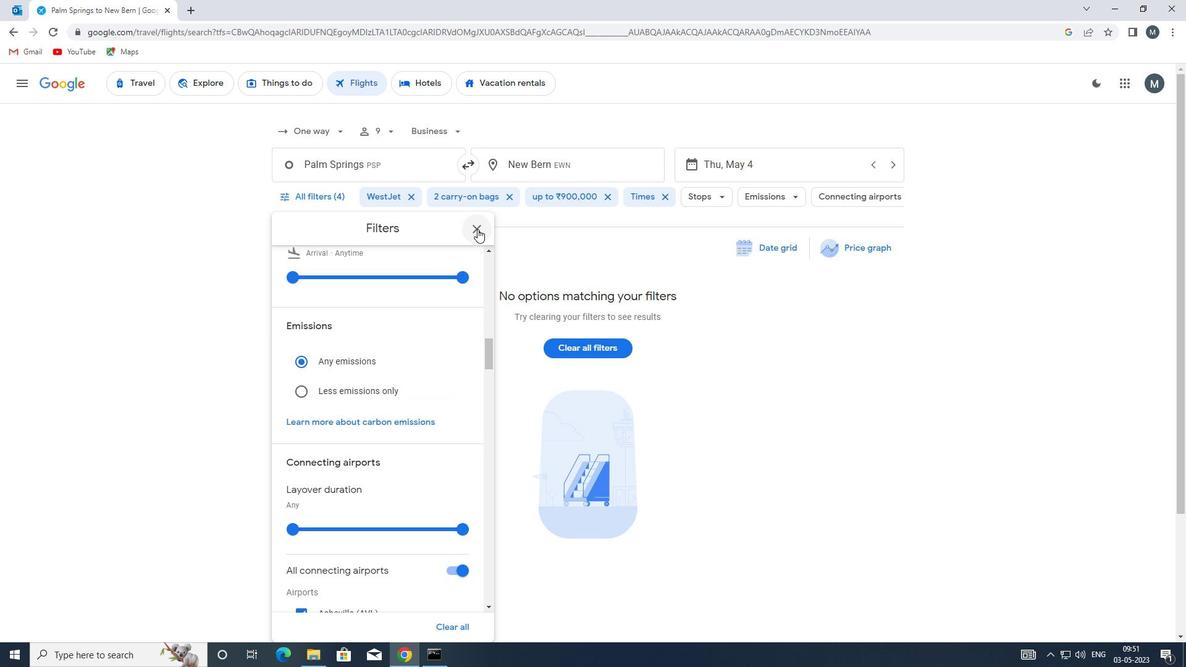 
